 Task: Open the event Second Training Session: Leadership Development and Team Empowerment on '2024/04/22', change the date to 2024/04/12, change the font style of the description to Comic Sans MS, set the availability to Away, insert an emoji Smile, logged in from the account softage.10@softage.net and add another guest for the event, softage.2@softage.net. Change the alignment of the event description to Align center.Change the font color of the description to Light  Orange and select an event charm, 
Action: Mouse moved to (325, 152)
Screenshot: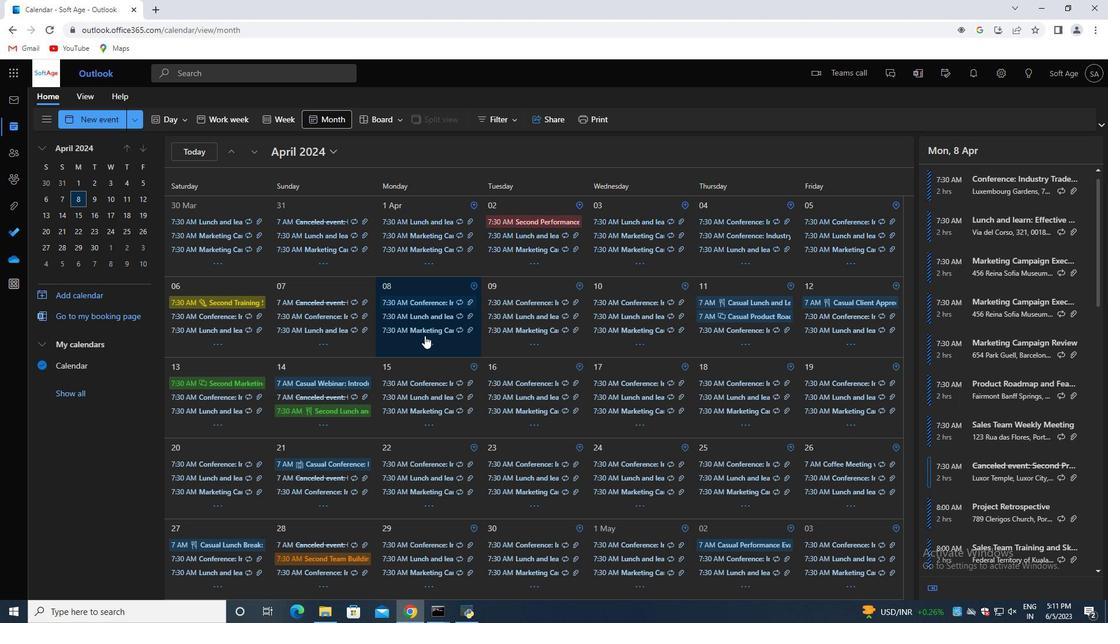 
Action: Mouse pressed left at (325, 152)
Screenshot: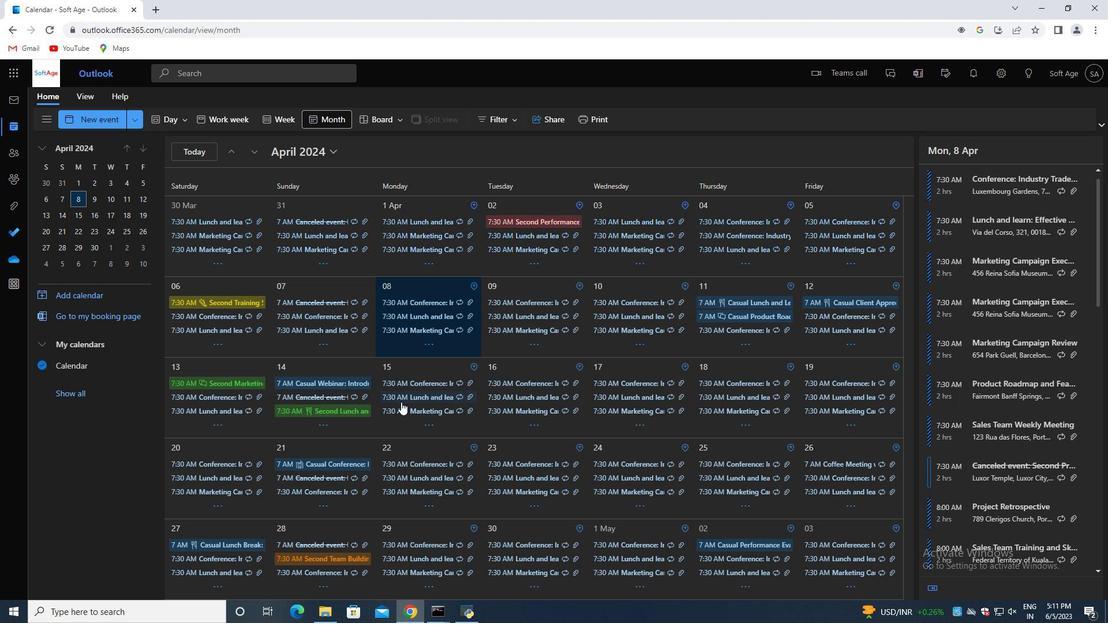 
Action: Mouse moved to (376, 182)
Screenshot: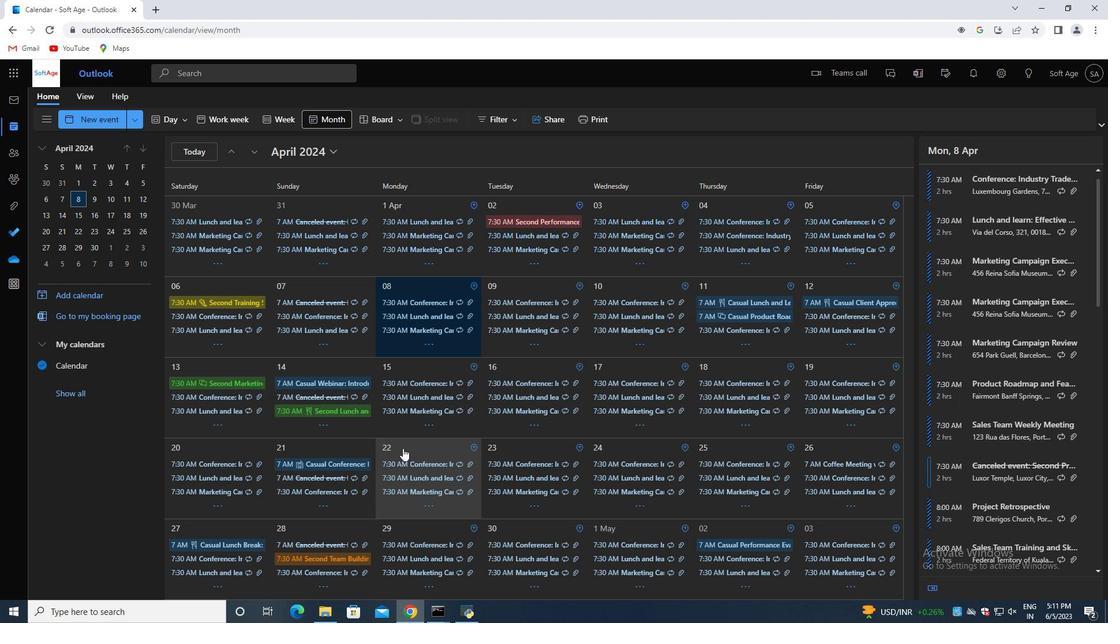 
Action: Mouse pressed left at (376, 182)
Screenshot: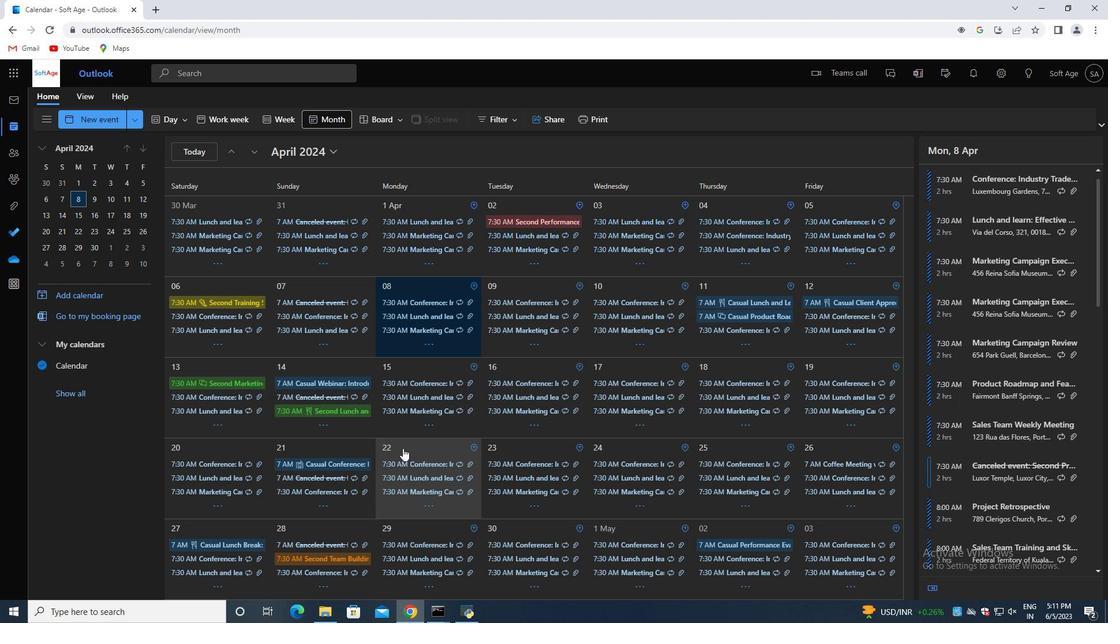 
Action: Mouse moved to (380, 203)
Screenshot: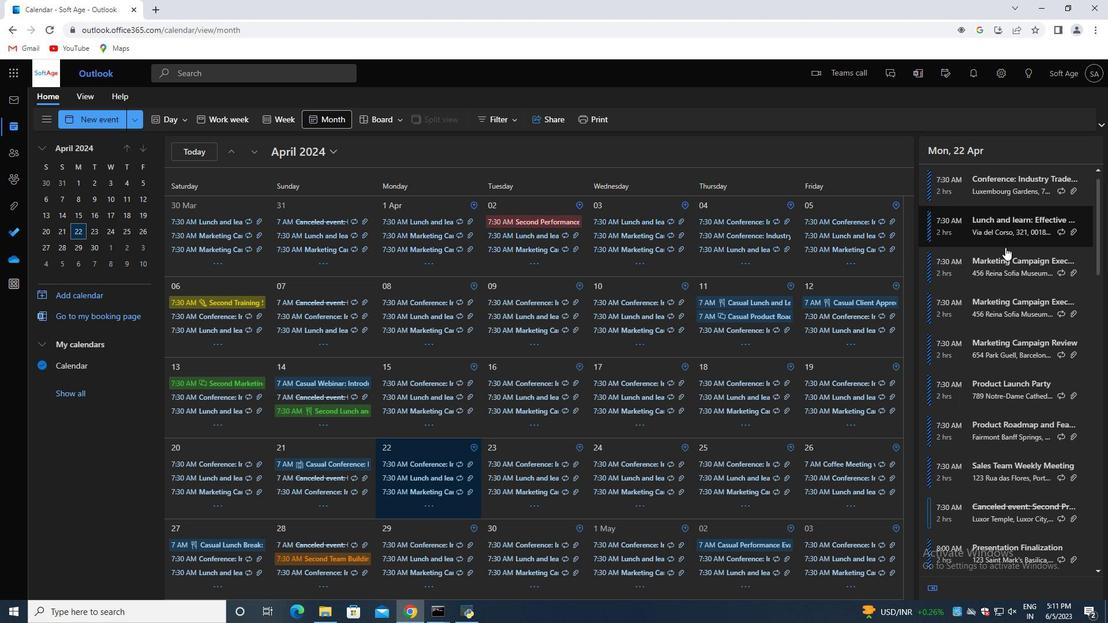 
Action: Mouse pressed left at (380, 203)
Screenshot: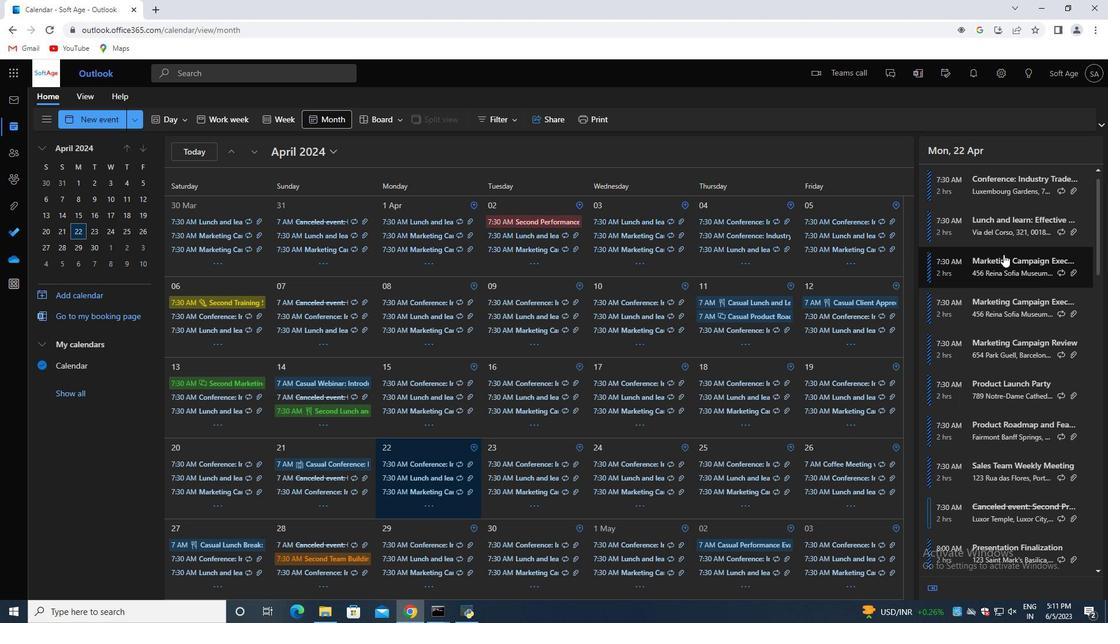 
Action: Mouse moved to (416, 452)
Screenshot: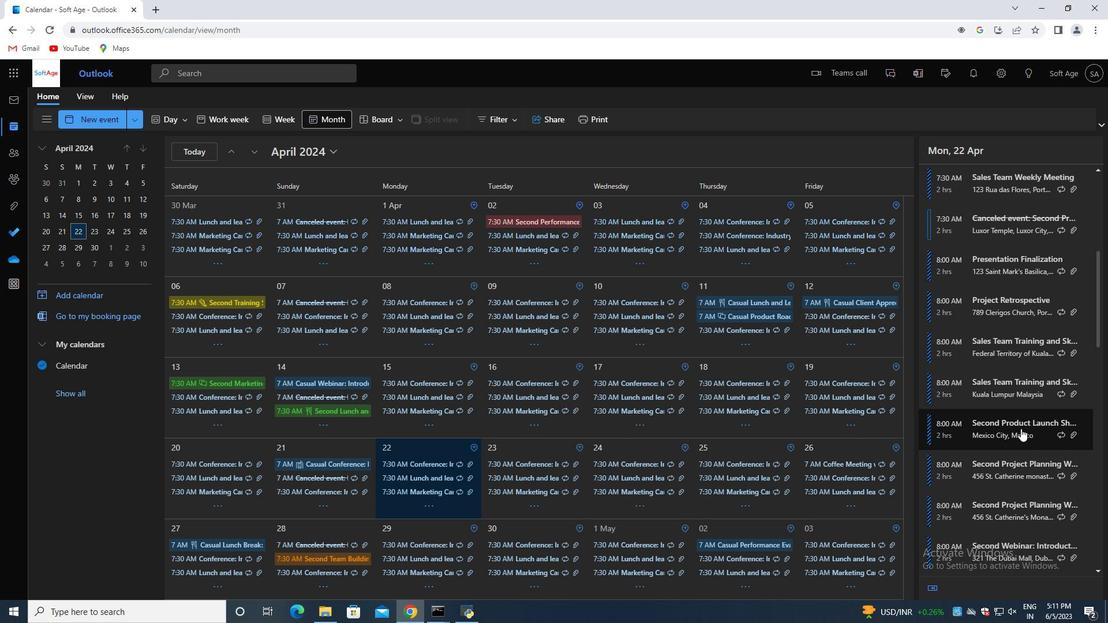 
Action: Mouse pressed left at (416, 452)
Screenshot: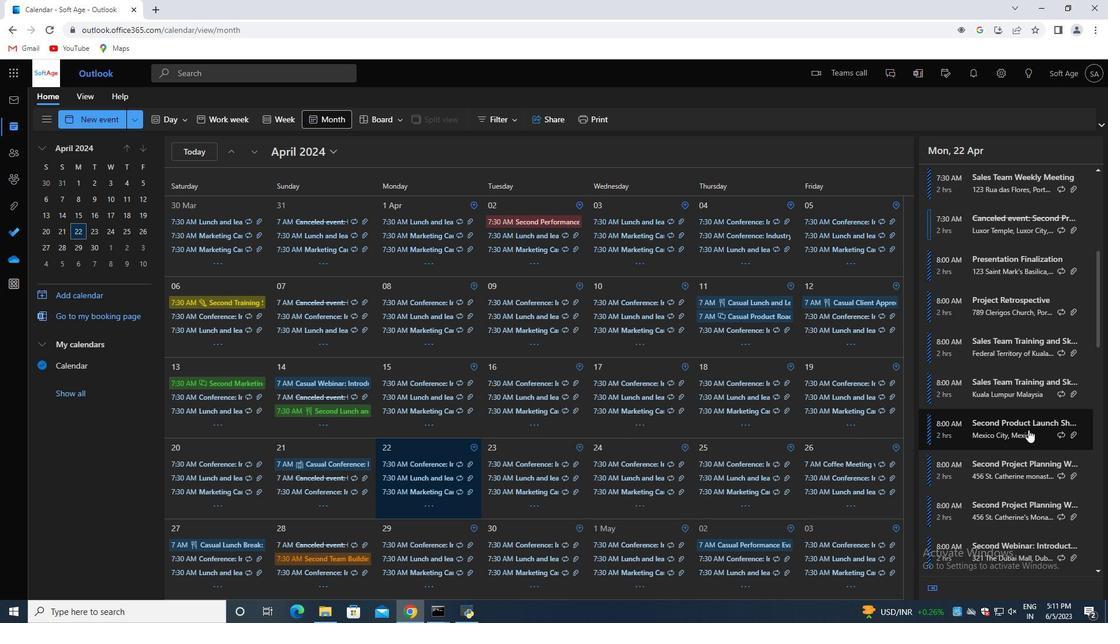 
Action: Mouse moved to (462, 395)
Screenshot: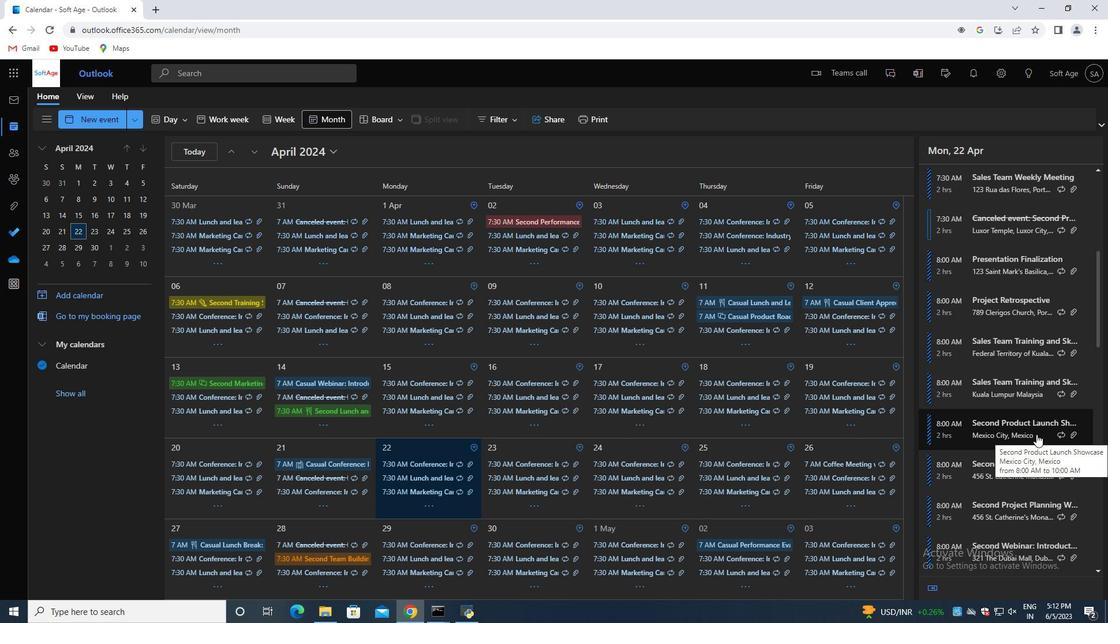 
Action: Mouse scrolled (457, 406) with delta (0, 0)
Screenshot: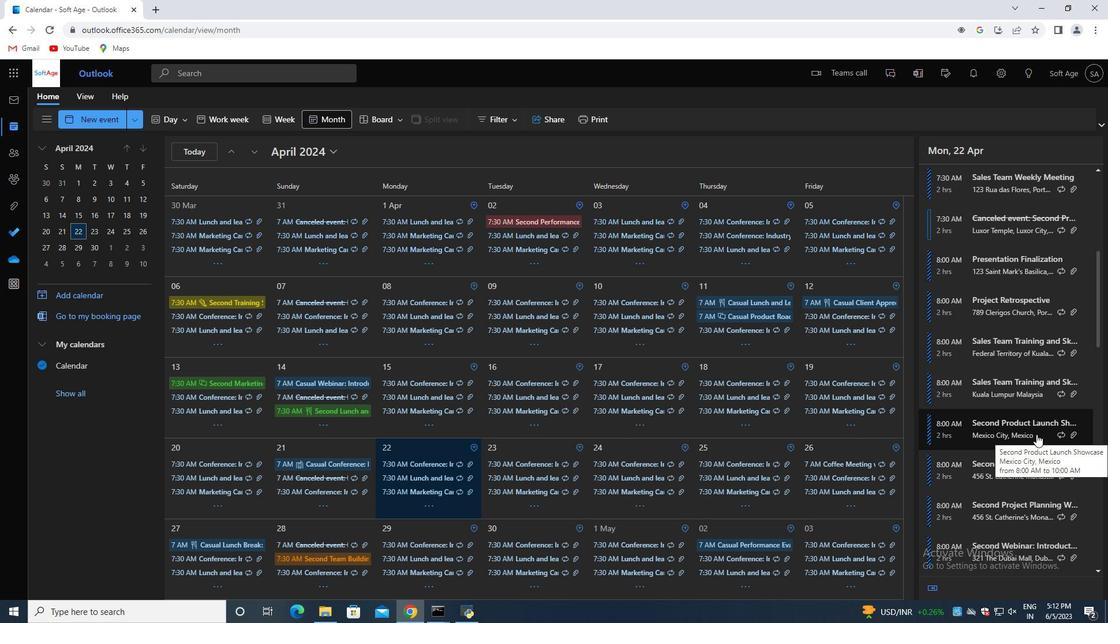
Action: Mouse moved to (454, 388)
Screenshot: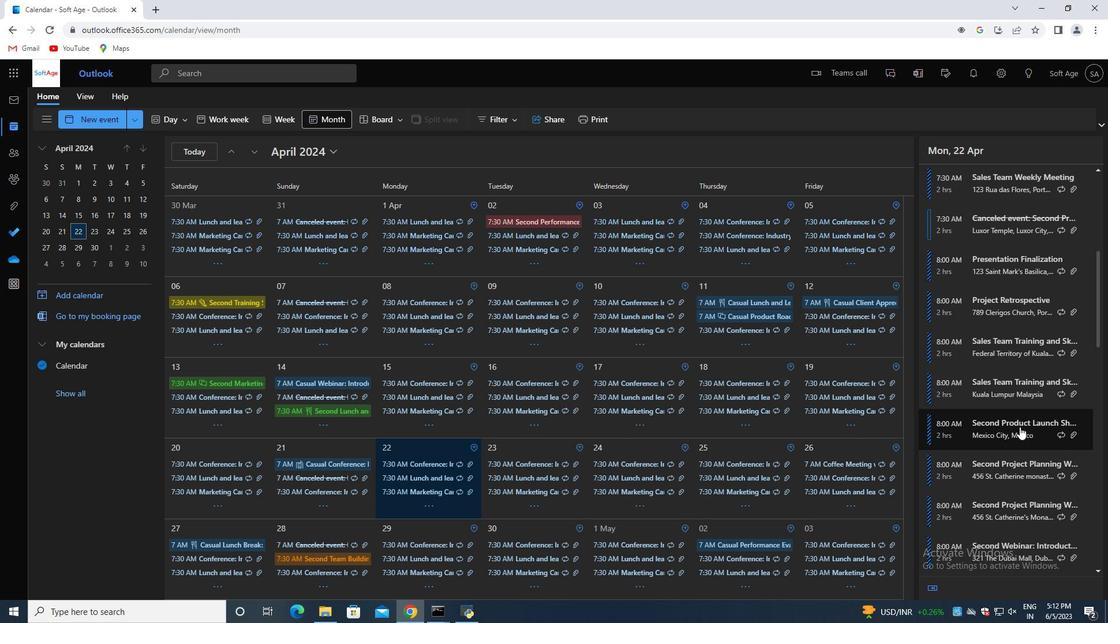 
Action: Mouse scrolled (454, 388) with delta (0, 0)
Screenshot: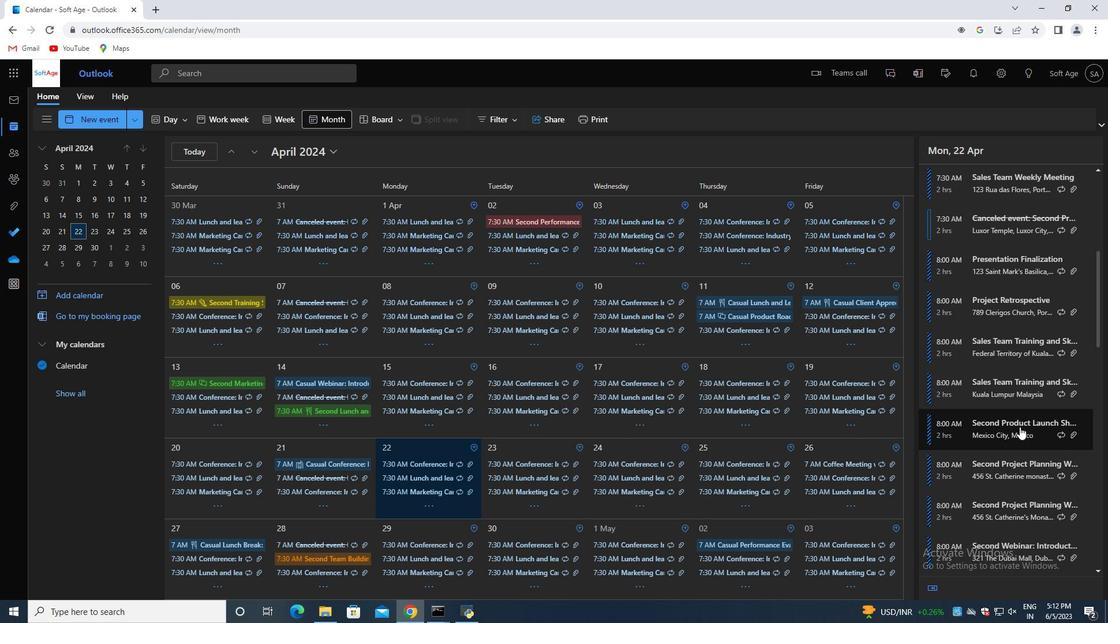 
Action: Mouse moved to (453, 387)
Screenshot: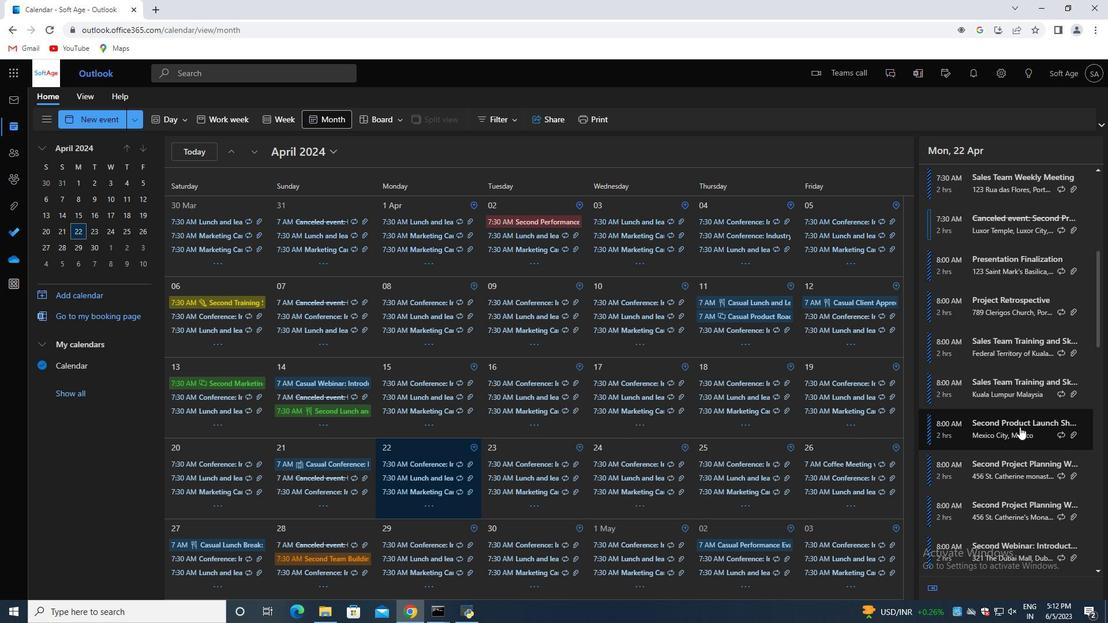 
Action: Mouse scrolled (453, 387) with delta (0, 0)
Screenshot: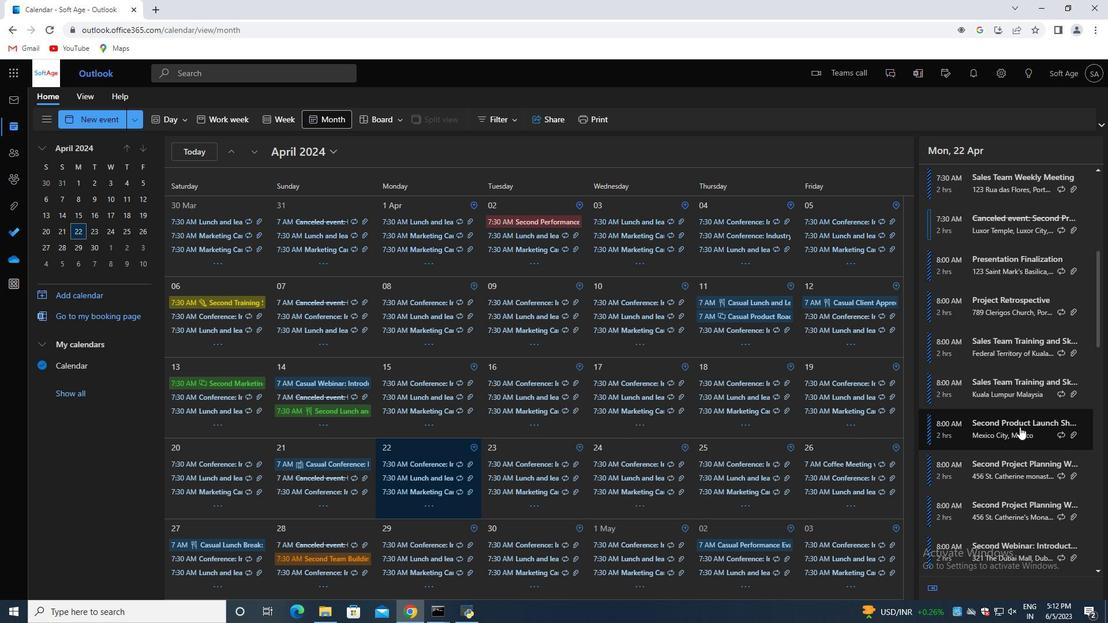 
Action: Mouse scrolled (453, 386) with delta (0, 0)
Screenshot: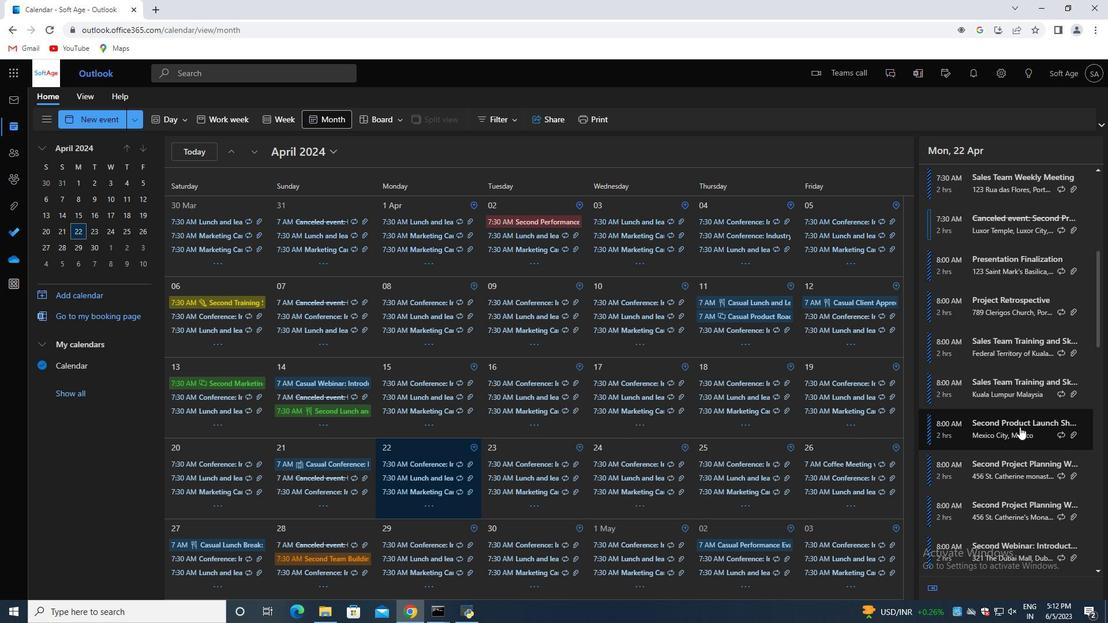 
Action: Mouse moved to (426, 447)
Screenshot: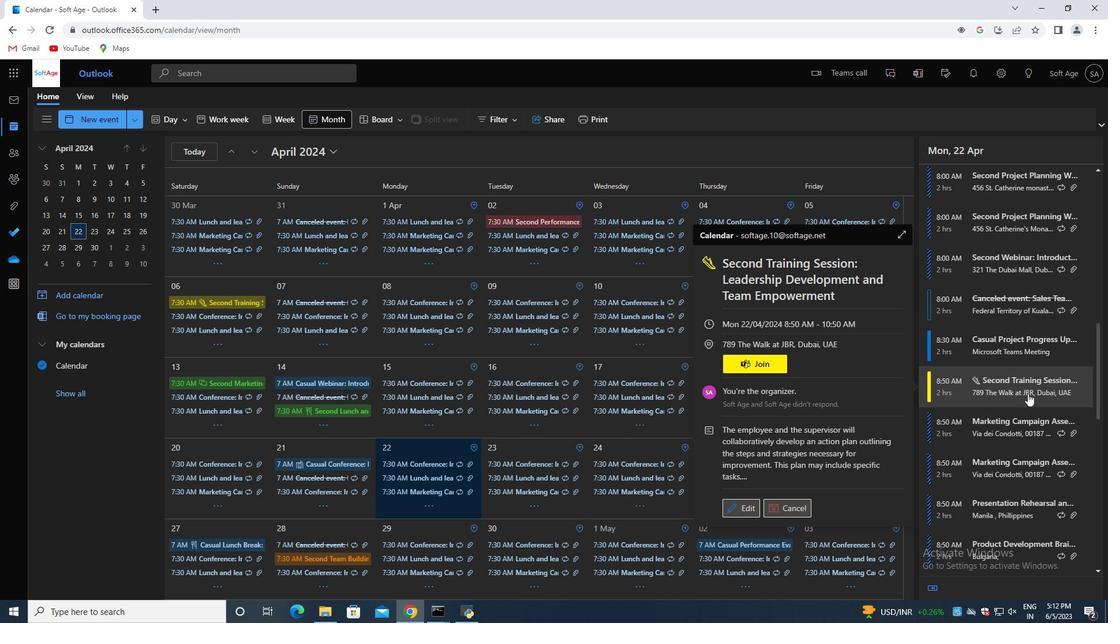 
Action: Mouse pressed left at (426, 447)
Screenshot: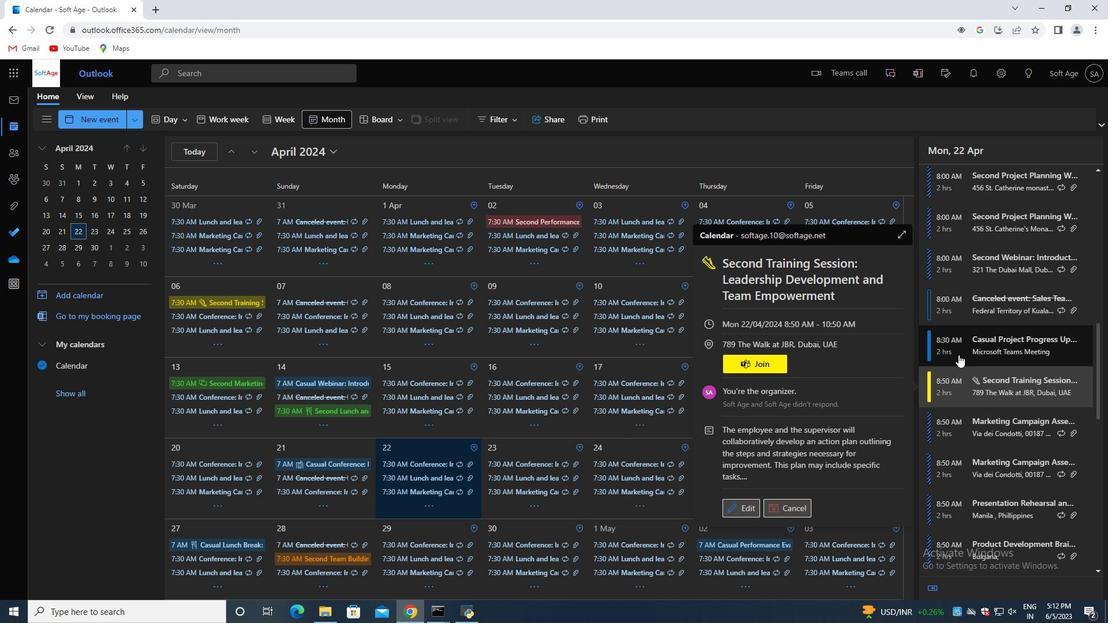 
Action: Mouse moved to (599, 154)
Screenshot: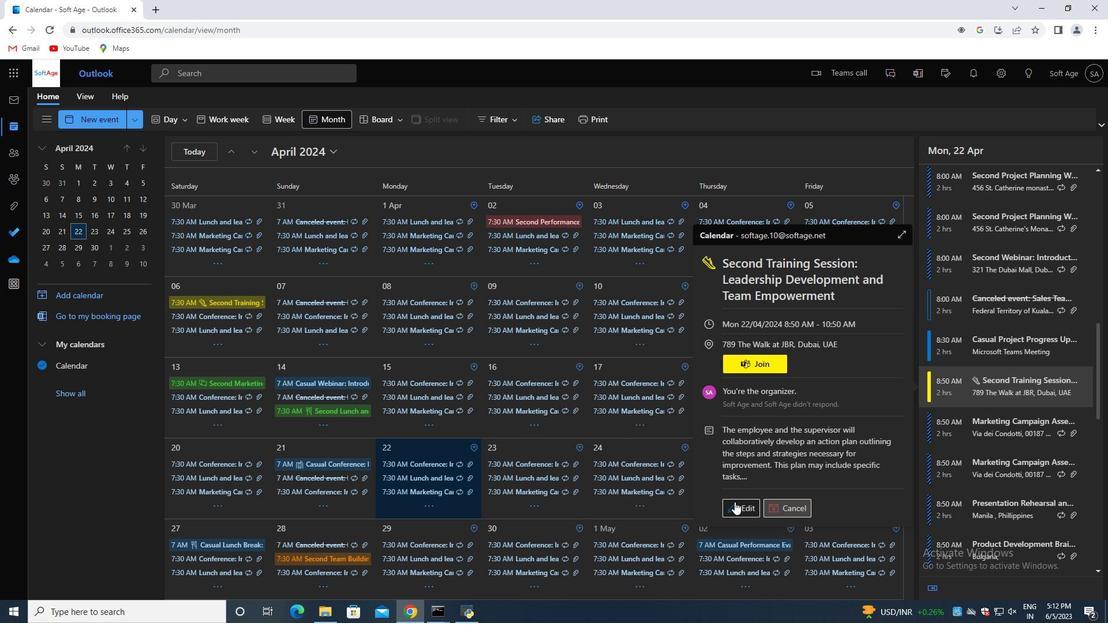 
Action: Mouse pressed left at (599, 154)
Screenshot: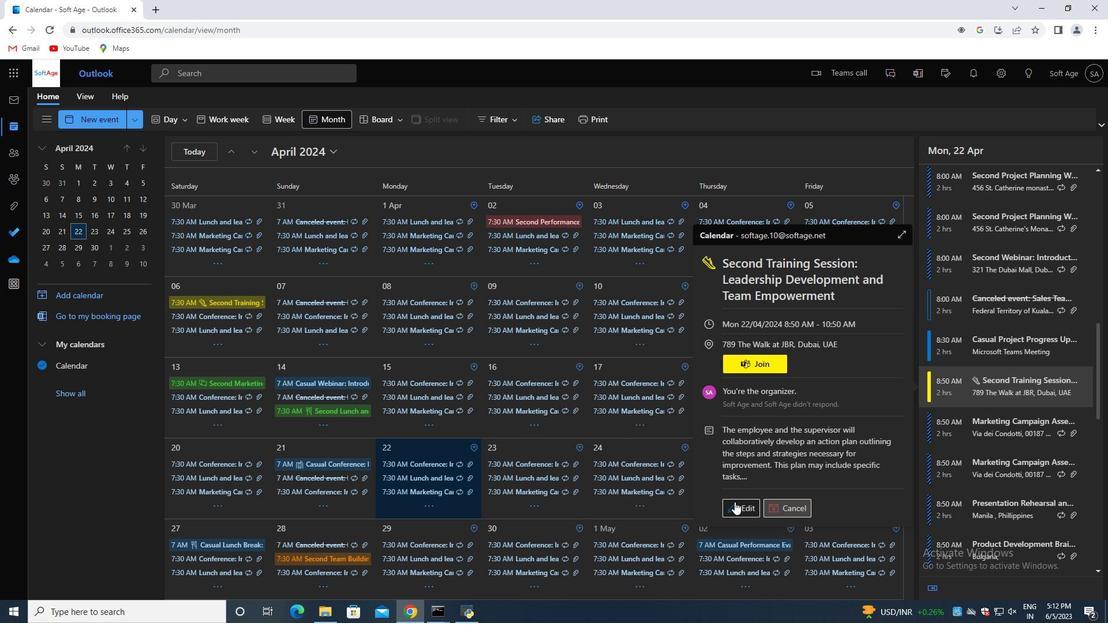 
Action: Mouse moved to (430, 444)
Screenshot: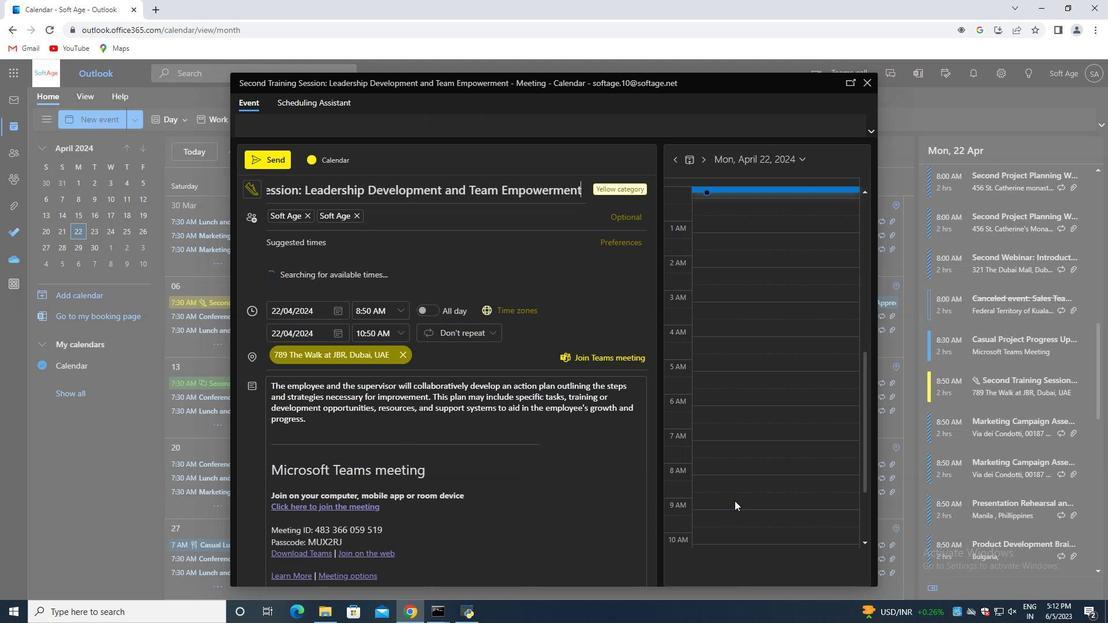 
Action: Mouse pressed left at (430, 444)
Screenshot: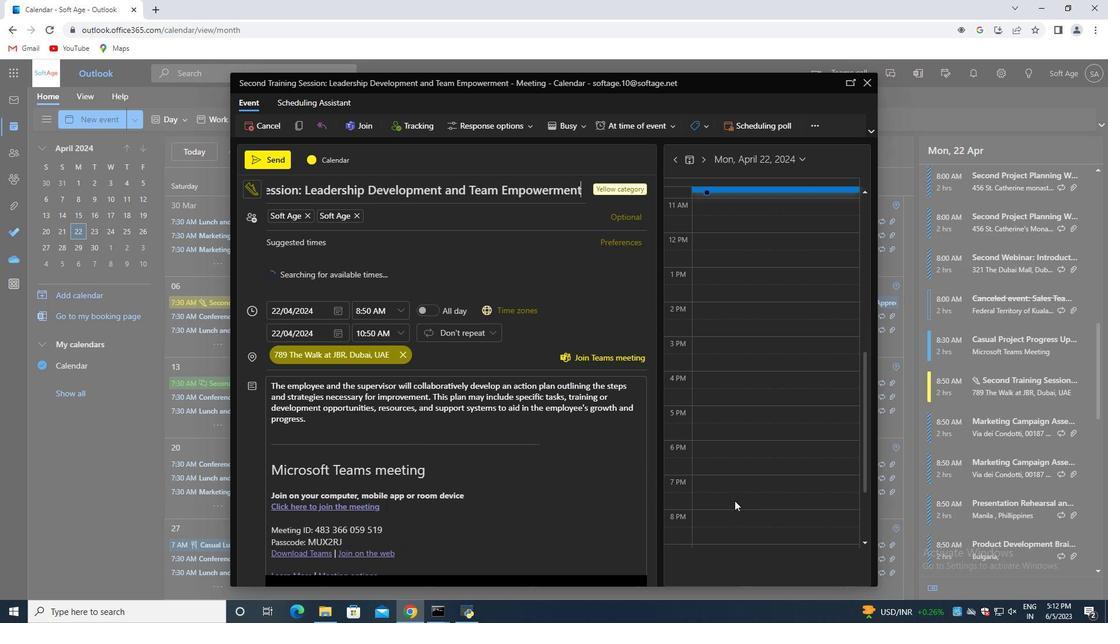
Action: Mouse moved to (402, 448)
Screenshot: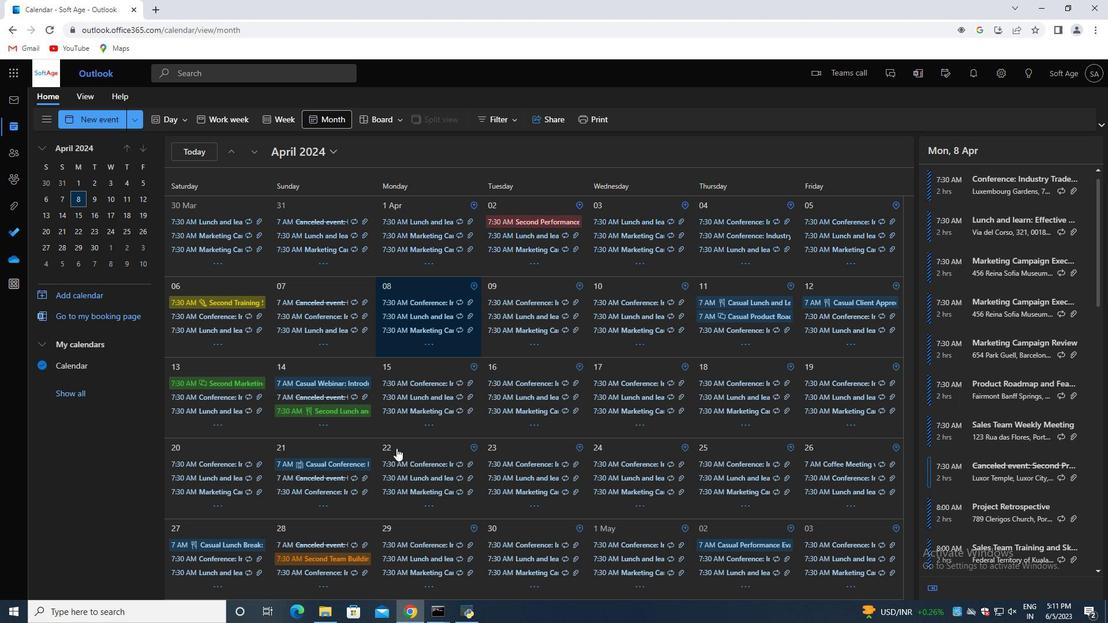 
Action: Mouse pressed left at (402, 448)
Screenshot: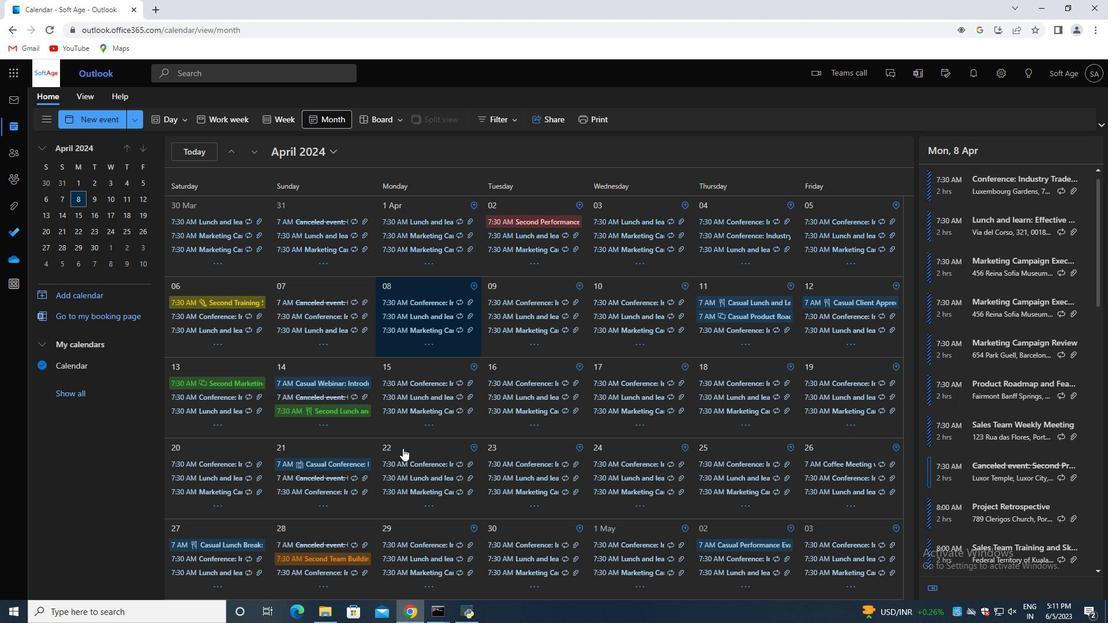 
Action: Mouse moved to (996, 420)
Screenshot: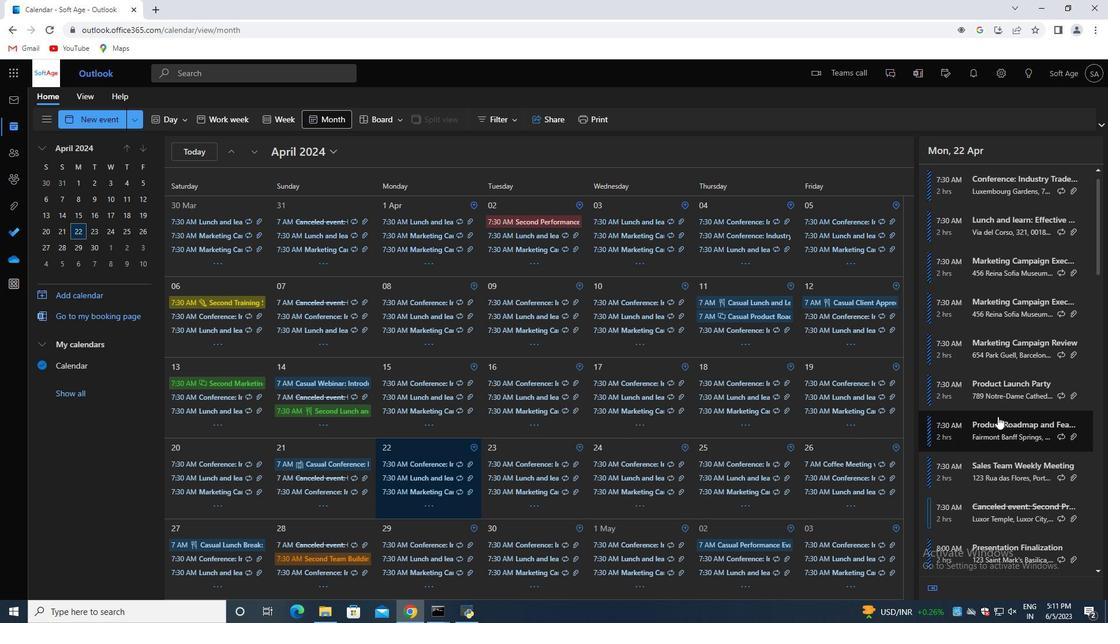 
Action: Mouse scrolled (996, 419) with delta (0, 0)
Screenshot: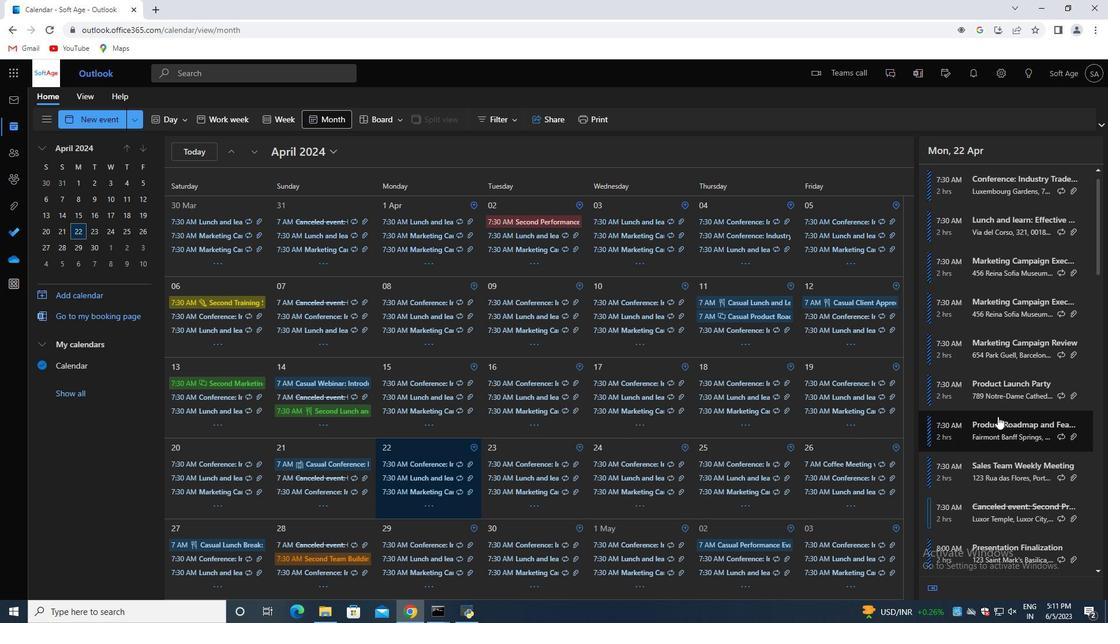 
Action: Mouse moved to (994, 422)
Screenshot: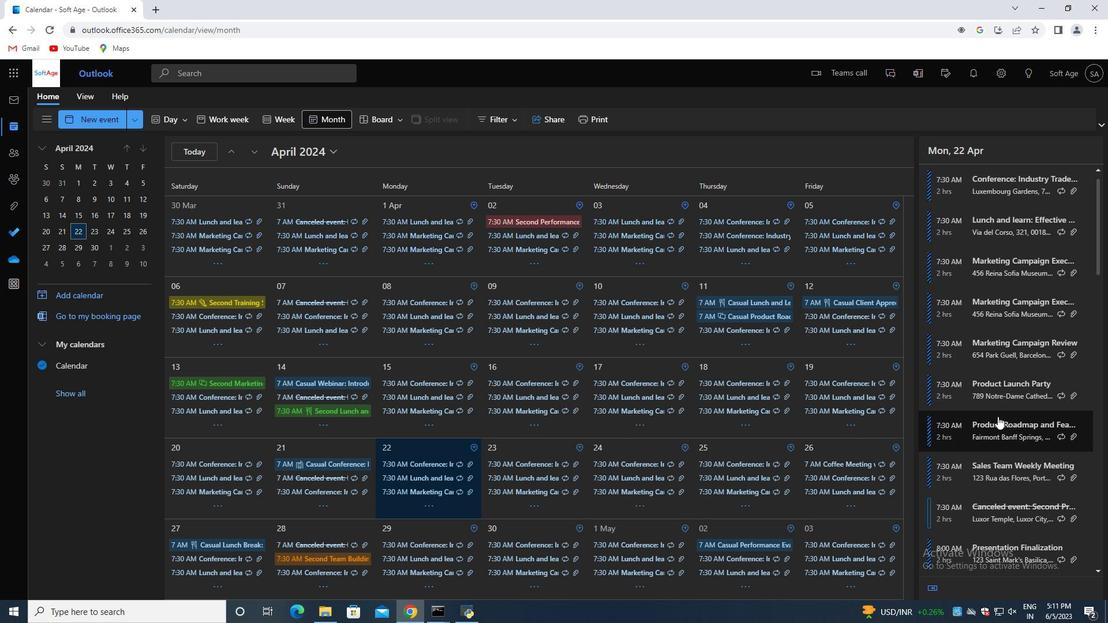 
Action: Mouse scrolled (994, 421) with delta (0, 0)
Screenshot: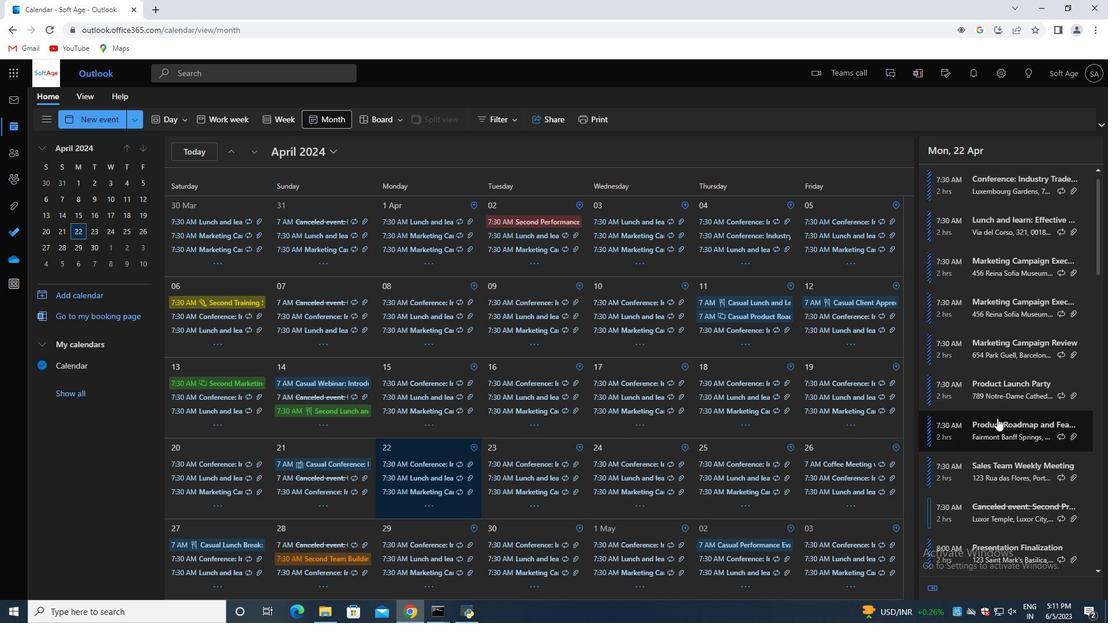 
Action: Mouse moved to (994, 419)
Screenshot: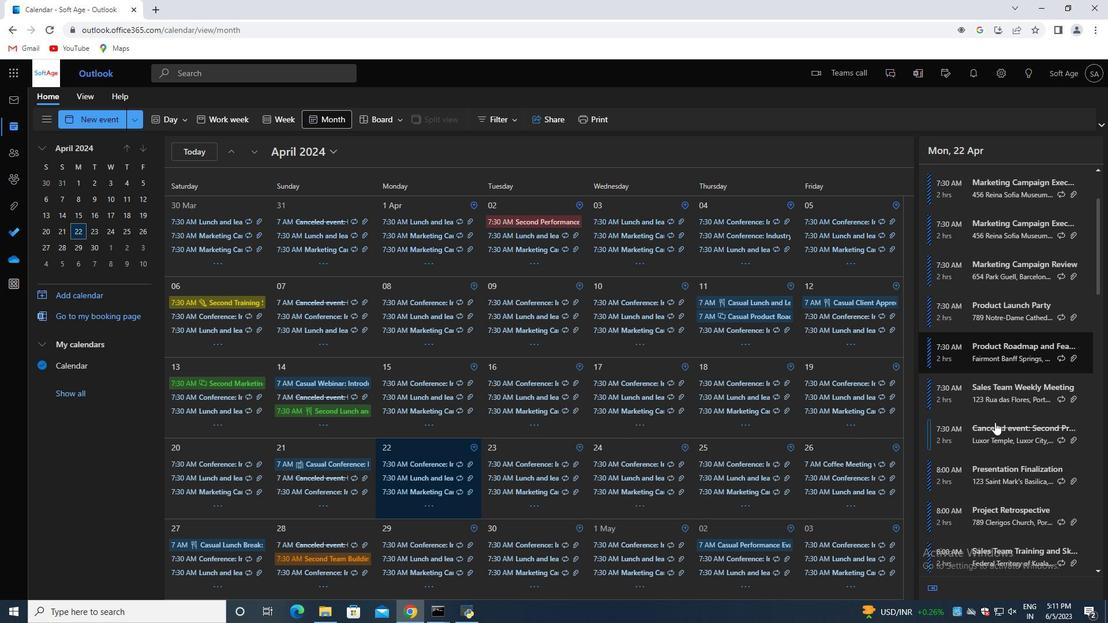 
Action: Mouse scrolled (994, 418) with delta (0, 0)
Screenshot: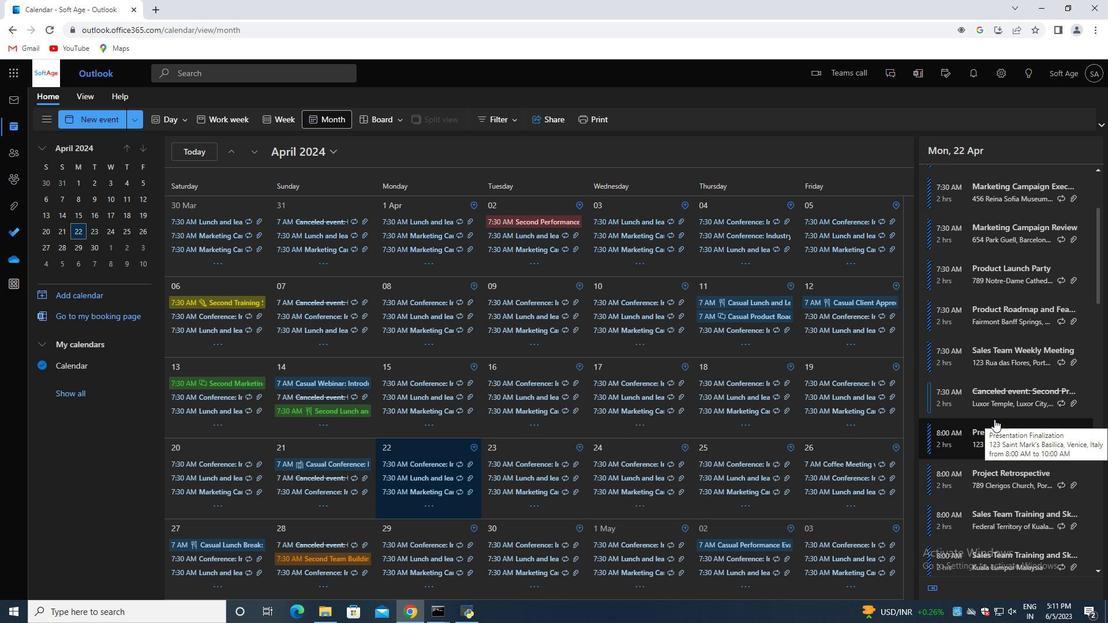 
Action: Mouse scrolled (994, 418) with delta (0, 0)
Screenshot: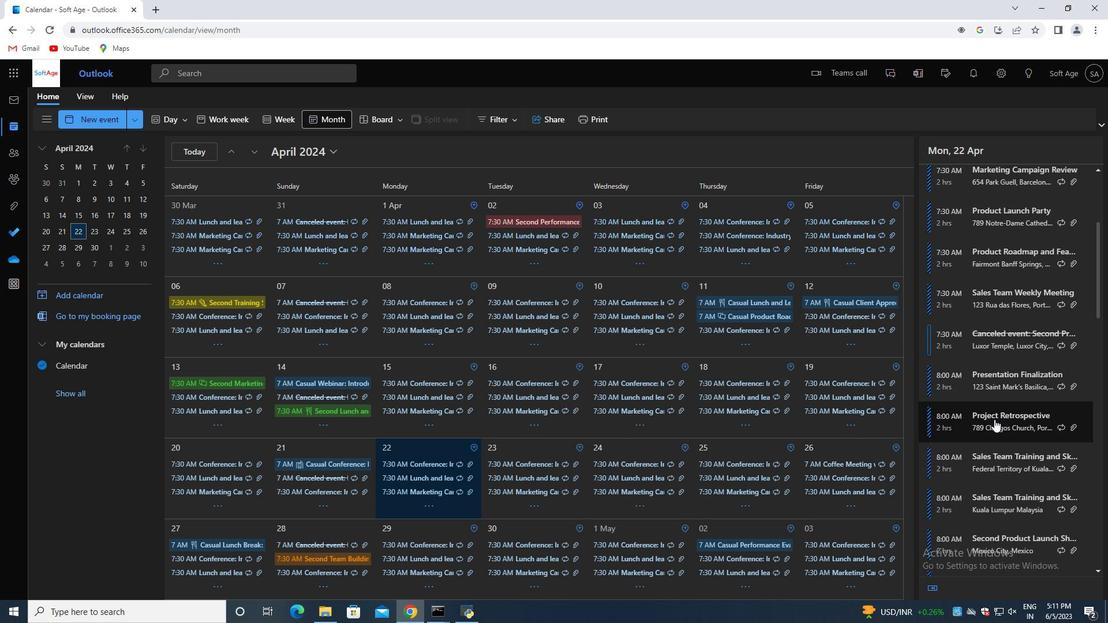 
Action: Mouse scrolled (994, 418) with delta (0, 0)
Screenshot: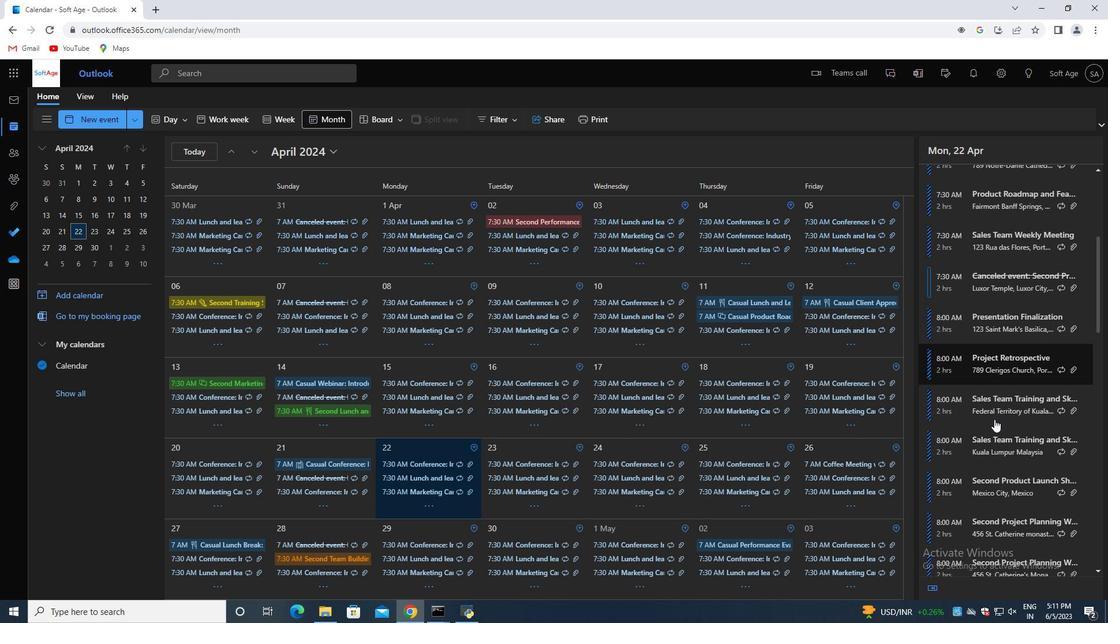 
Action: Mouse moved to (1008, 413)
Screenshot: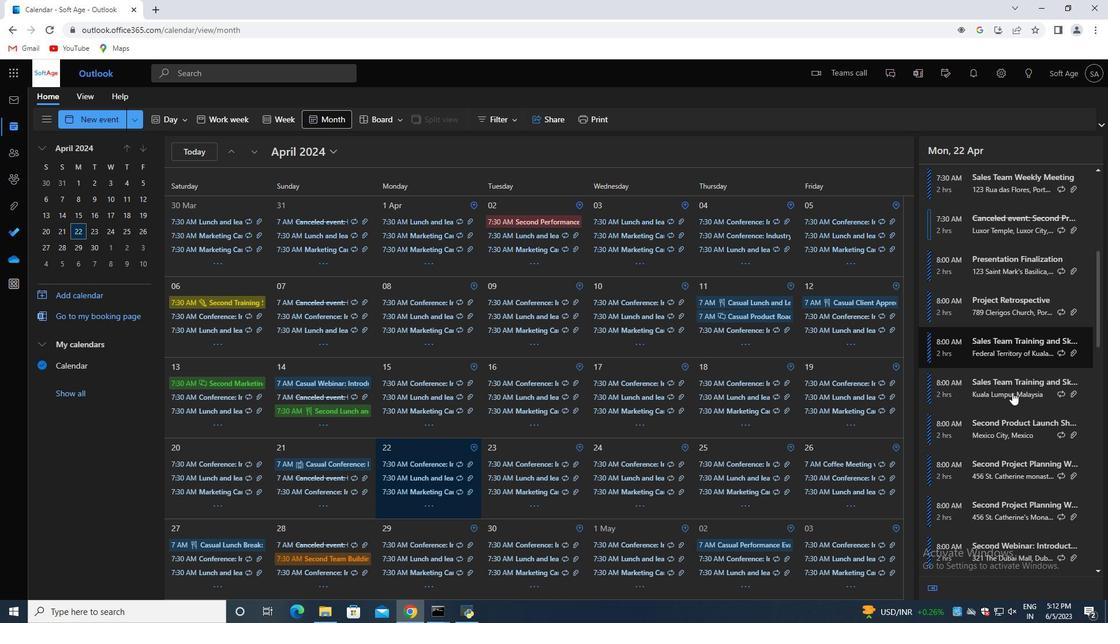 
Action: Mouse scrolled (1008, 412) with delta (0, 0)
Screenshot: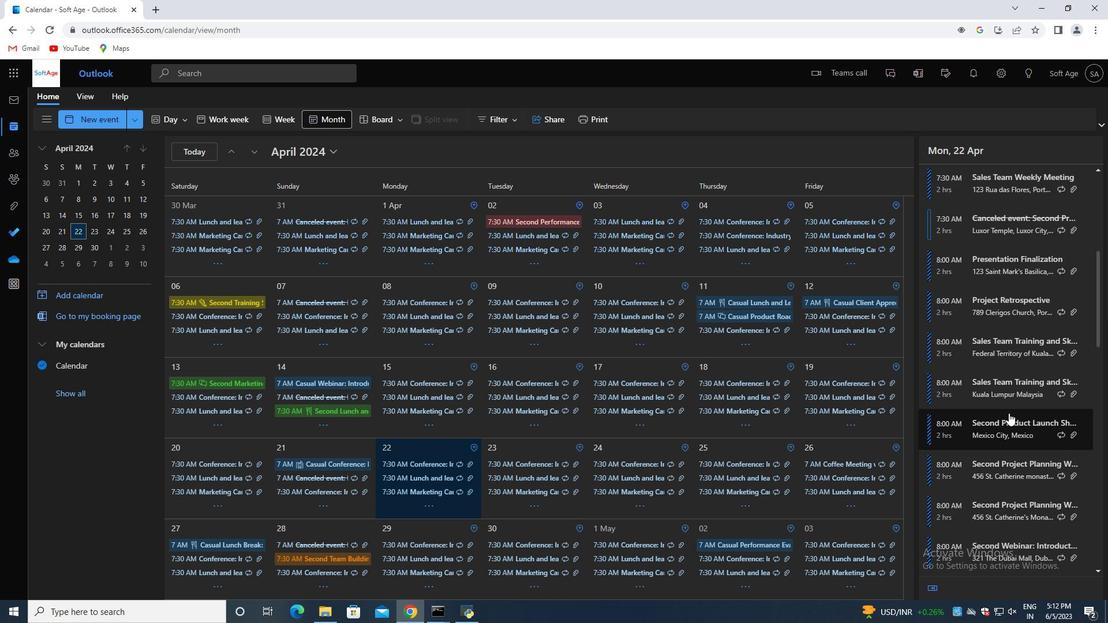 
Action: Mouse moved to (1008, 410)
Screenshot: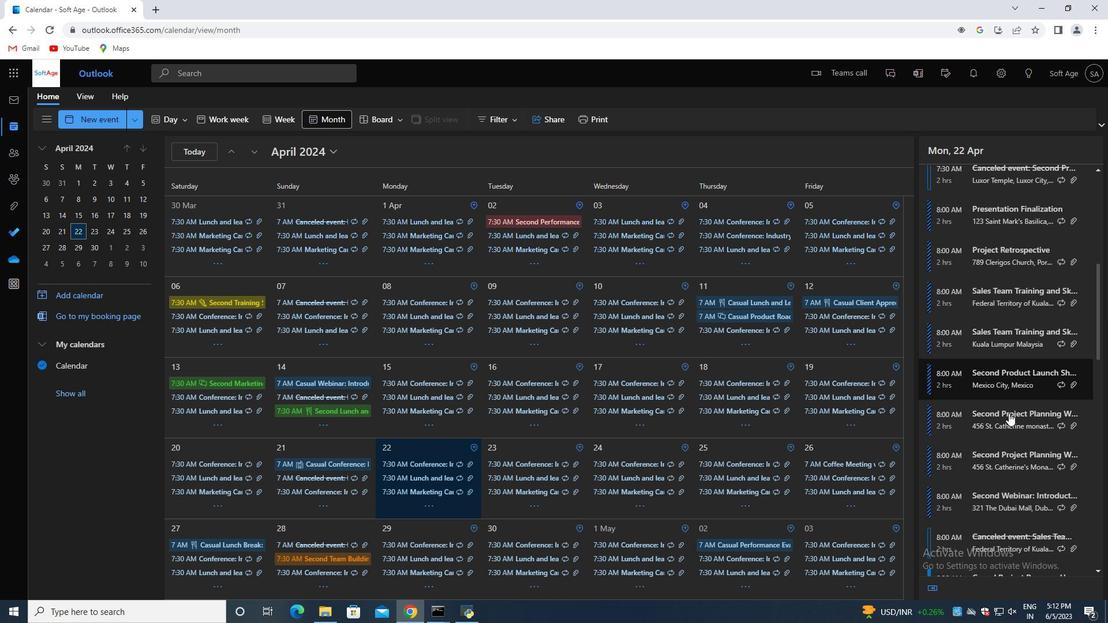 
Action: Mouse scrolled (1008, 410) with delta (0, 0)
Screenshot: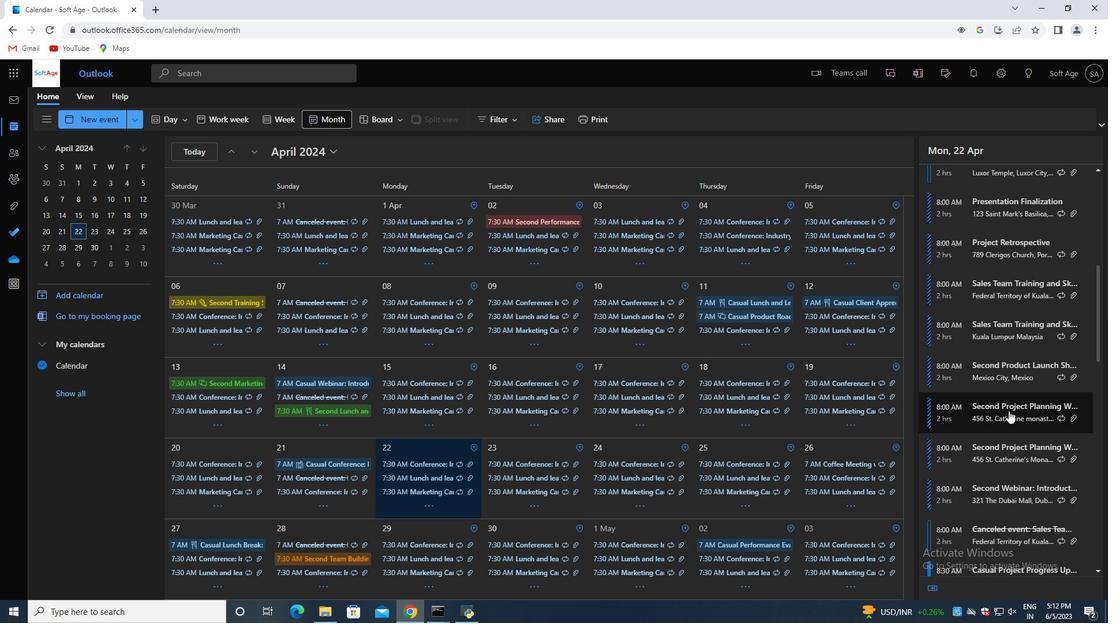 
Action: Mouse scrolled (1008, 410) with delta (0, 0)
Screenshot: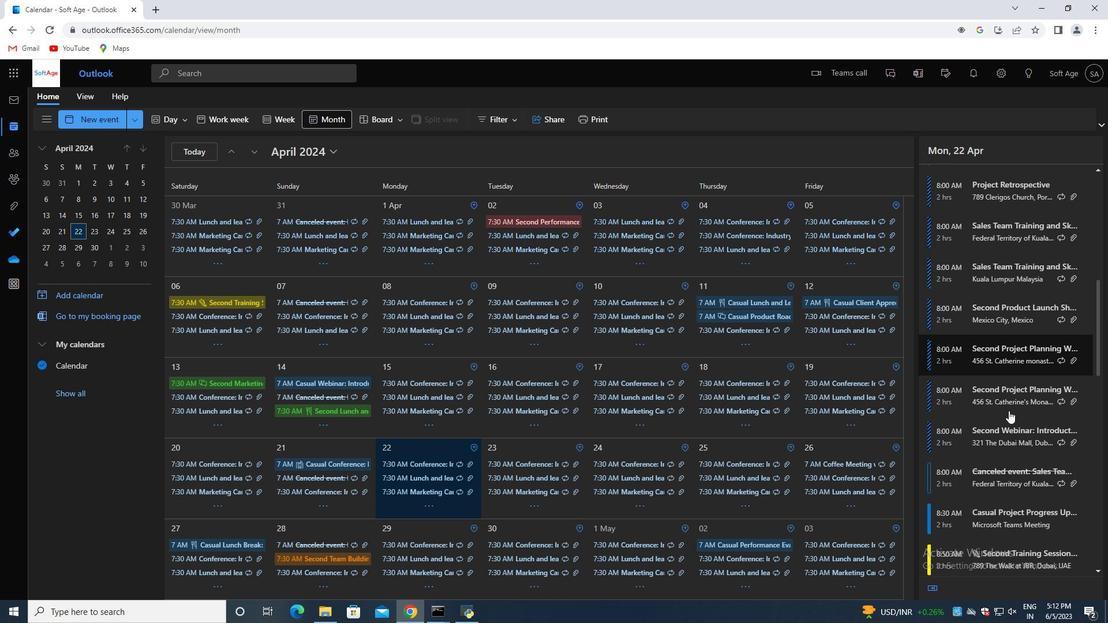 
Action: Mouse moved to (1008, 410)
Screenshot: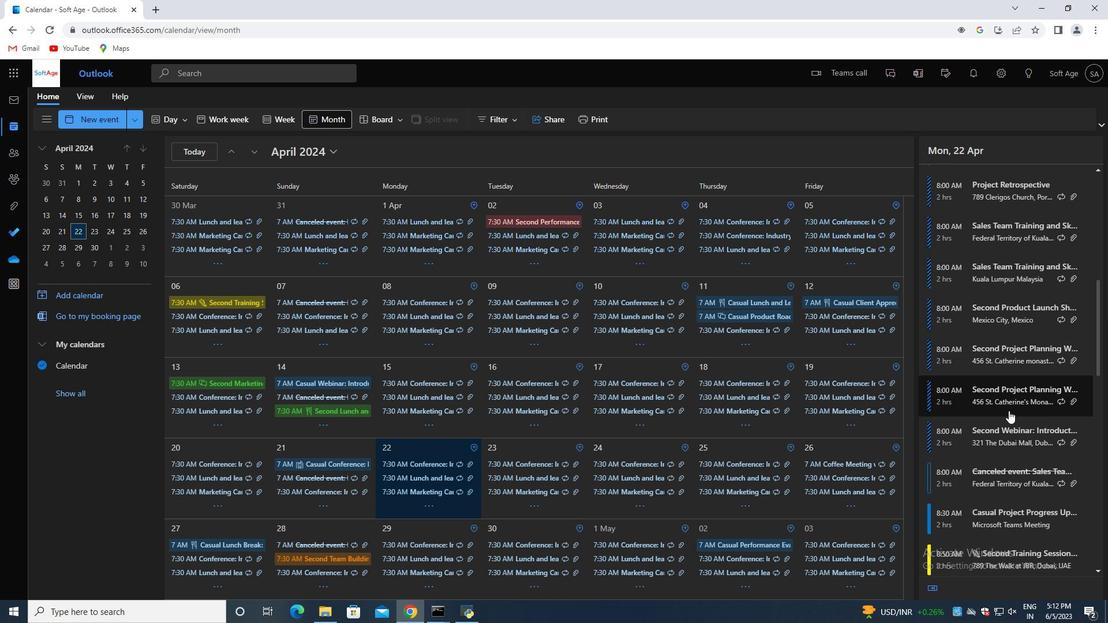 
Action: Mouse scrolled (1008, 410) with delta (0, 0)
Screenshot: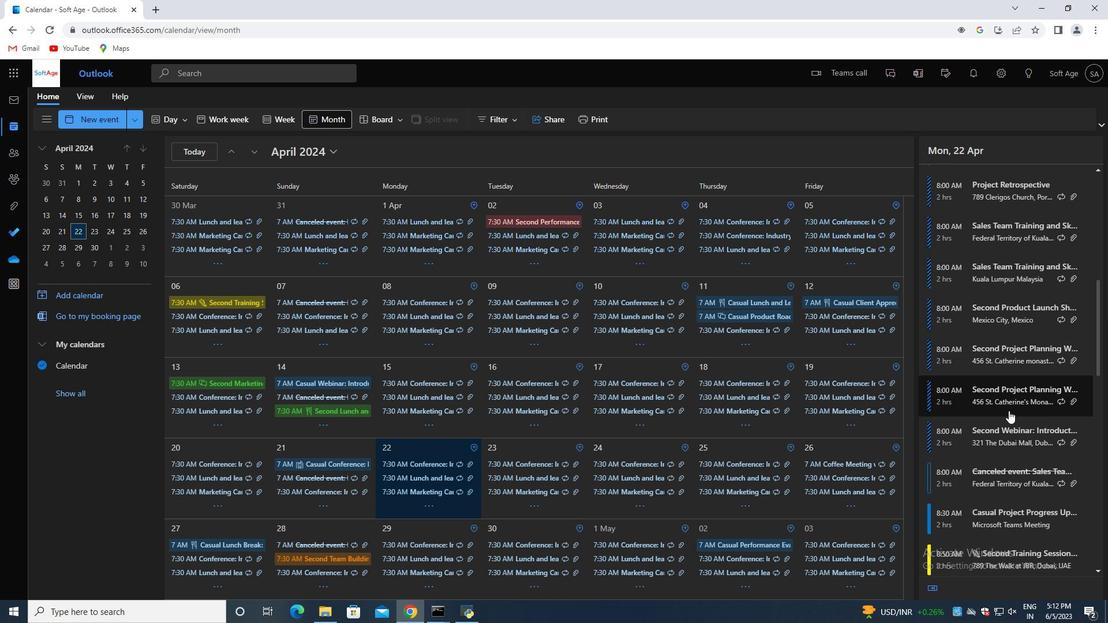 
Action: Mouse scrolled (1008, 410) with delta (0, 0)
Screenshot: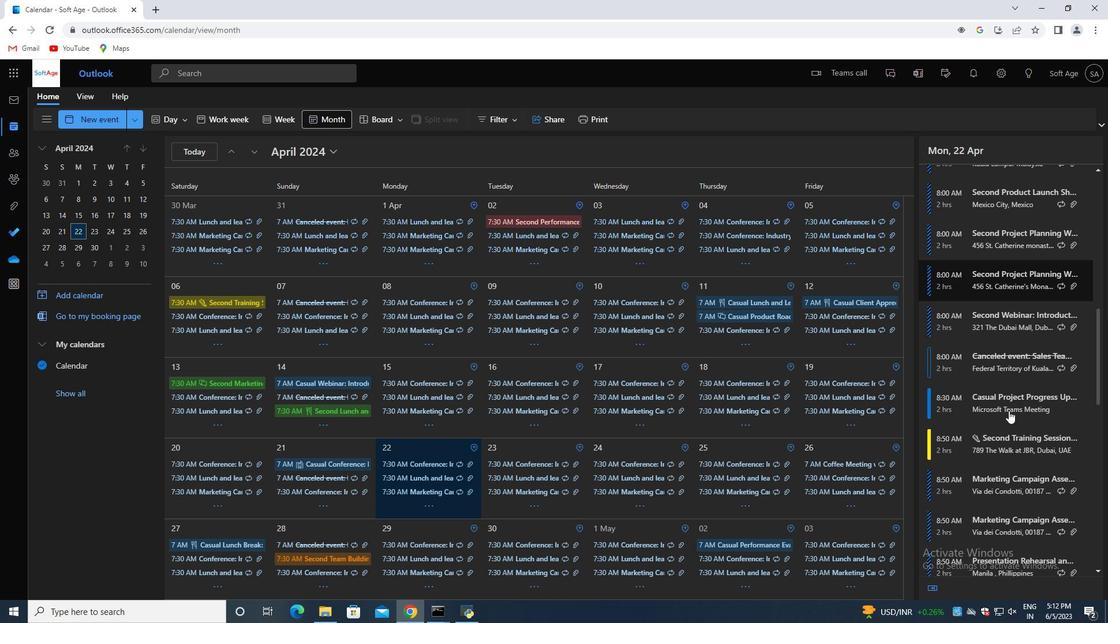 
Action: Mouse moved to (1027, 393)
Screenshot: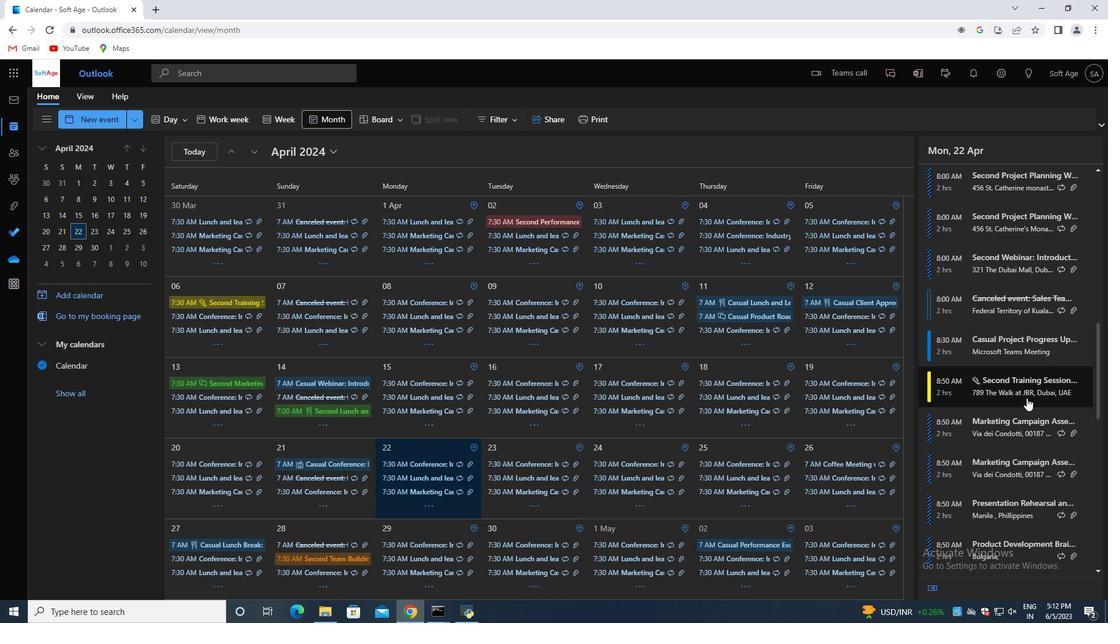 
Action: Mouse pressed left at (1027, 393)
Screenshot: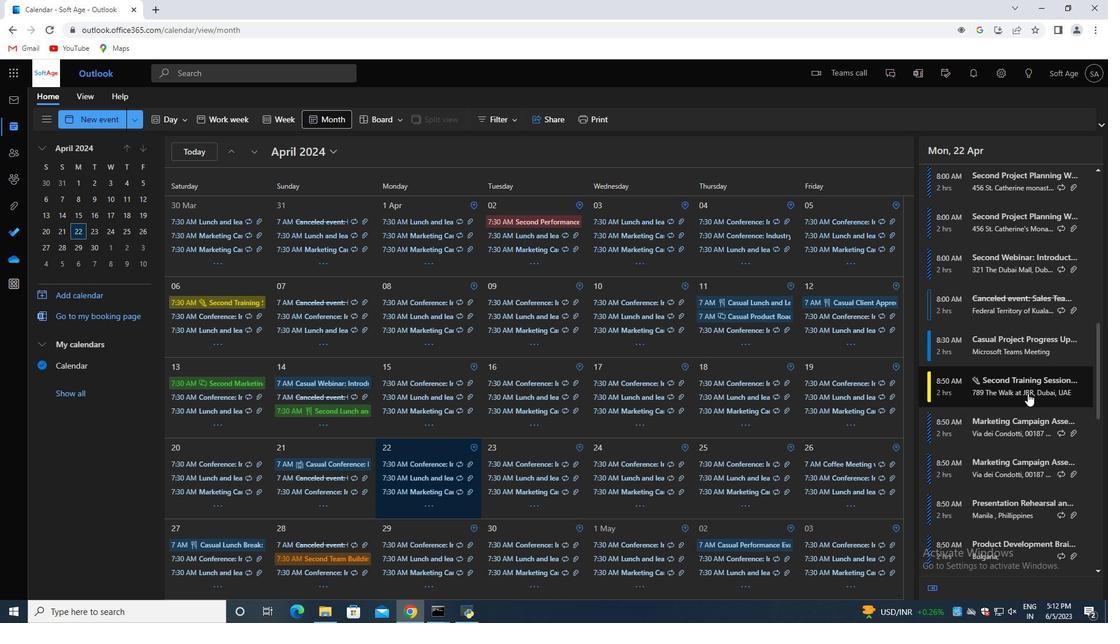 
Action: Mouse moved to (734, 502)
Screenshot: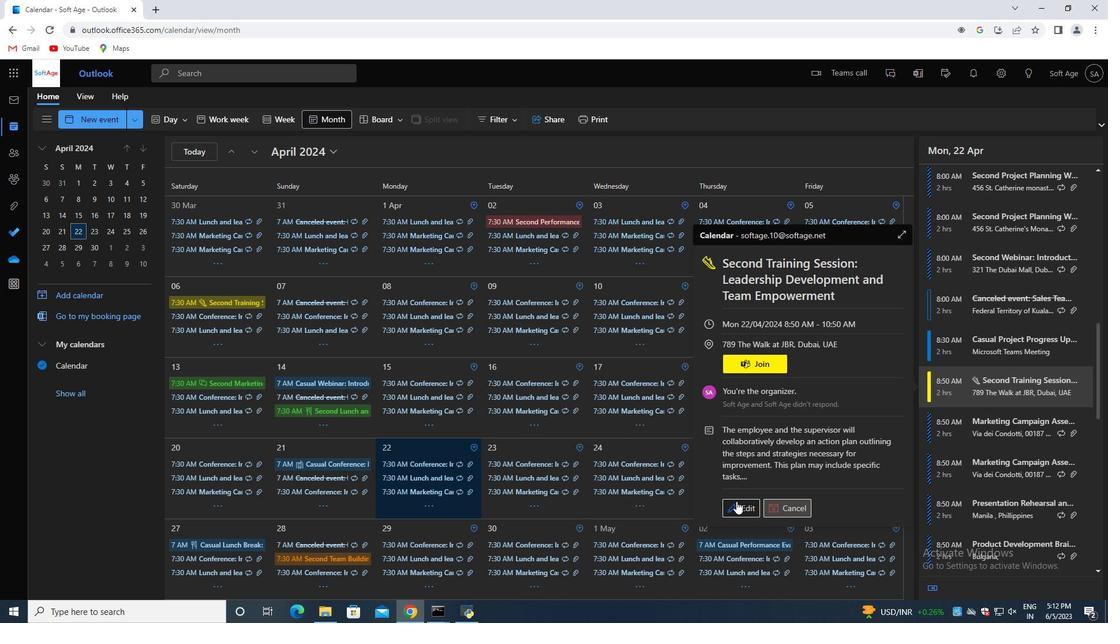 
Action: Mouse pressed left at (734, 502)
Screenshot: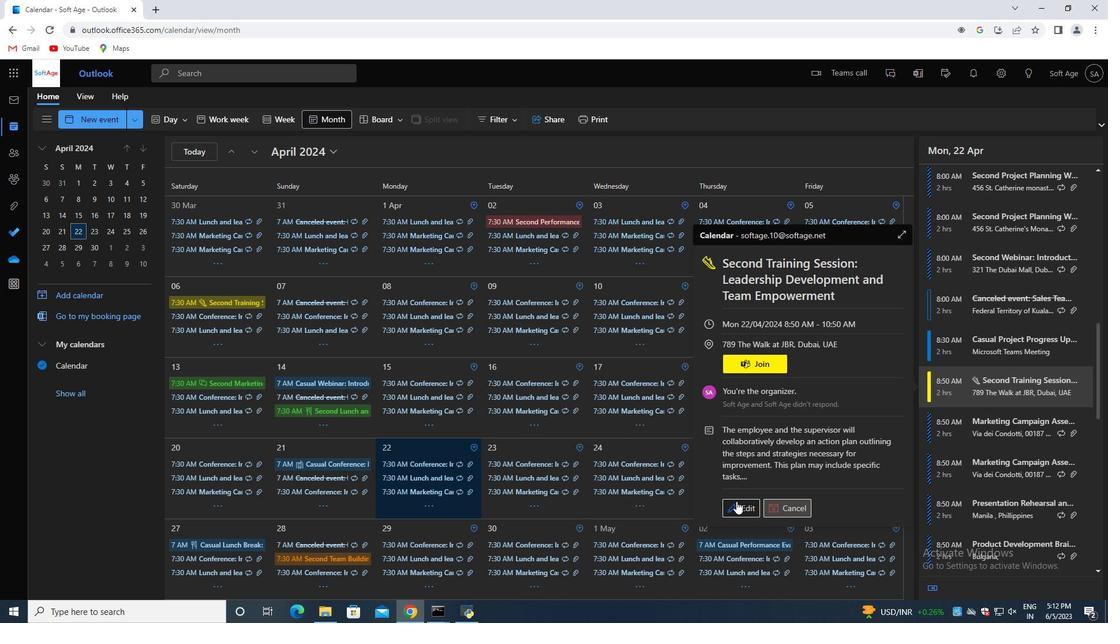 
Action: Mouse moved to (339, 311)
Screenshot: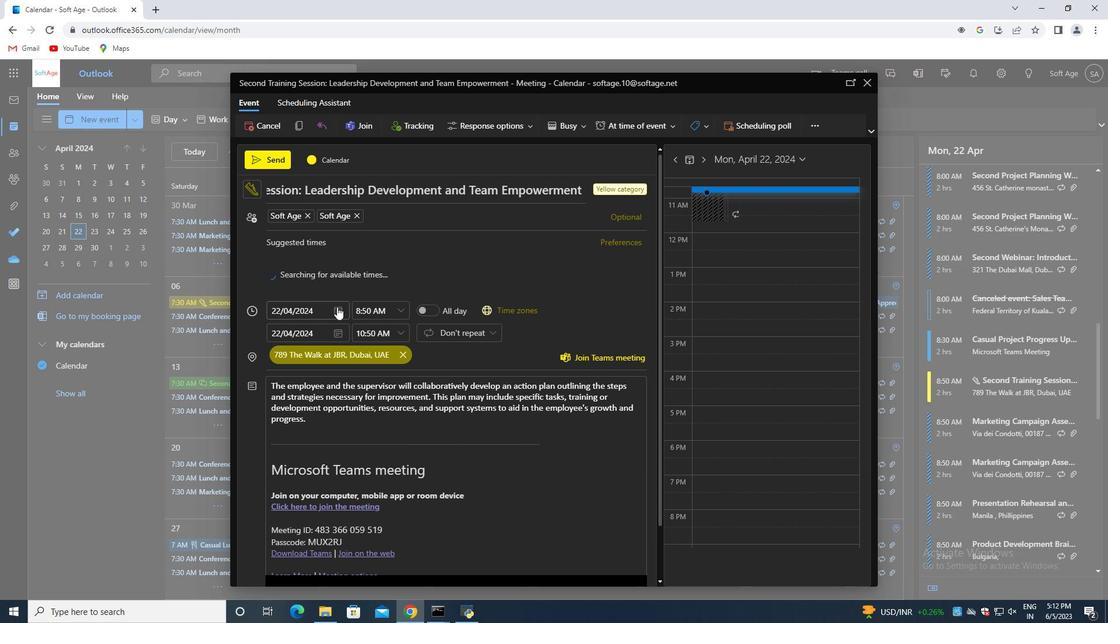 
Action: Mouse pressed left at (339, 311)
Screenshot: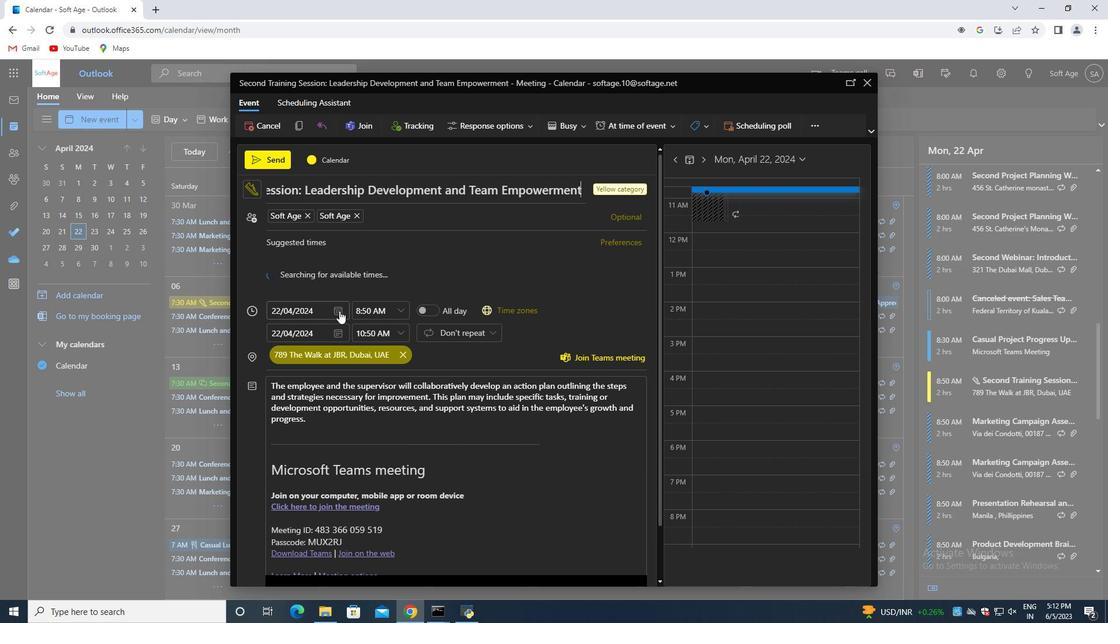
Action: Mouse moved to (379, 342)
Screenshot: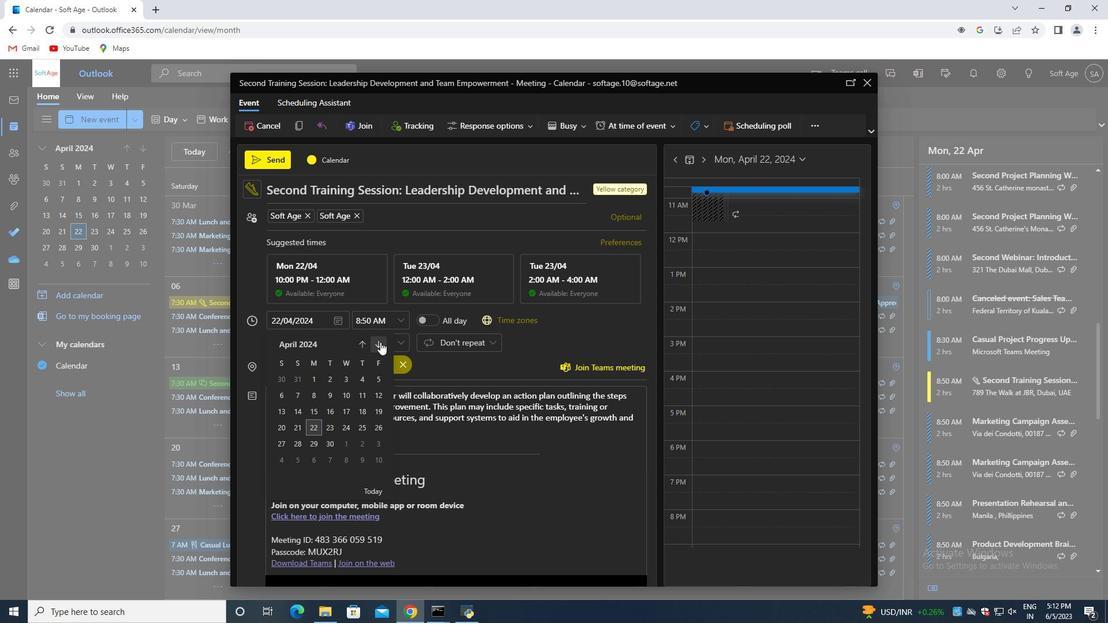 
Action: Mouse pressed left at (379, 342)
Screenshot: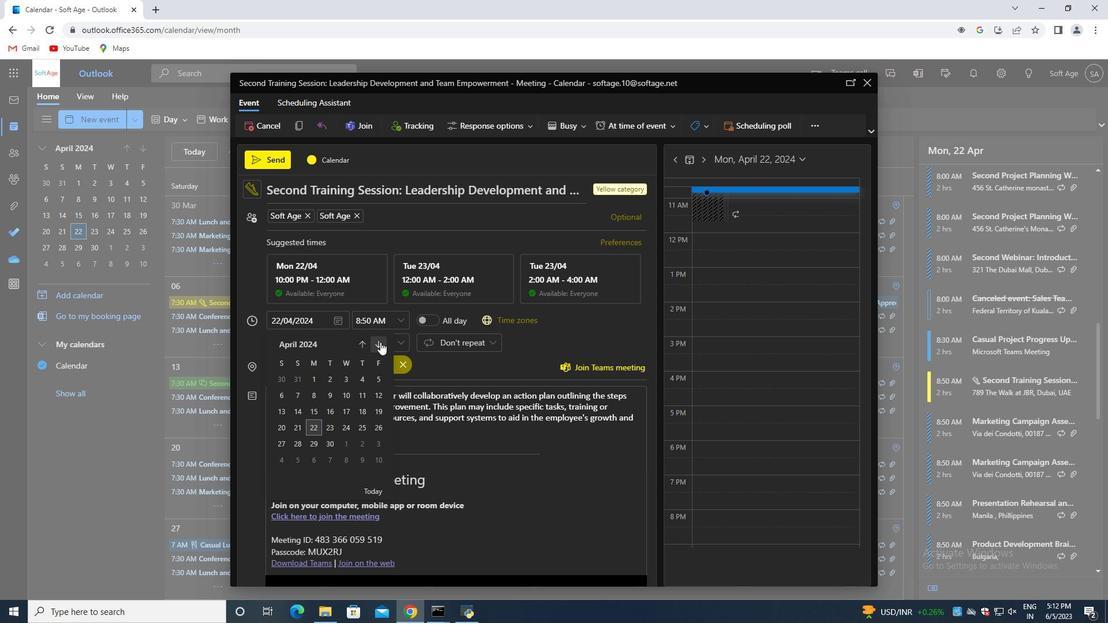 
Action: Mouse moved to (369, 342)
Screenshot: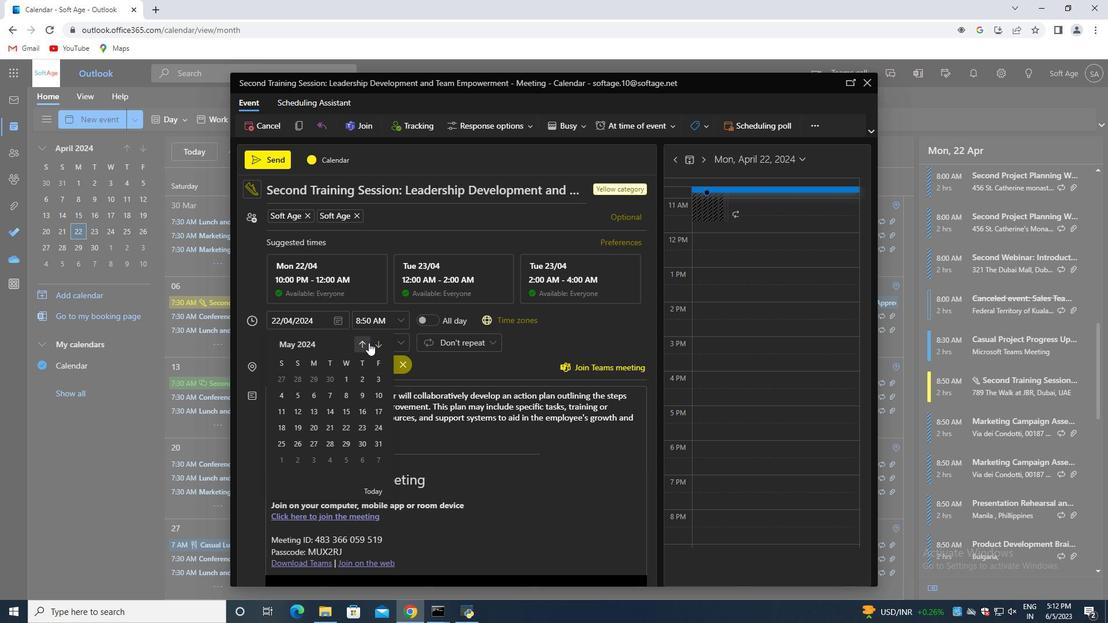 
Action: Mouse pressed left at (369, 342)
Screenshot: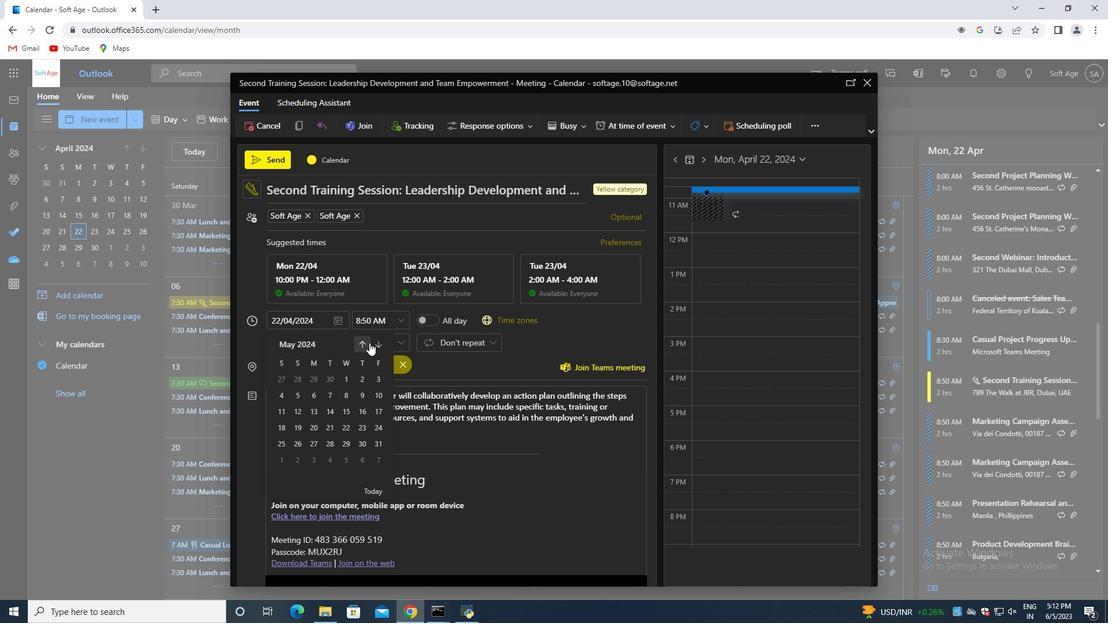 
Action: Mouse moved to (377, 395)
Screenshot: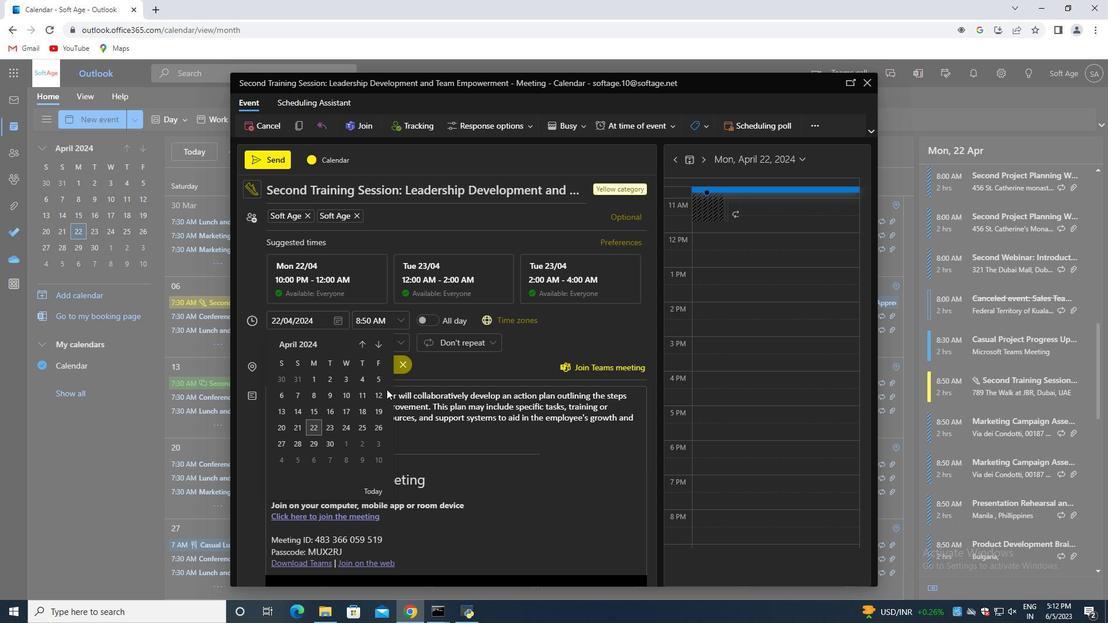 
Action: Mouse pressed left at (377, 395)
Screenshot: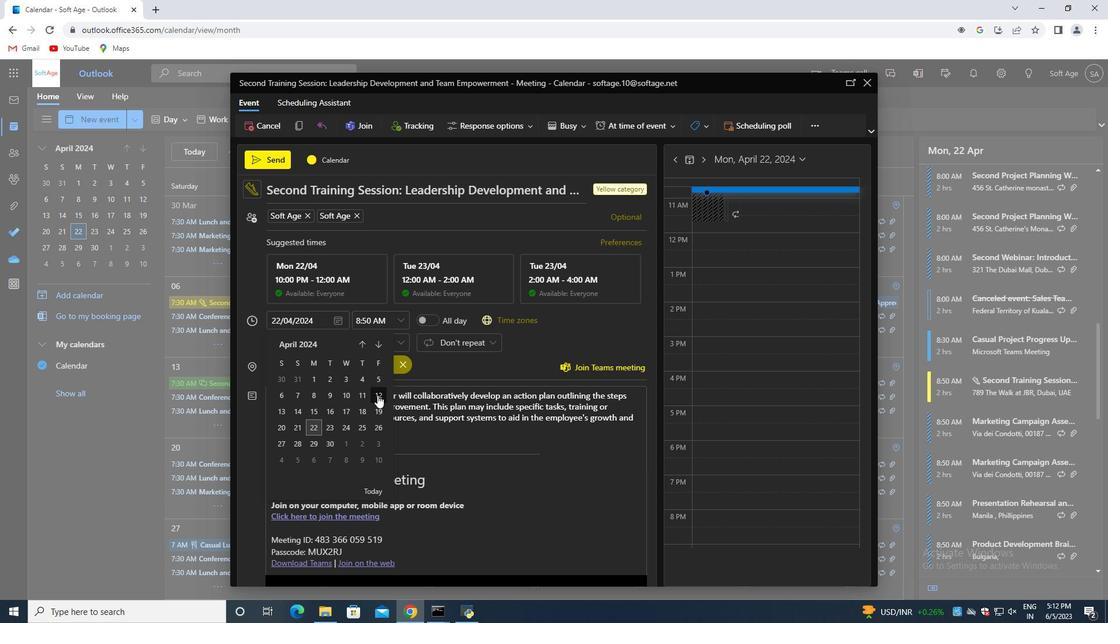 
Action: Mouse moved to (314, 431)
Screenshot: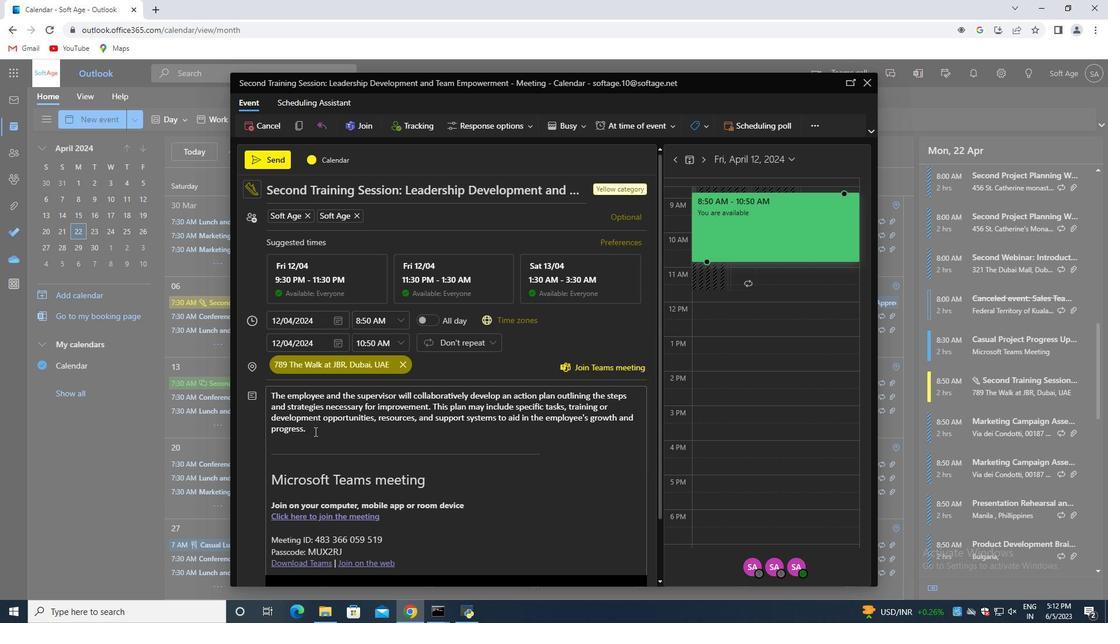 
Action: Mouse pressed left at (314, 431)
Screenshot: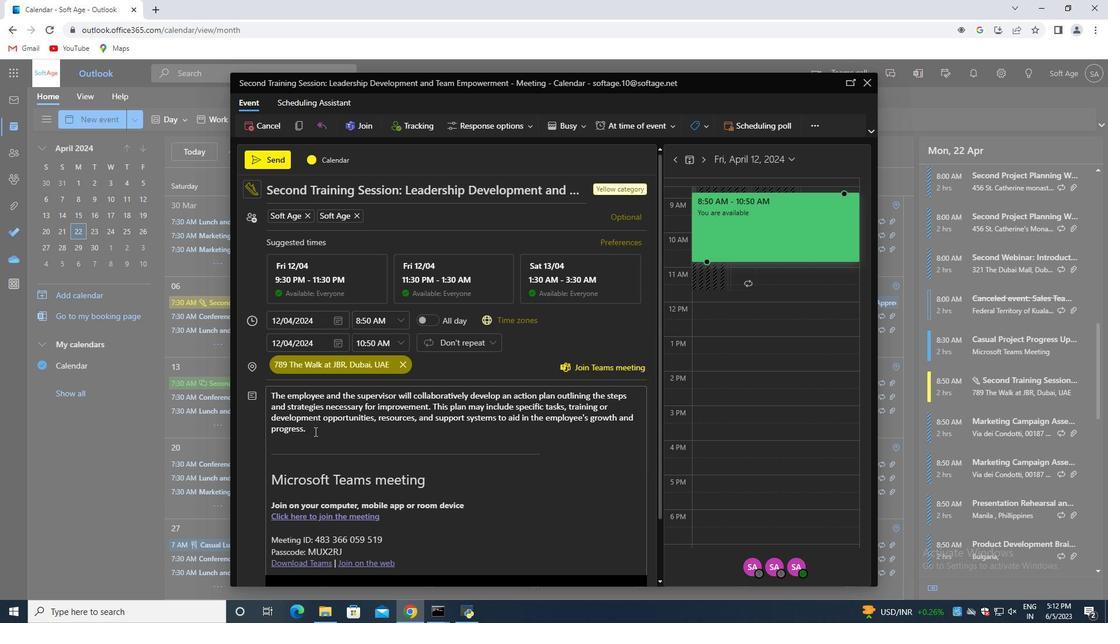 
Action: Mouse moved to (290, 484)
Screenshot: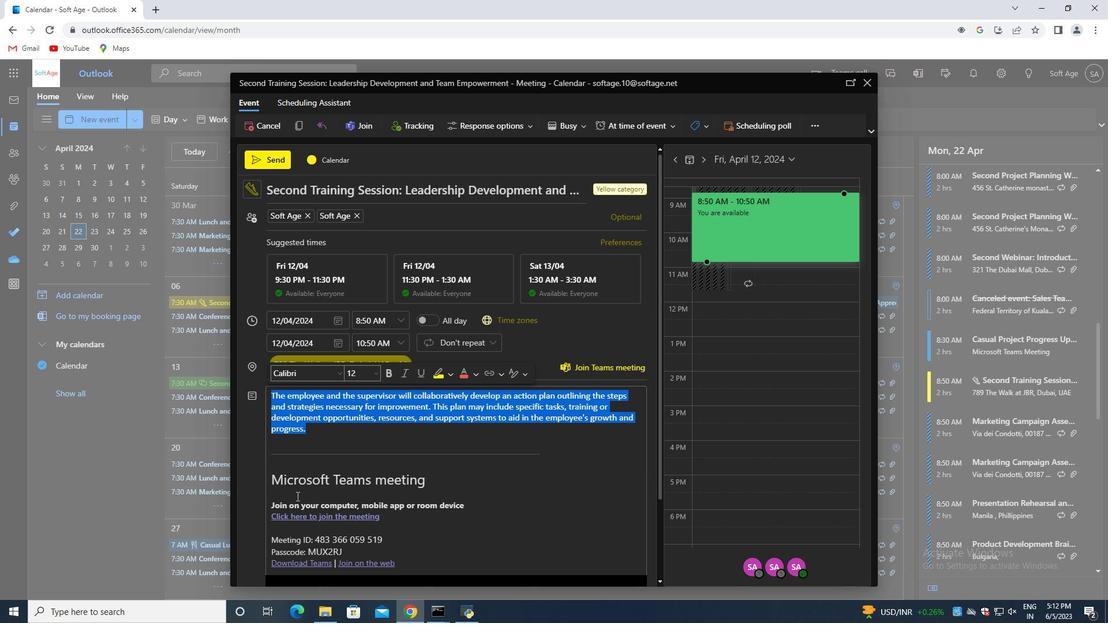 
Action: Mouse scrolled (290, 483) with delta (0, 0)
Screenshot: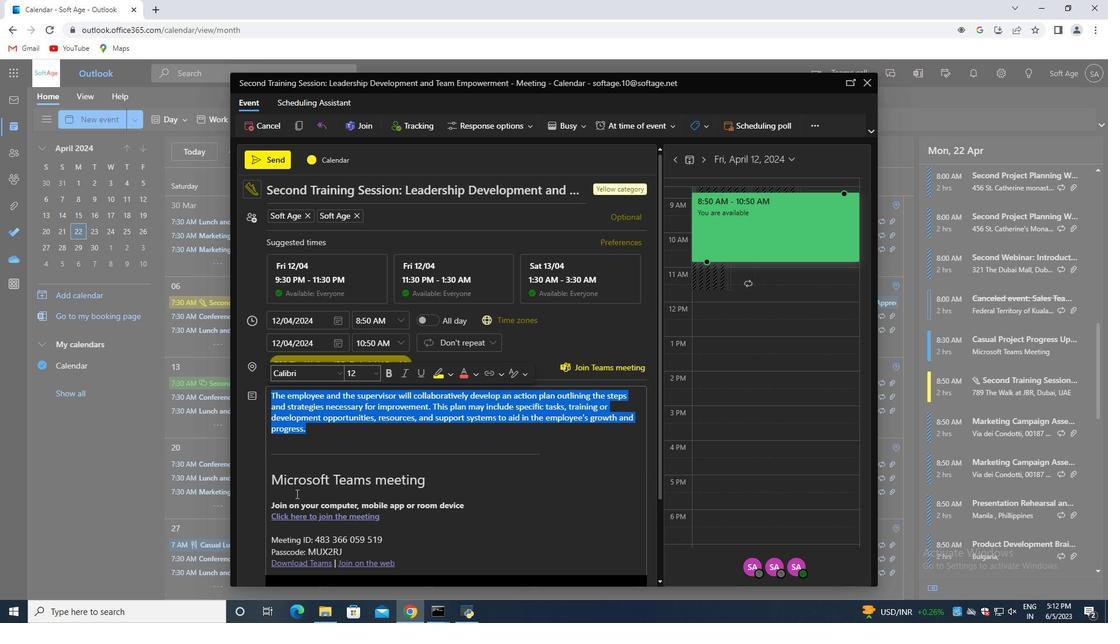 
Action: Mouse scrolled (290, 483) with delta (0, 0)
Screenshot: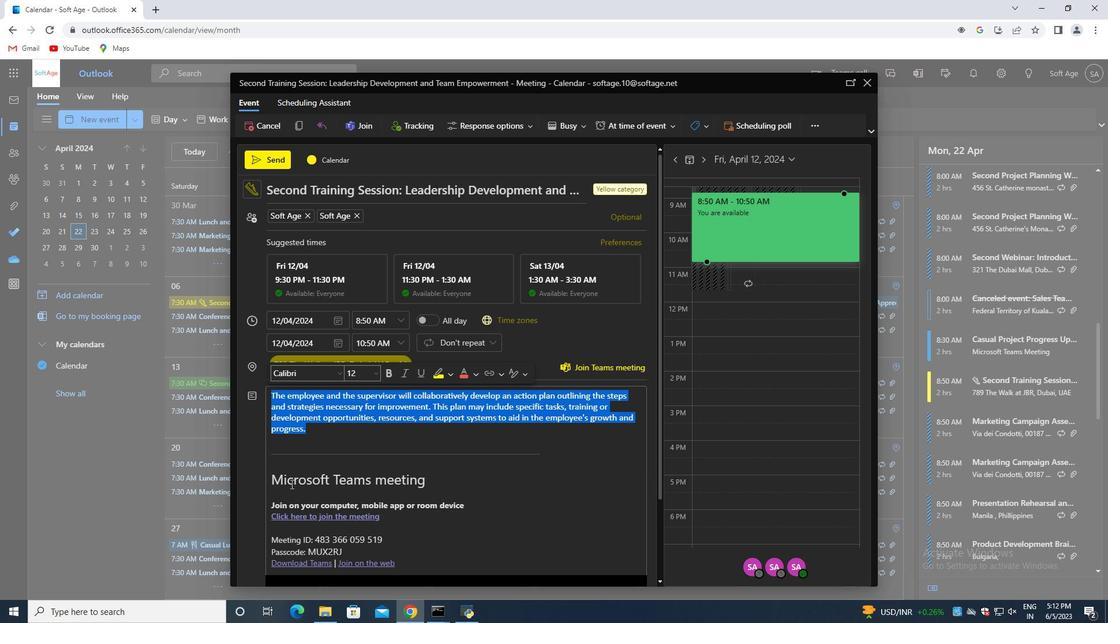 
Action: Mouse moved to (290, 483)
Screenshot: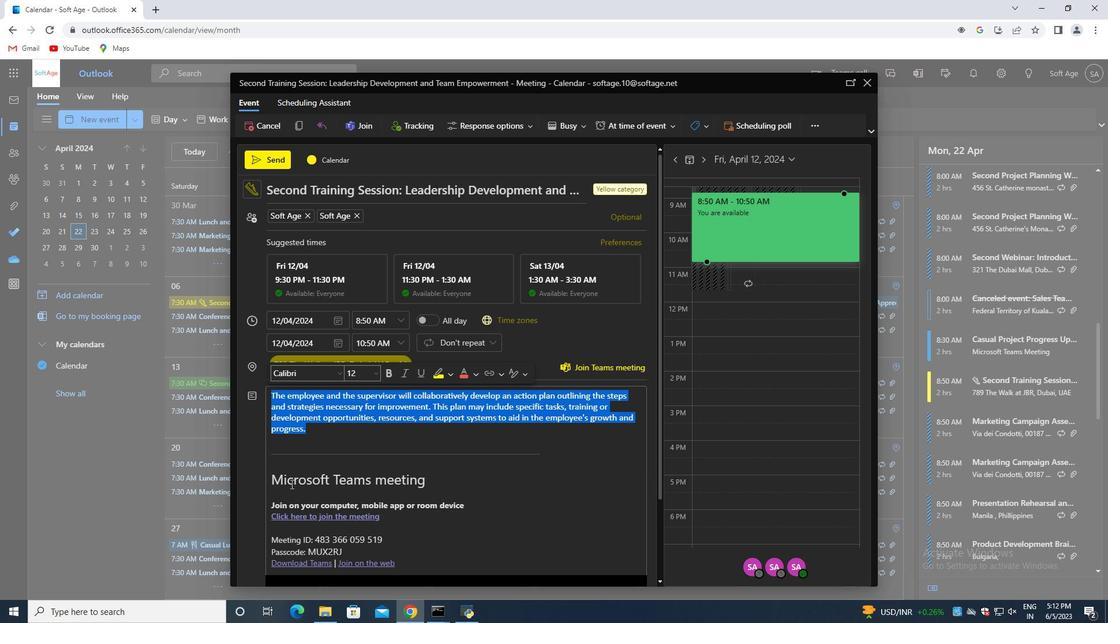 
Action: Mouse scrolled (290, 483) with delta (0, 0)
Screenshot: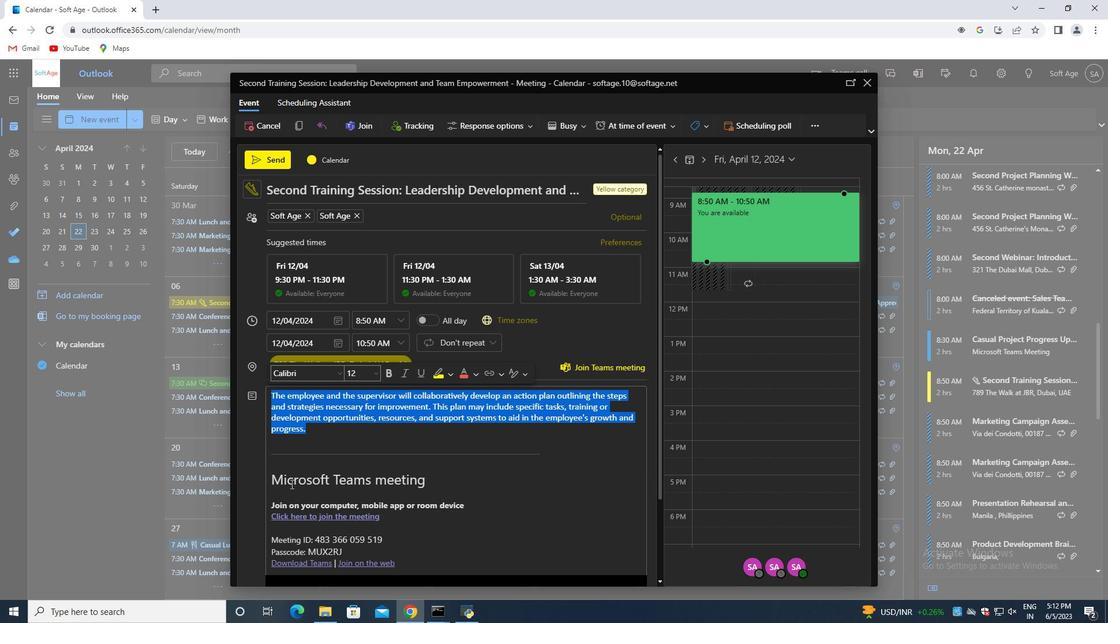 
Action: Mouse moved to (294, 487)
Screenshot: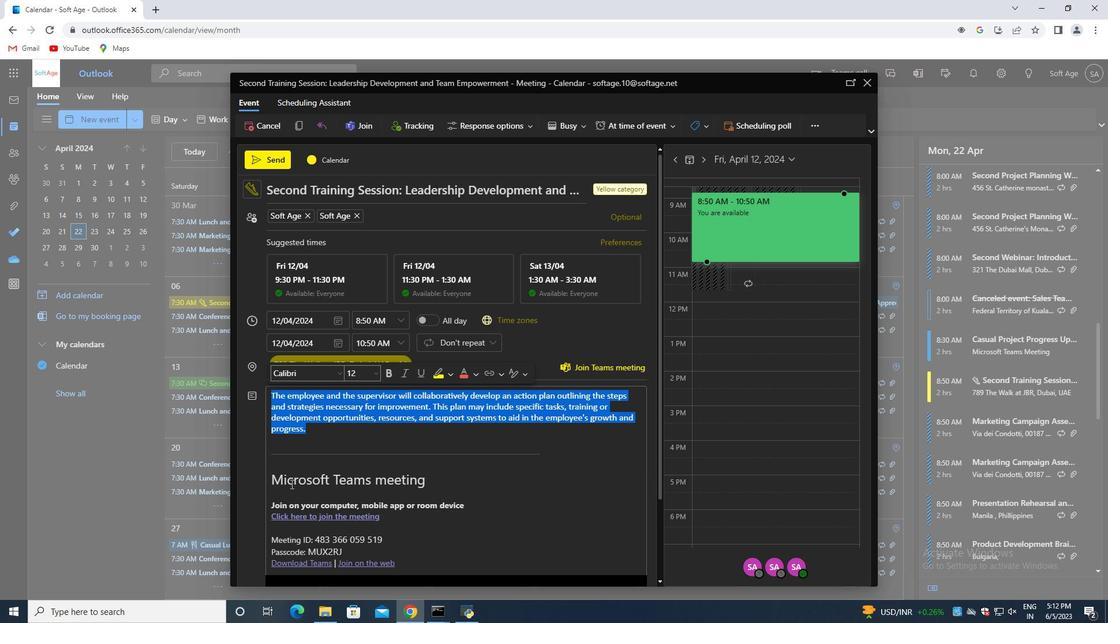 
Action: Mouse scrolled (294, 487) with delta (0, 0)
Screenshot: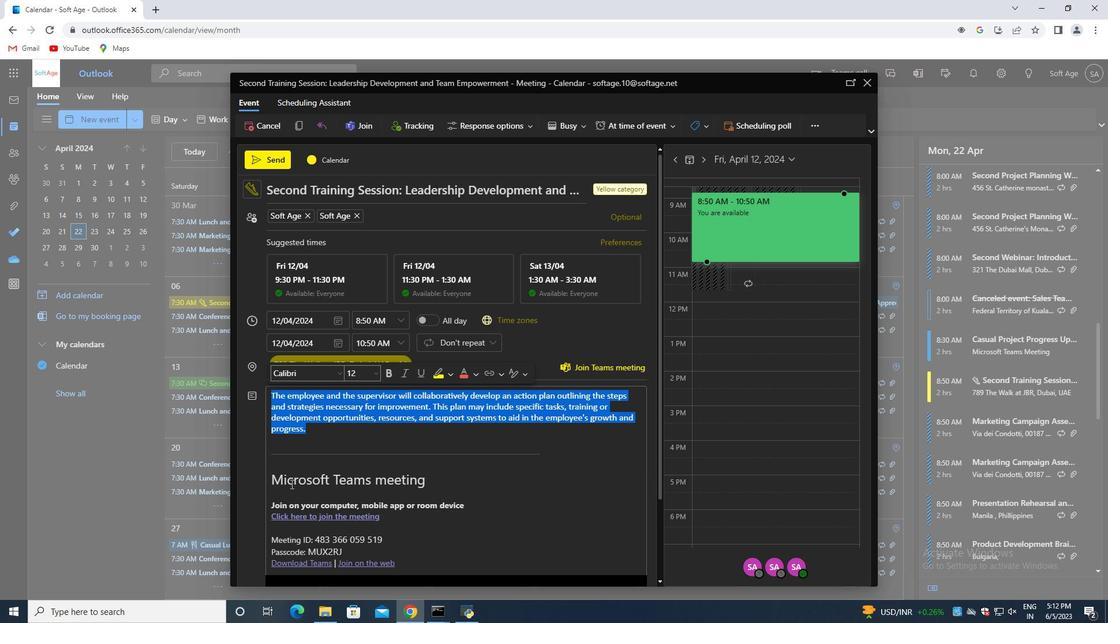 
Action: Mouse moved to (308, 495)
Screenshot: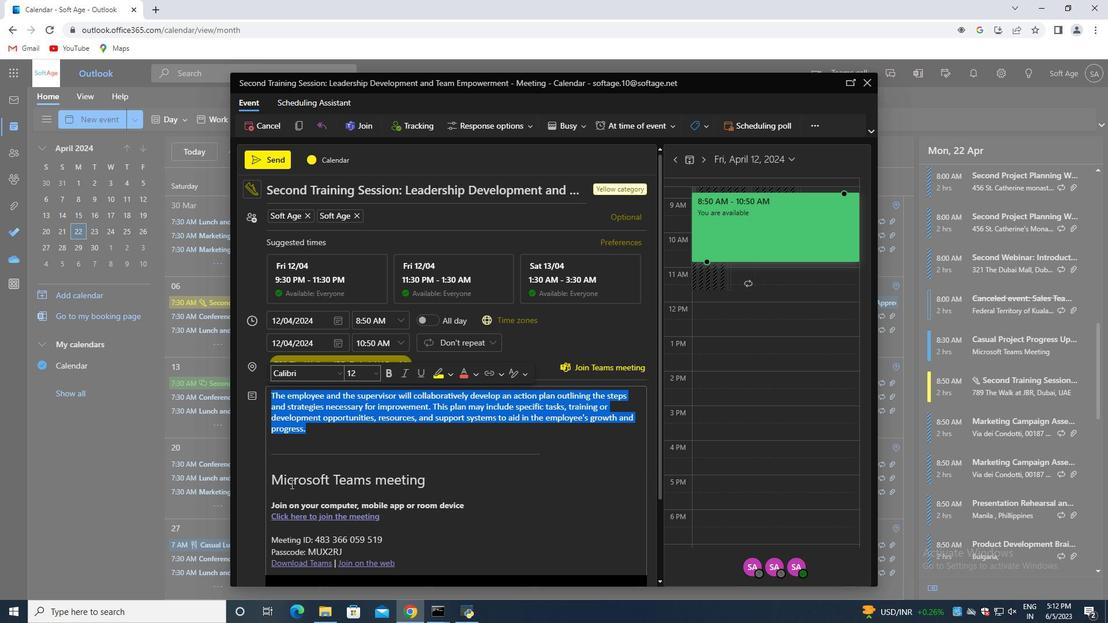 
Action: Mouse scrolled (308, 495) with delta (0, 0)
Screenshot: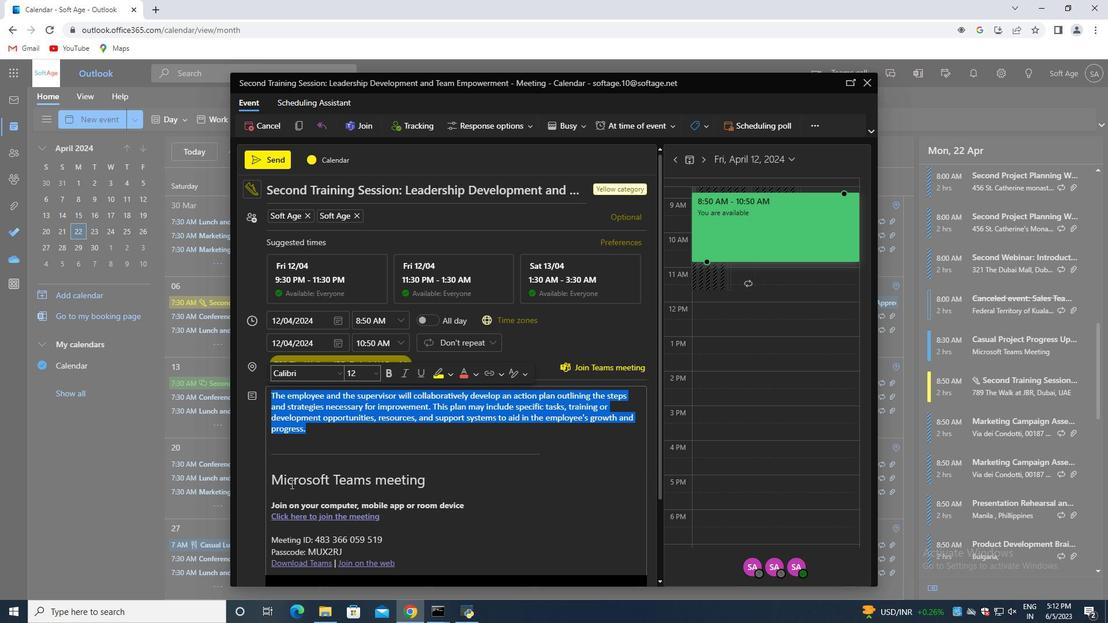 
Action: Mouse moved to (299, 533)
Screenshot: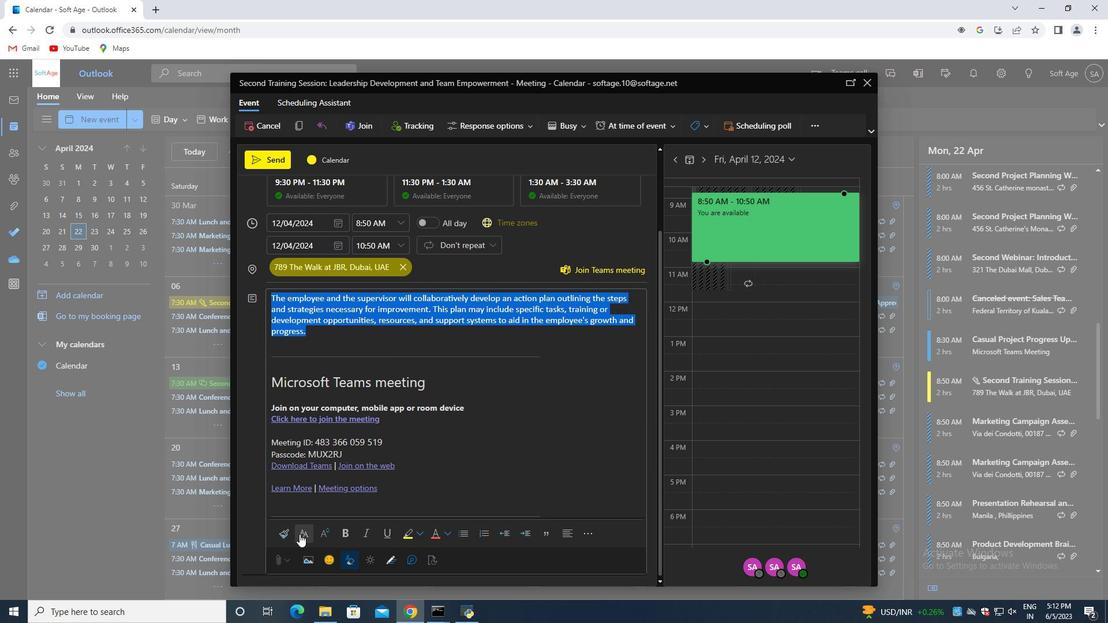 
Action: Mouse pressed left at (299, 533)
Screenshot: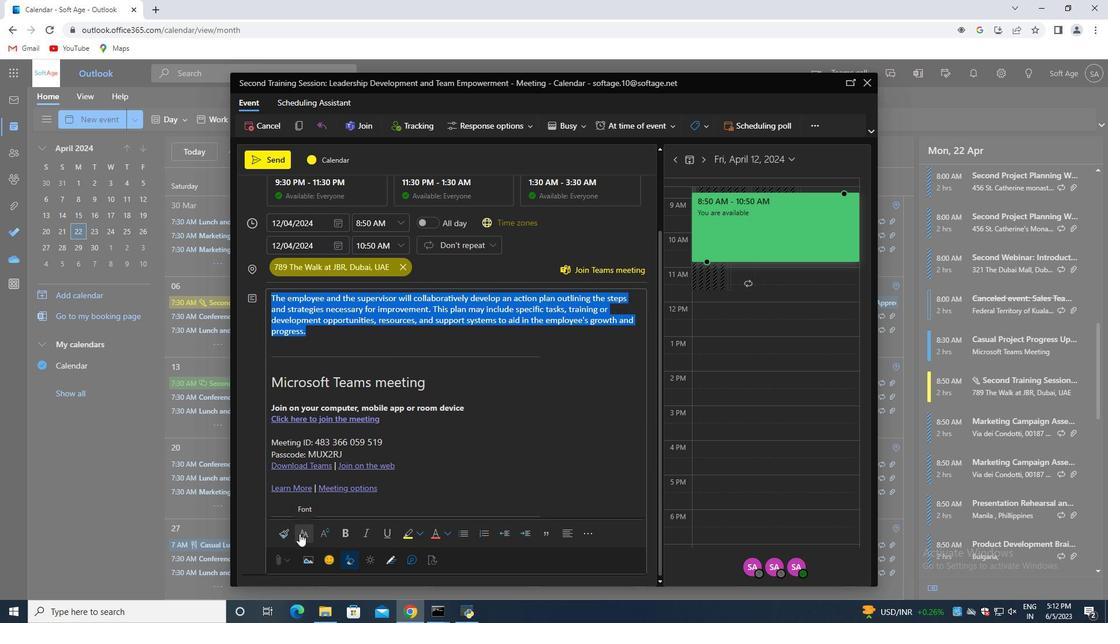 
Action: Mouse moved to (360, 484)
Screenshot: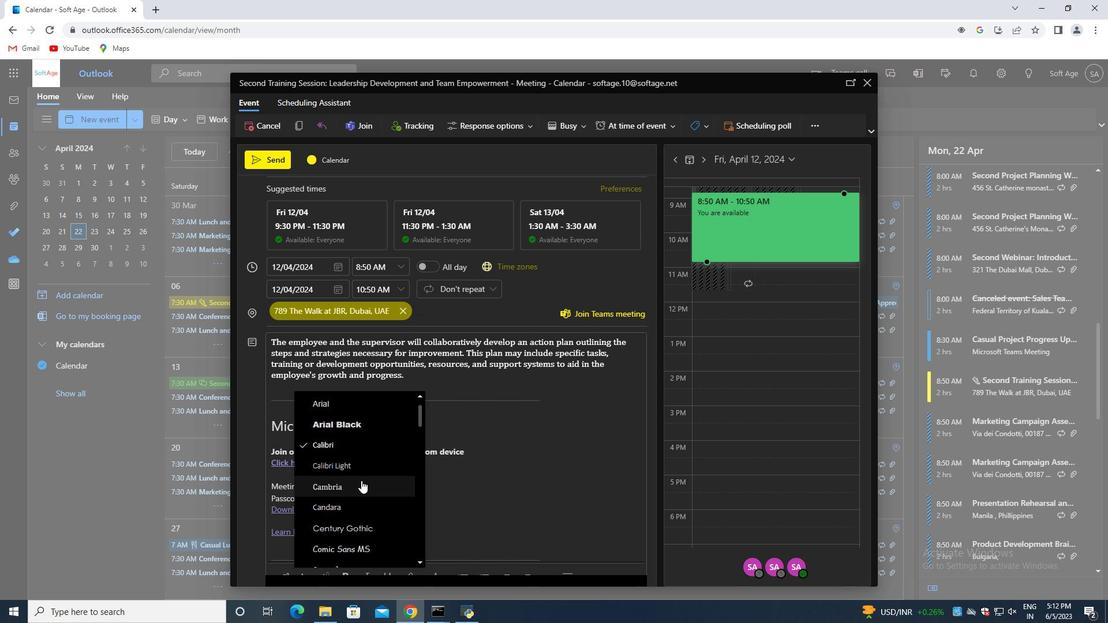 
Action: Mouse scrolled (360, 483) with delta (0, 0)
Screenshot: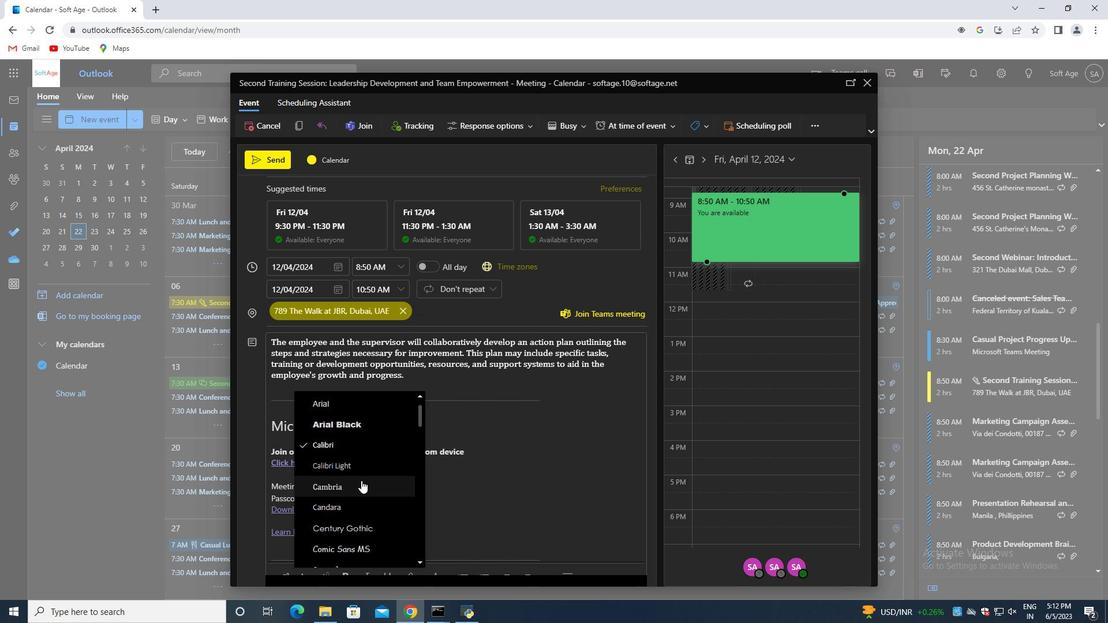 
Action: Mouse moved to (353, 488)
Screenshot: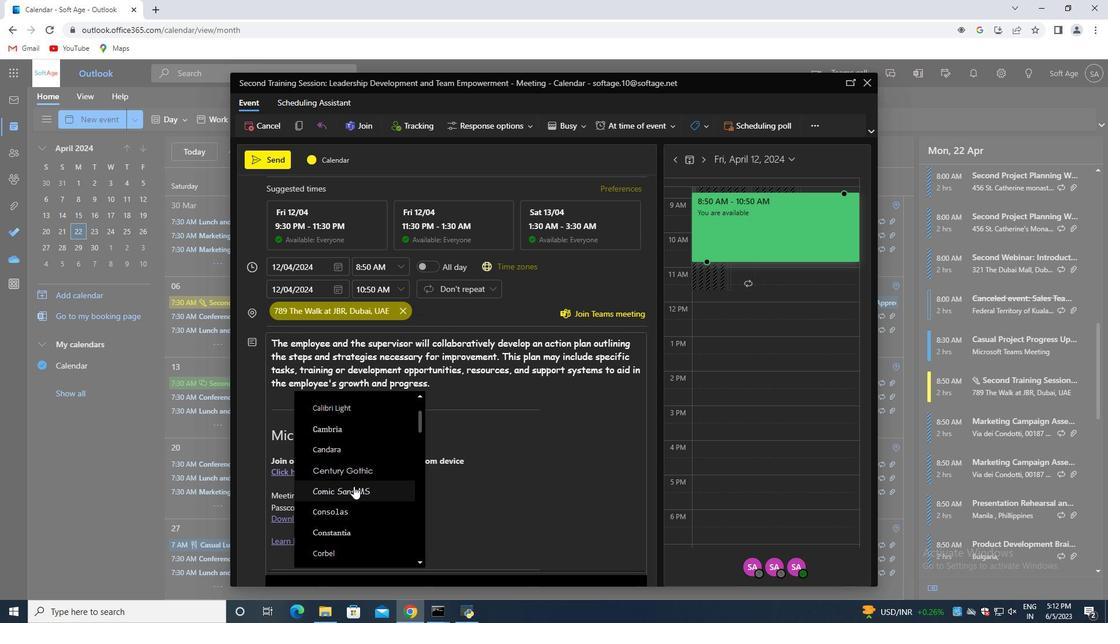 
Action: Mouse pressed left at (353, 488)
Screenshot: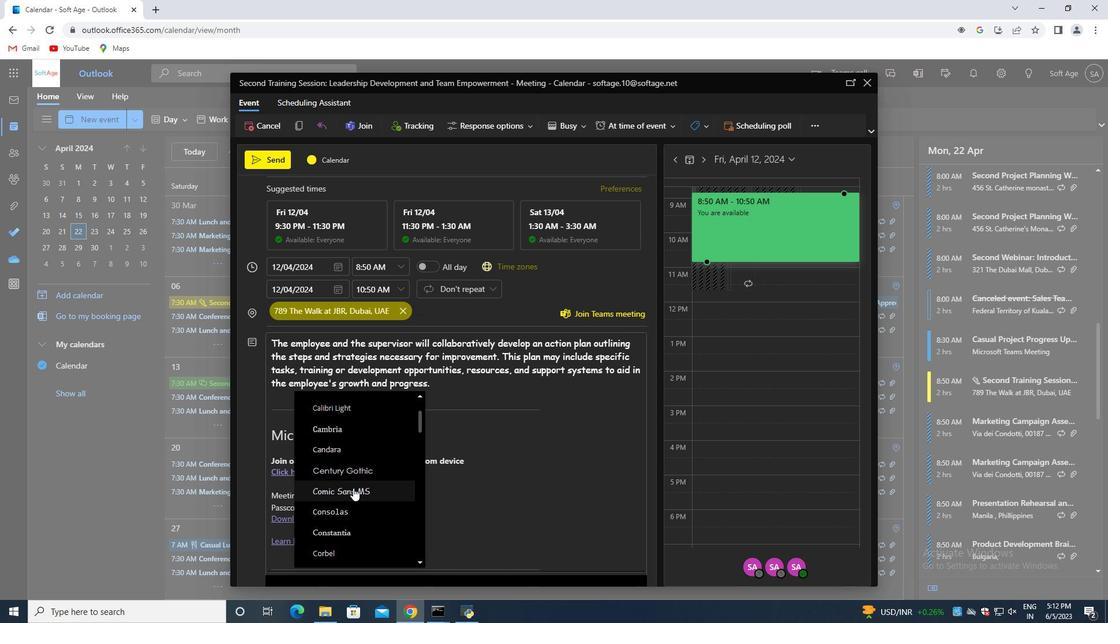 
Action: Mouse moved to (452, 394)
Screenshot: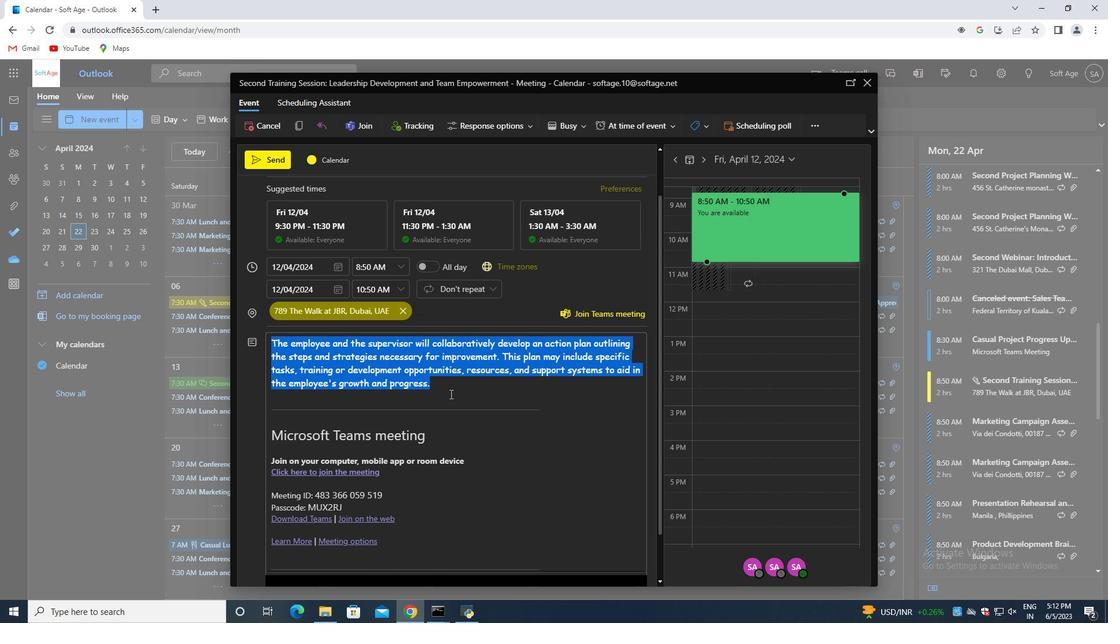 
Action: Mouse pressed left at (452, 394)
Screenshot: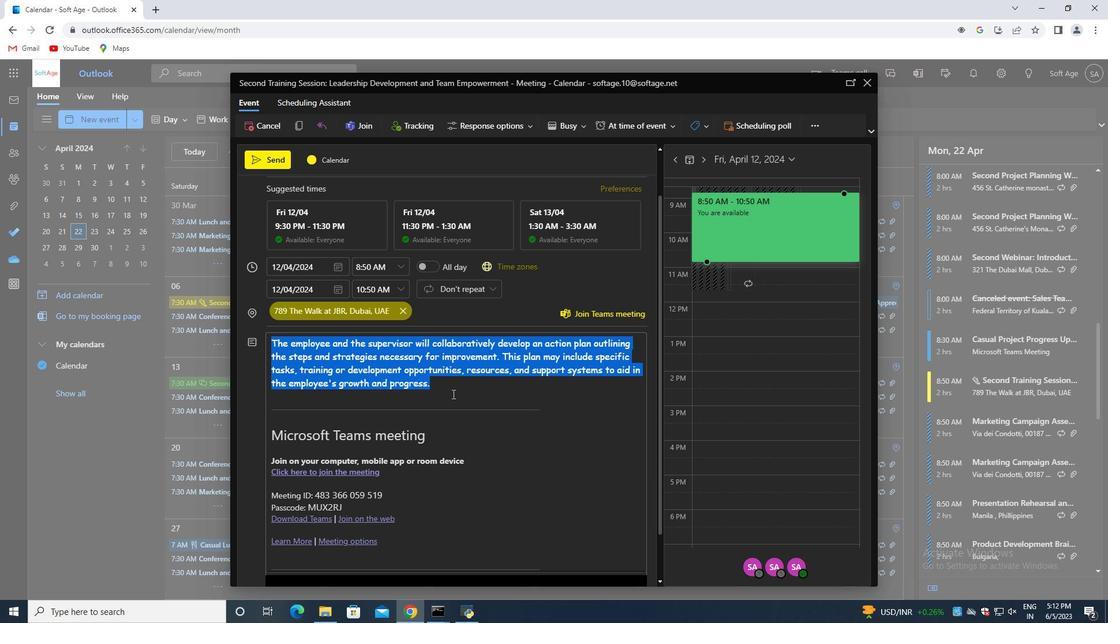 
Action: Mouse moved to (452, 379)
Screenshot: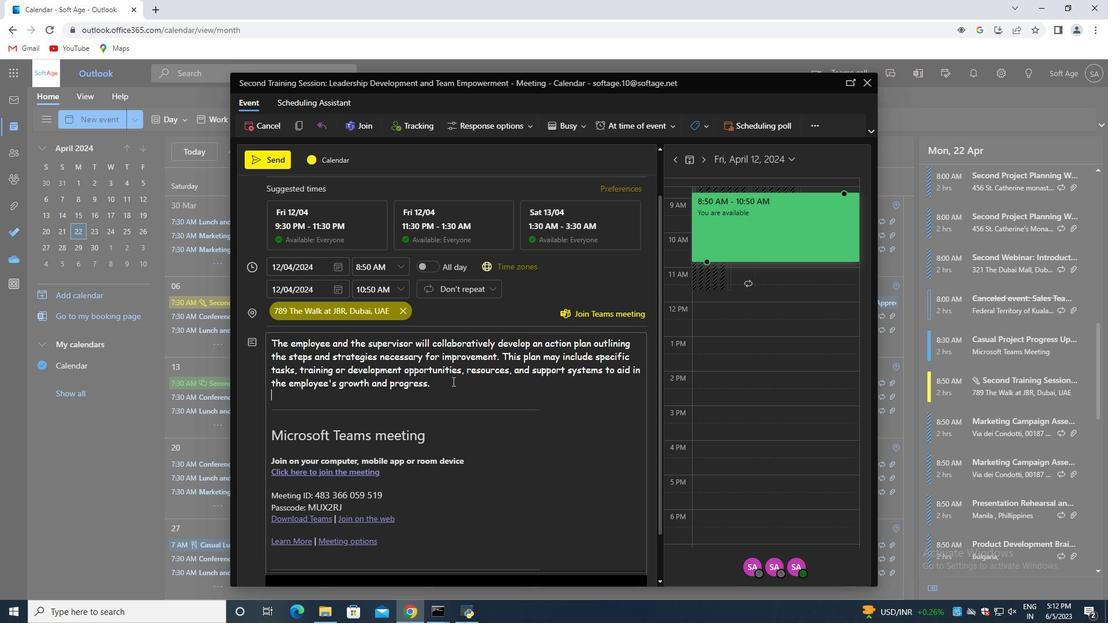 
Action: Mouse scrolled (452, 380) with delta (0, 0)
Screenshot: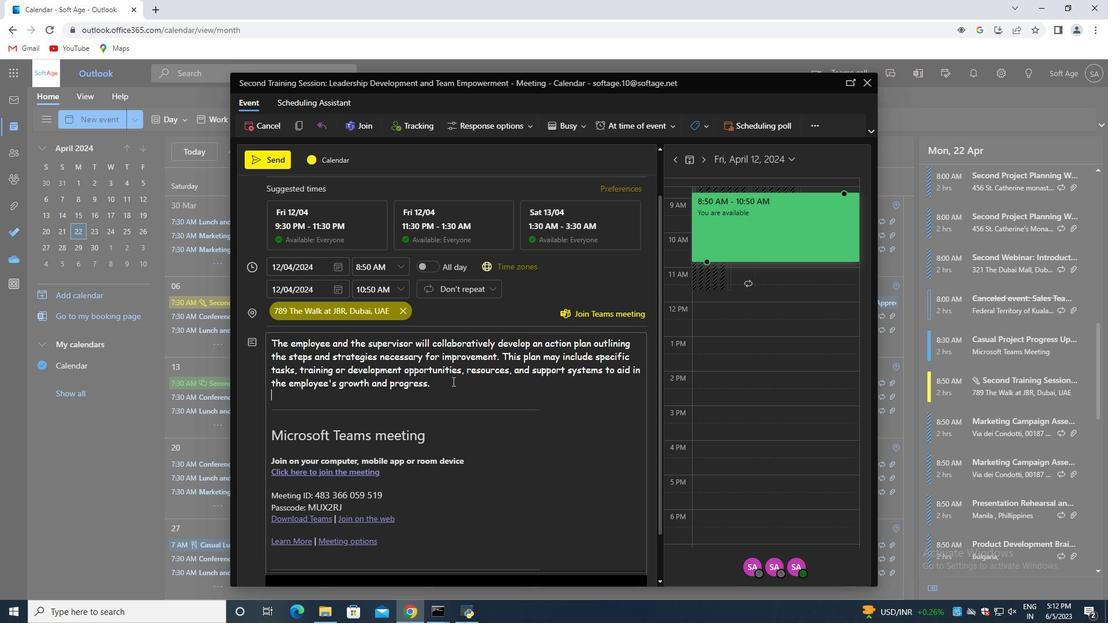 
Action: Mouse scrolled (452, 380) with delta (0, 0)
Screenshot: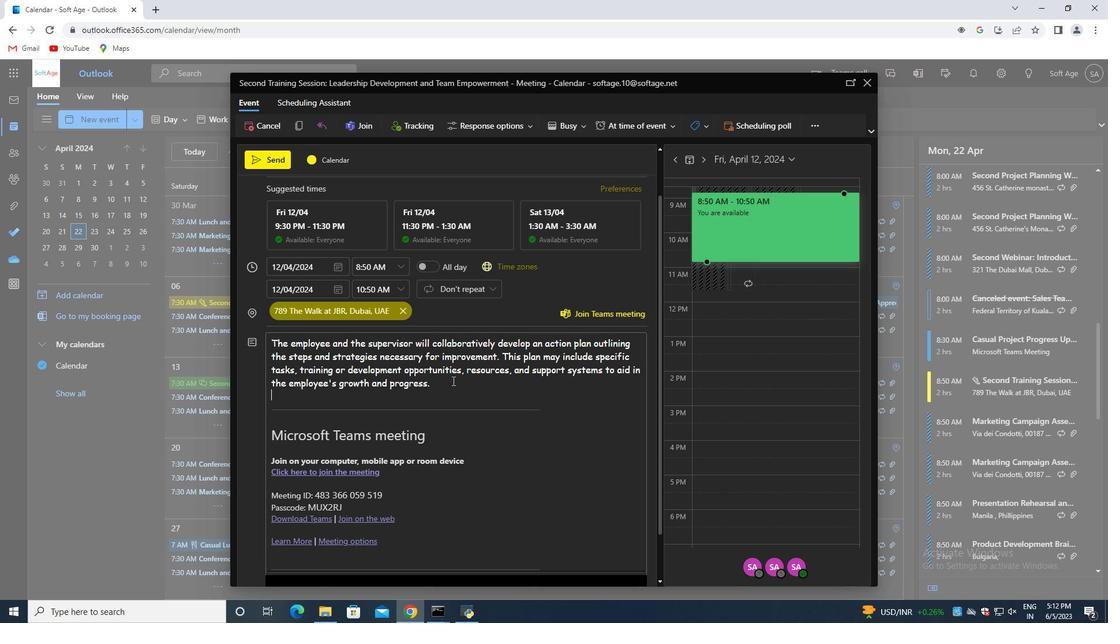 
Action: Mouse moved to (452, 378)
Screenshot: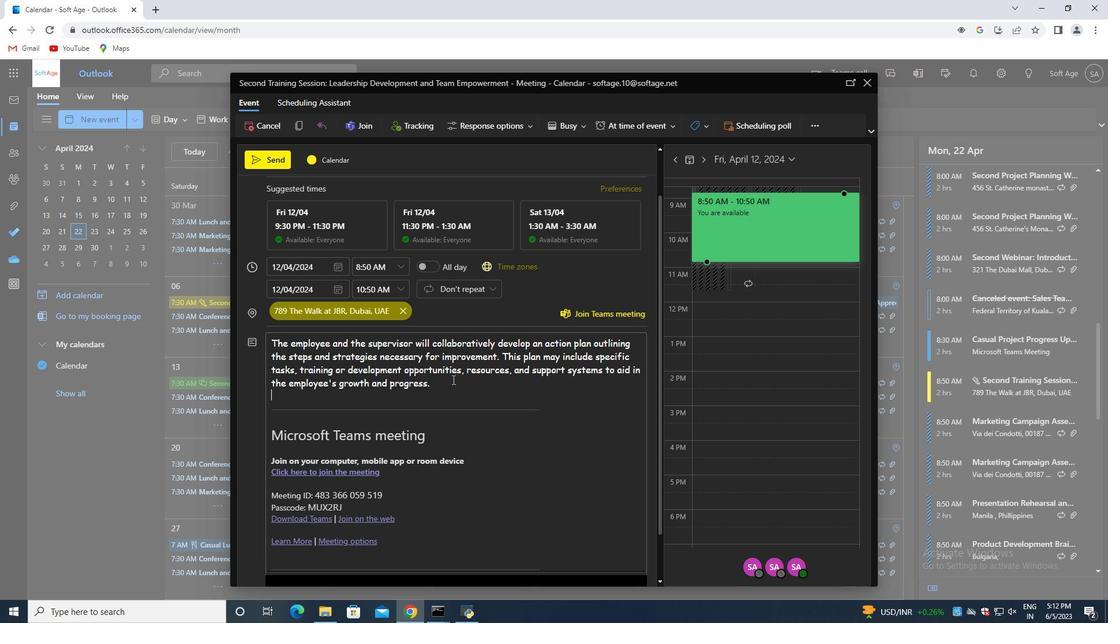 
Action: Mouse scrolled (452, 379) with delta (0, 0)
Screenshot: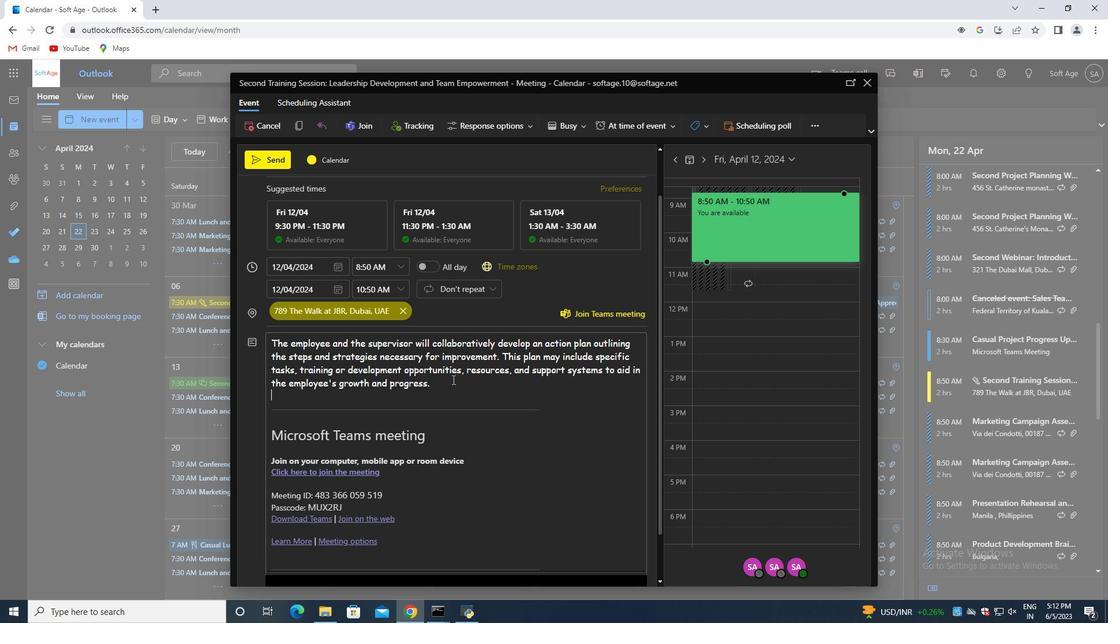 
Action: Mouse moved to (571, 130)
Screenshot: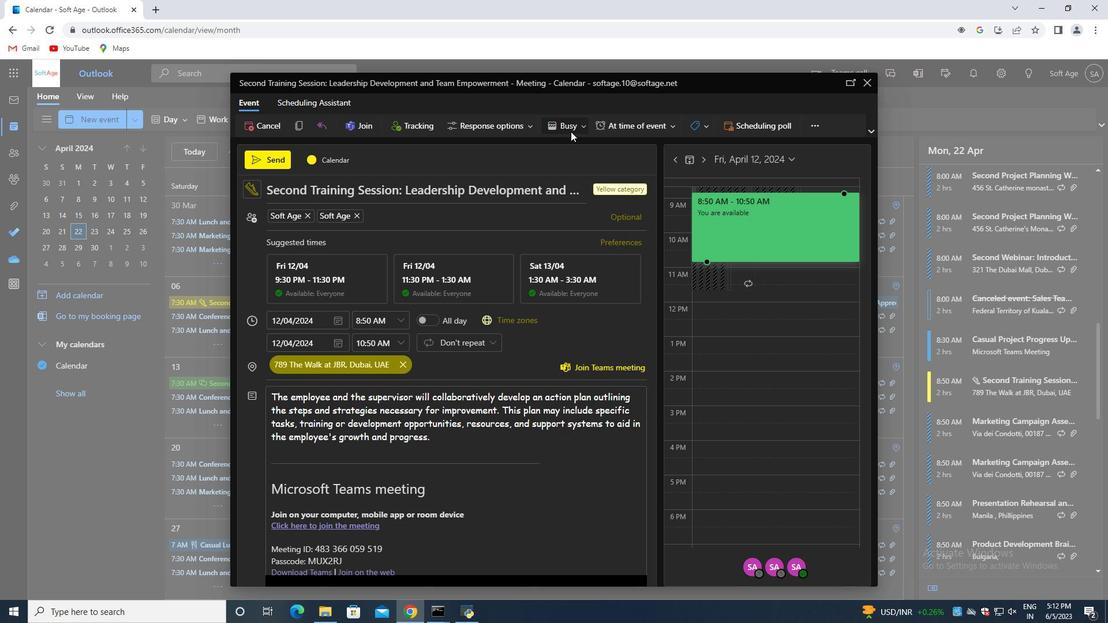 
Action: Mouse pressed left at (571, 130)
Screenshot: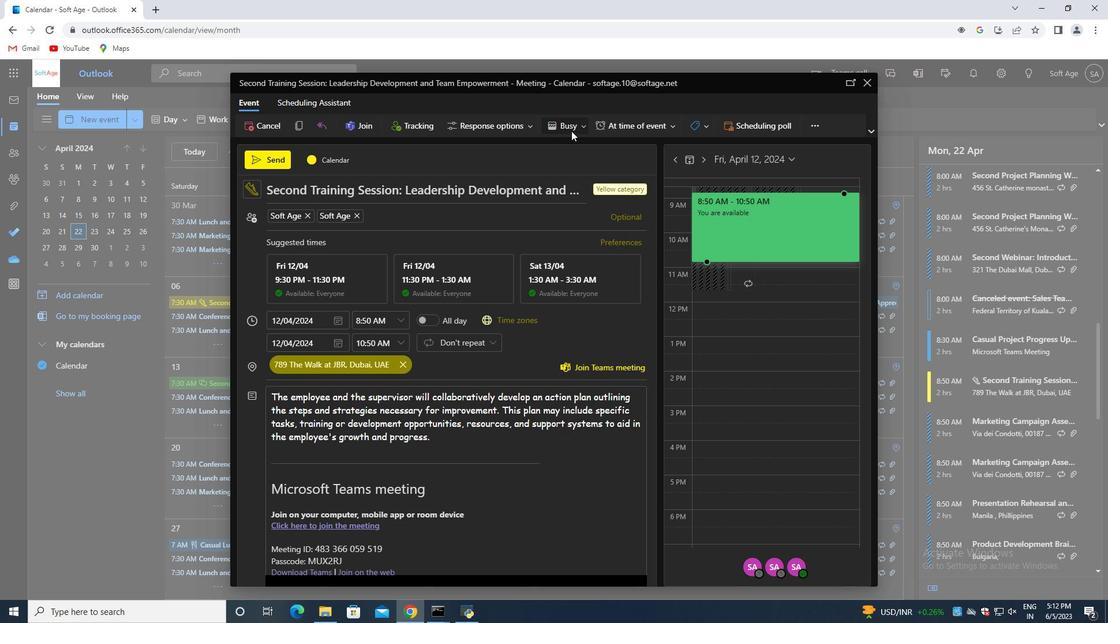 
Action: Mouse moved to (519, 233)
Screenshot: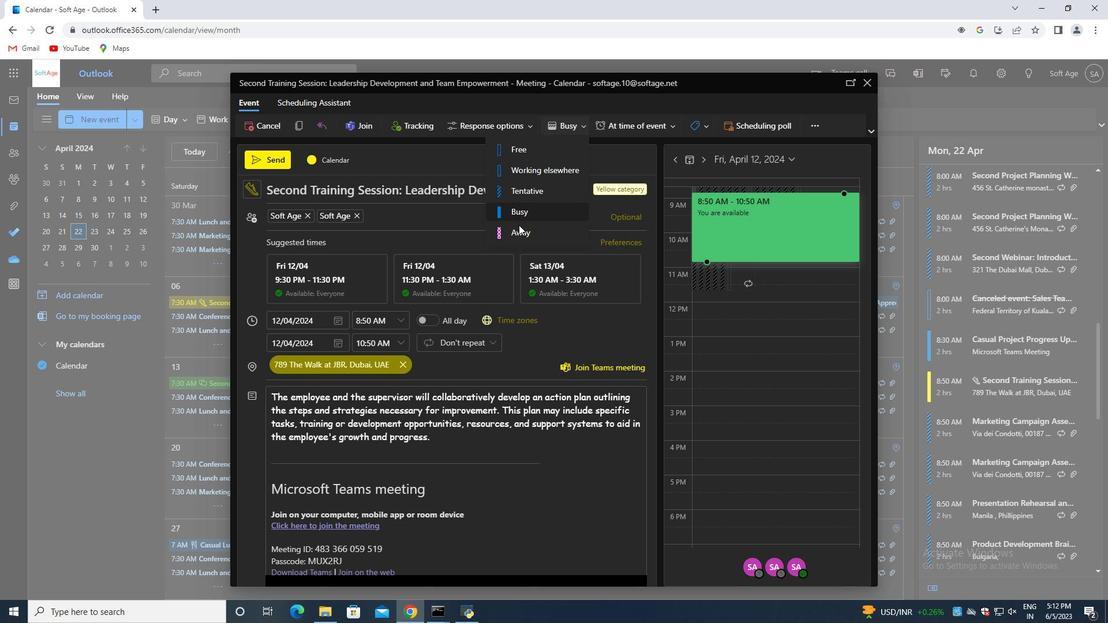
Action: Mouse pressed left at (519, 233)
Screenshot: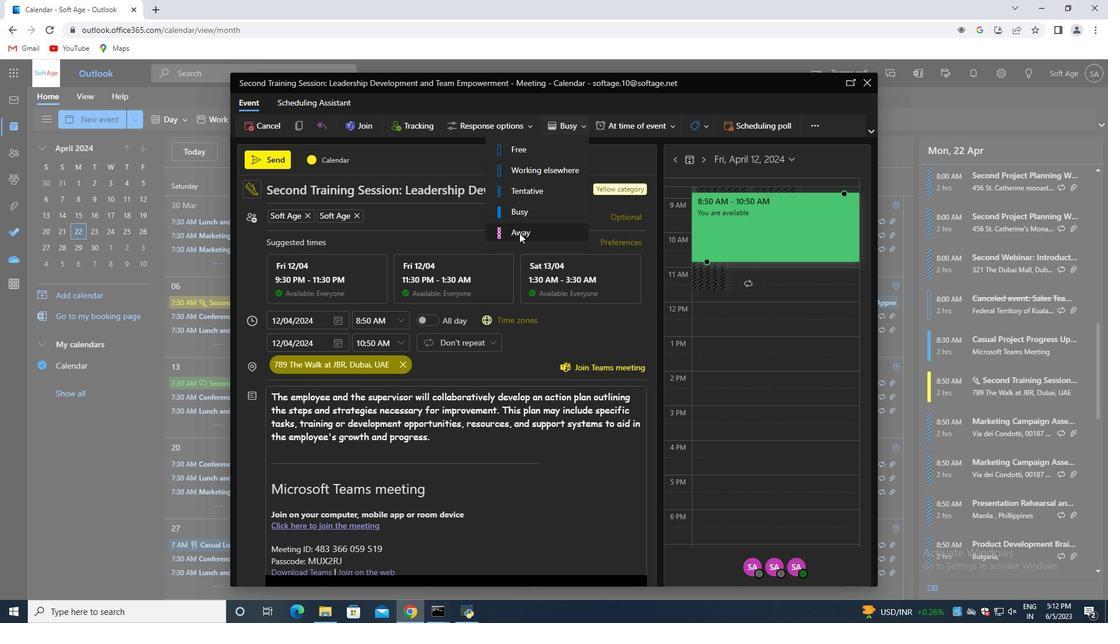 
Action: Mouse moved to (438, 436)
Screenshot: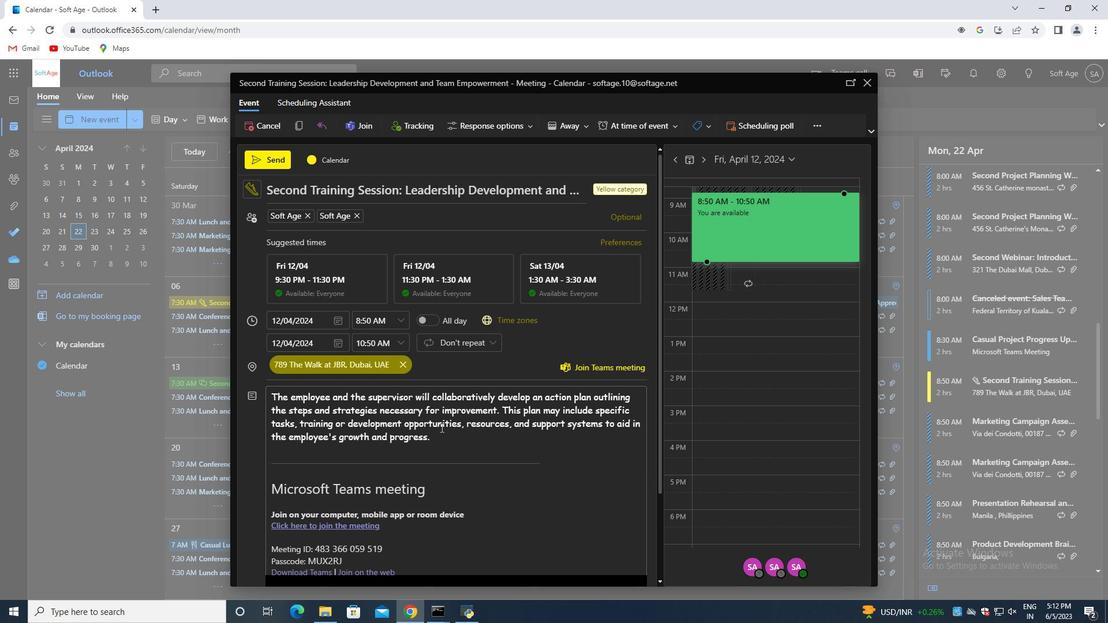 
Action: Mouse pressed left at (438, 436)
Screenshot: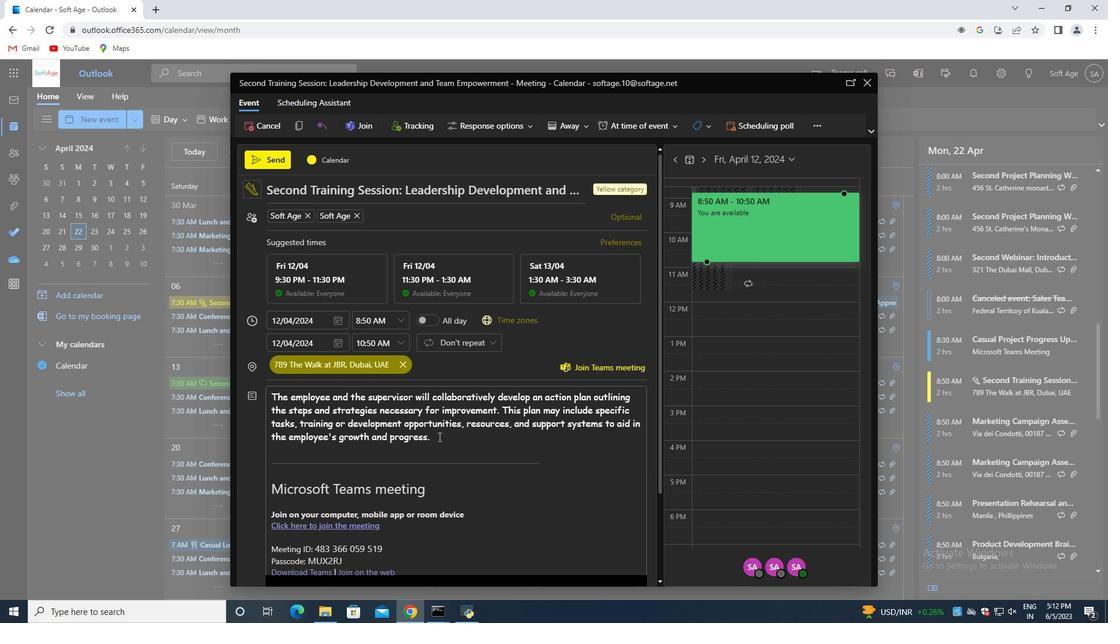 
Action: Mouse moved to (441, 435)
Screenshot: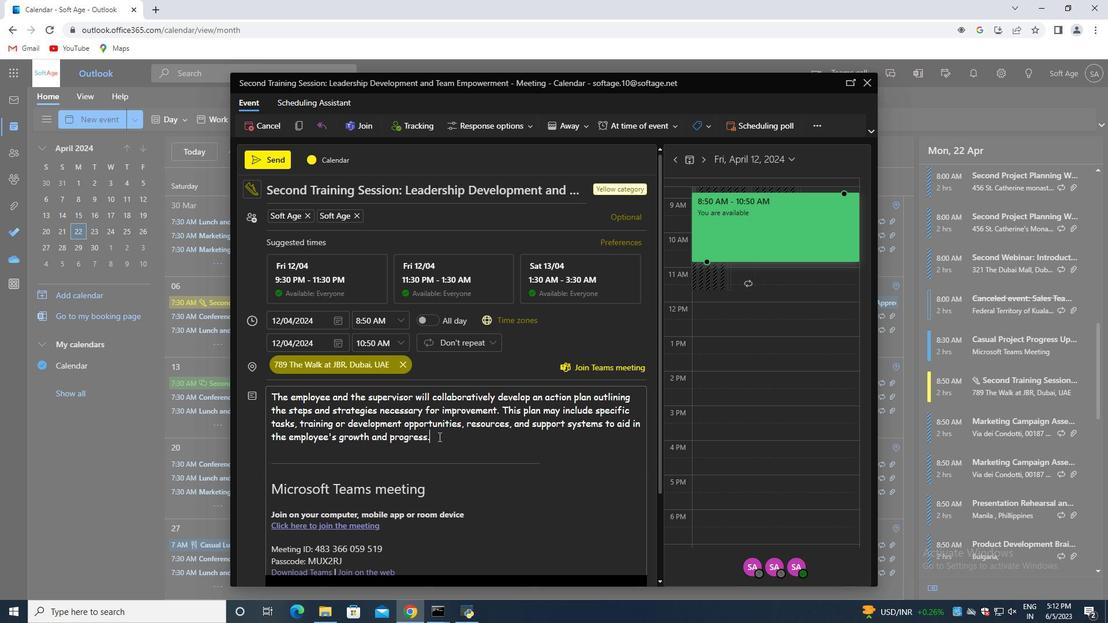 
Action: Mouse scrolled (441, 435) with delta (0, 0)
Screenshot: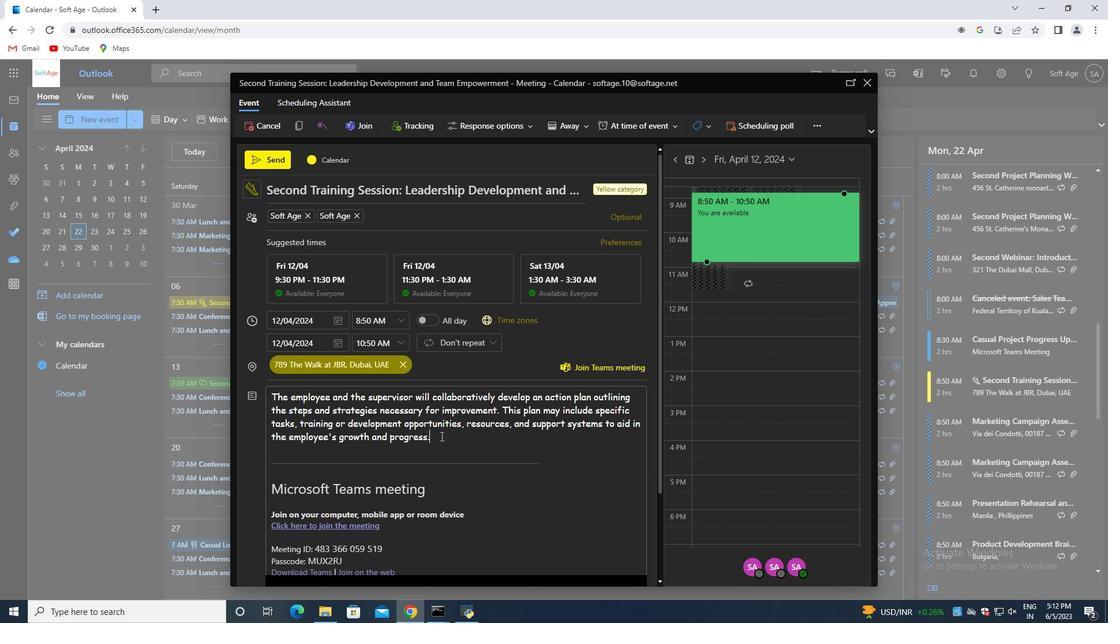 
Action: Mouse moved to (441, 435)
Screenshot: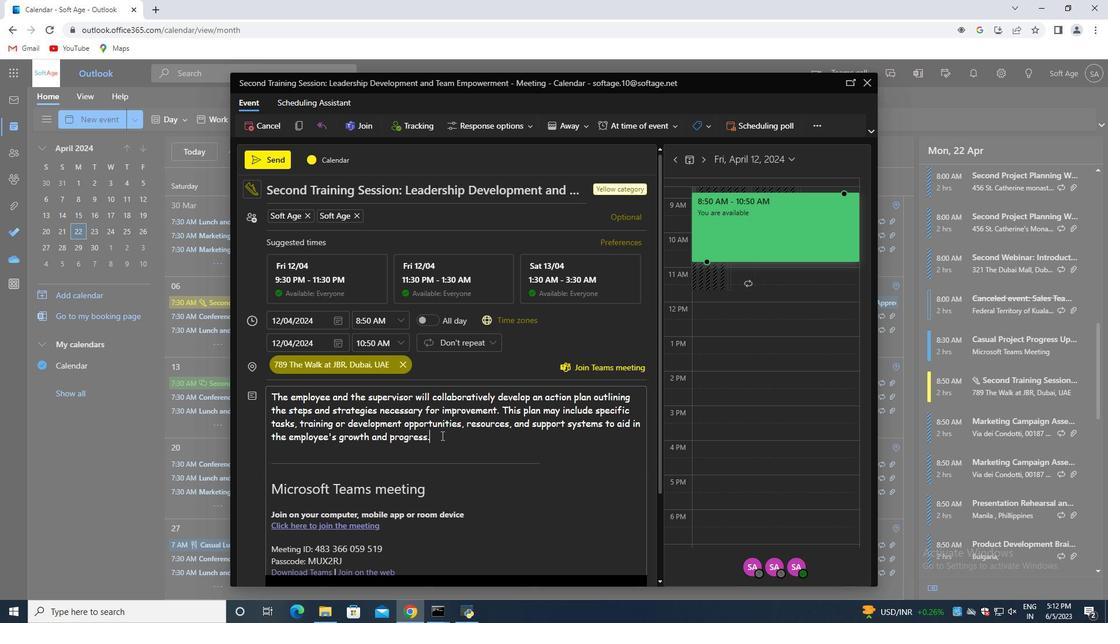 
Action: Mouse scrolled (441, 435) with delta (0, 0)
Screenshot: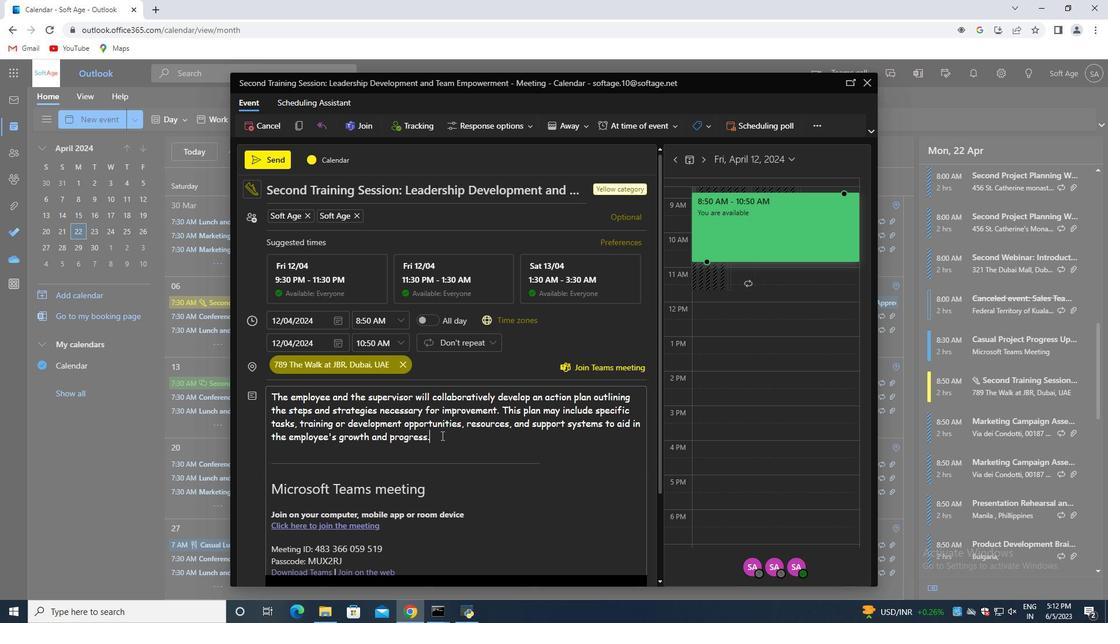 
Action: Mouse moved to (352, 542)
Screenshot: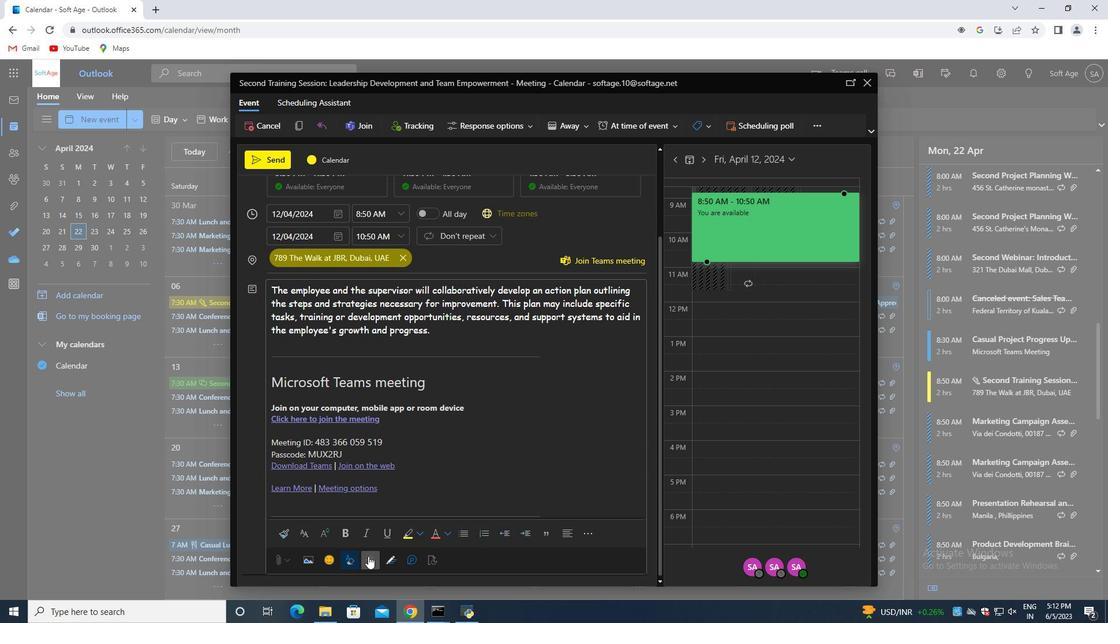 
Action: Mouse scrolled (352, 541) with delta (0, 0)
Screenshot: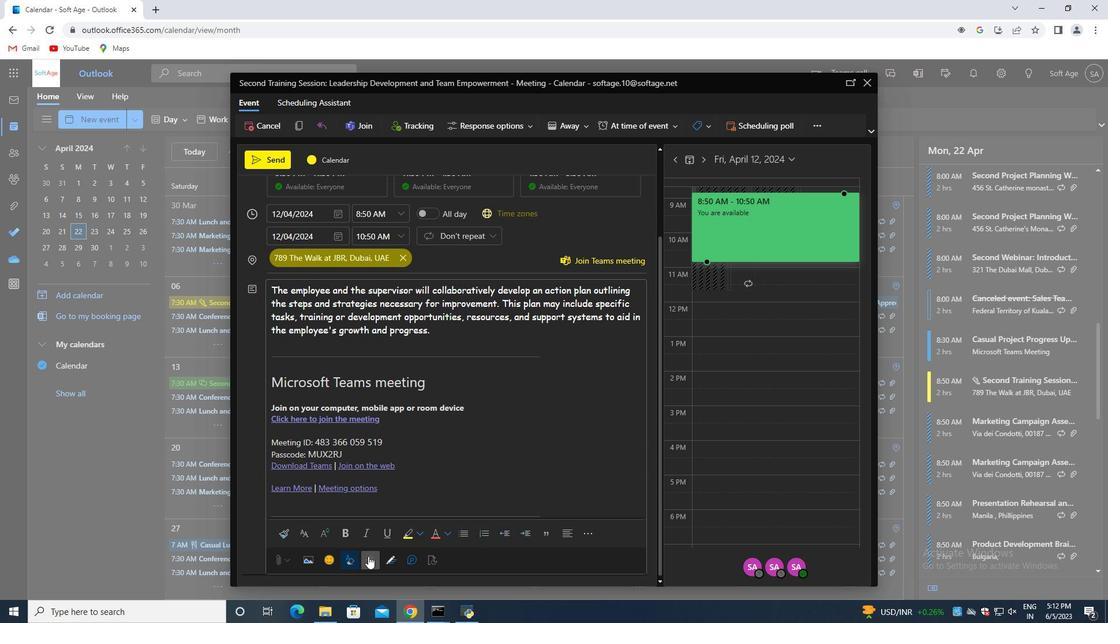 
Action: Mouse moved to (348, 542)
Screenshot: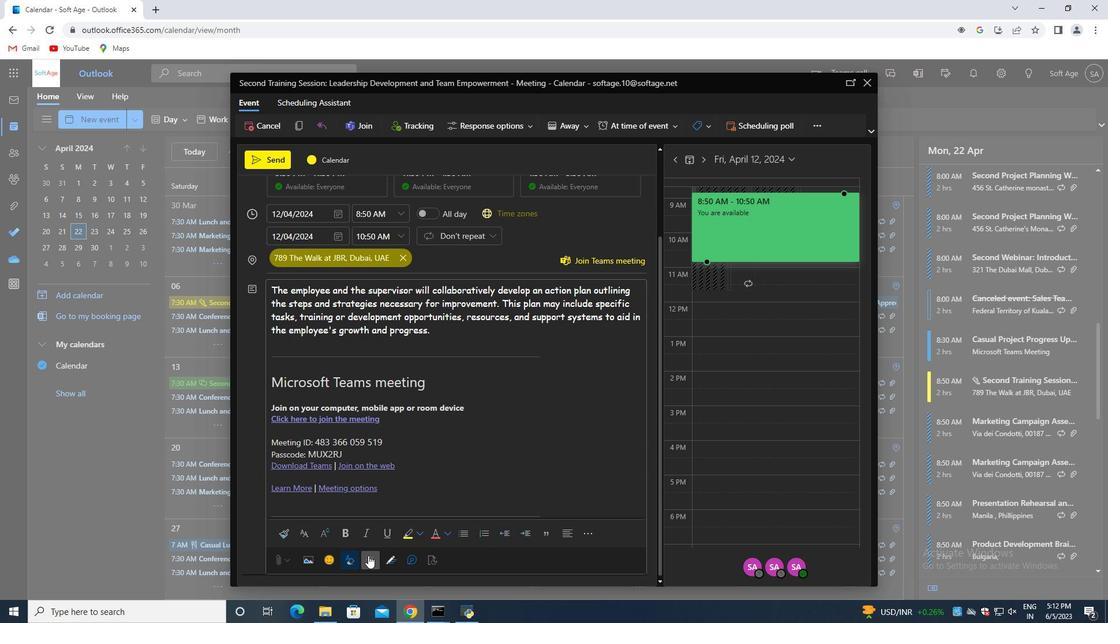 
Action: Mouse scrolled (348, 541) with delta (0, 0)
Screenshot: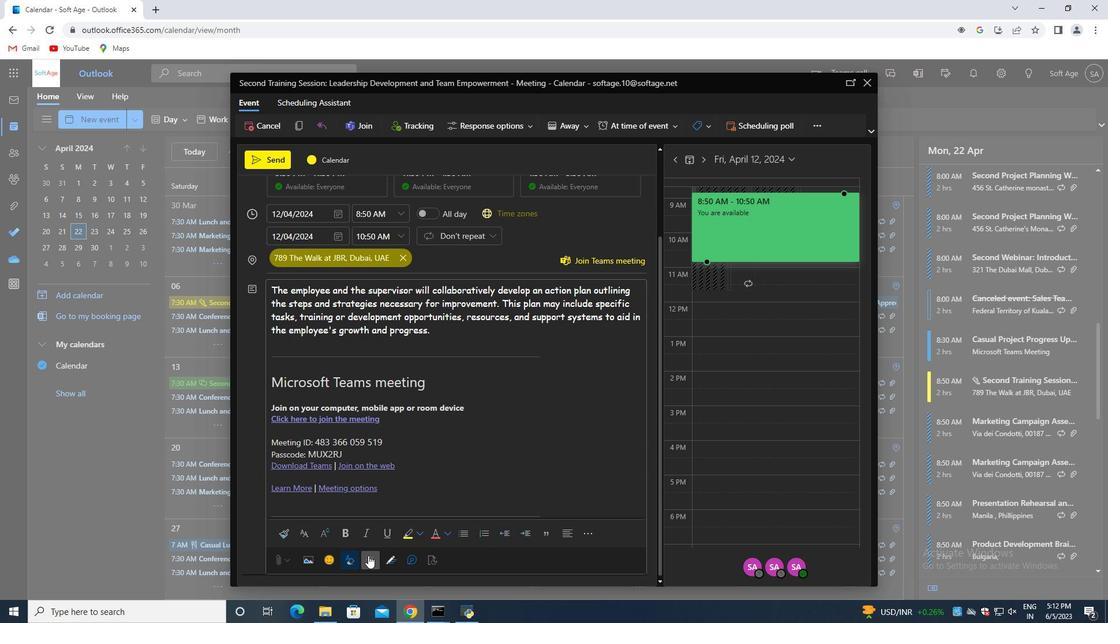 
Action: Mouse moved to (327, 562)
Screenshot: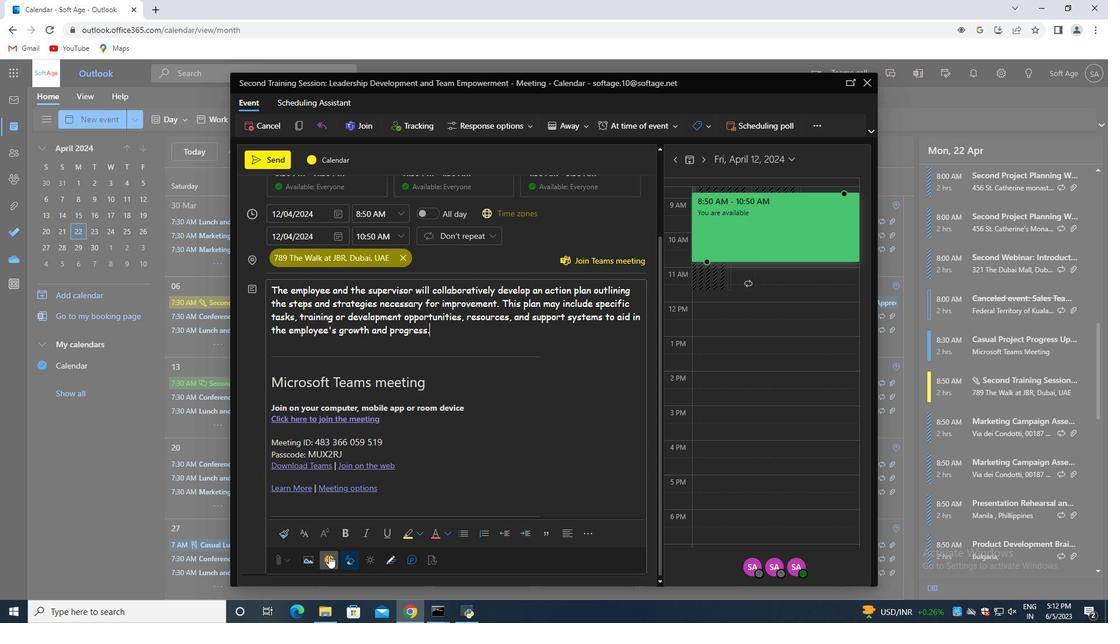 
Action: Mouse pressed left at (327, 562)
Screenshot: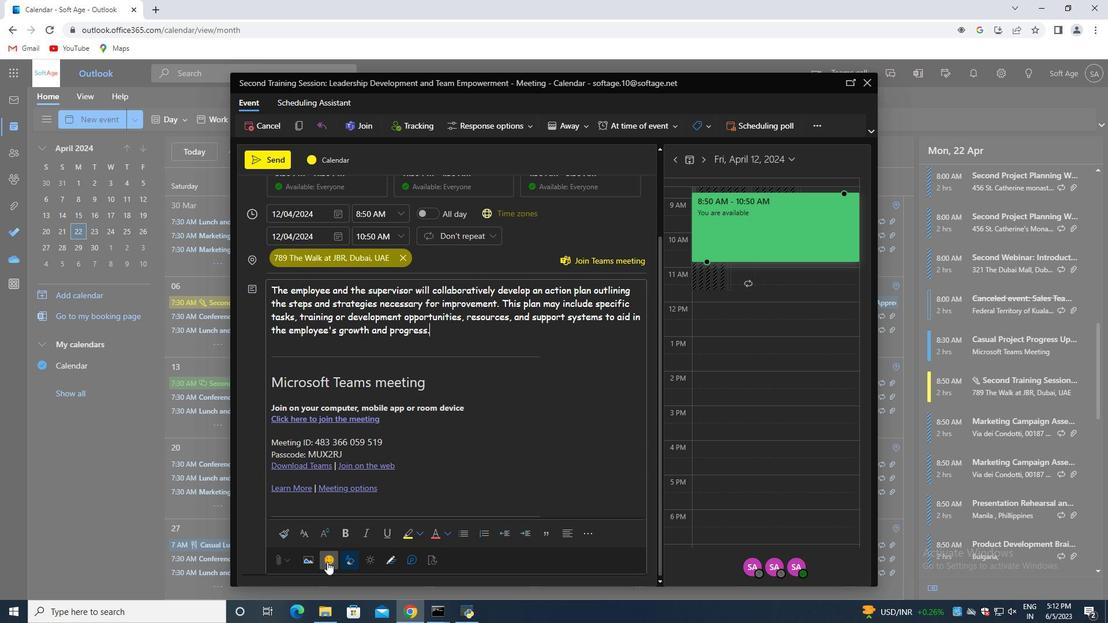 
Action: Mouse moved to (790, 317)
Screenshot: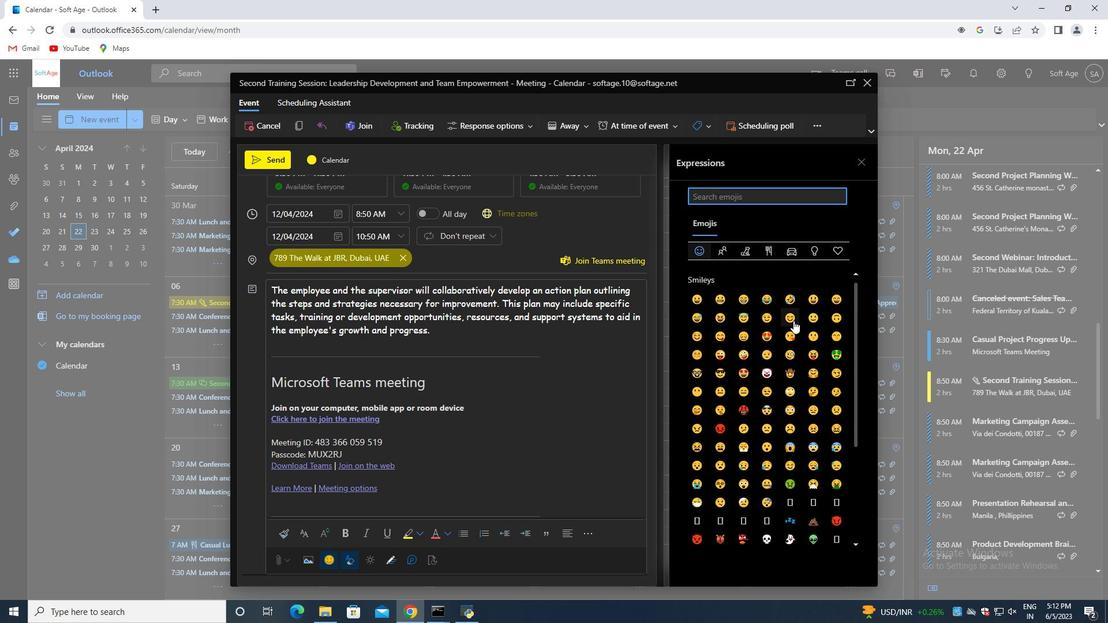 
Action: Mouse pressed left at (790, 317)
Screenshot: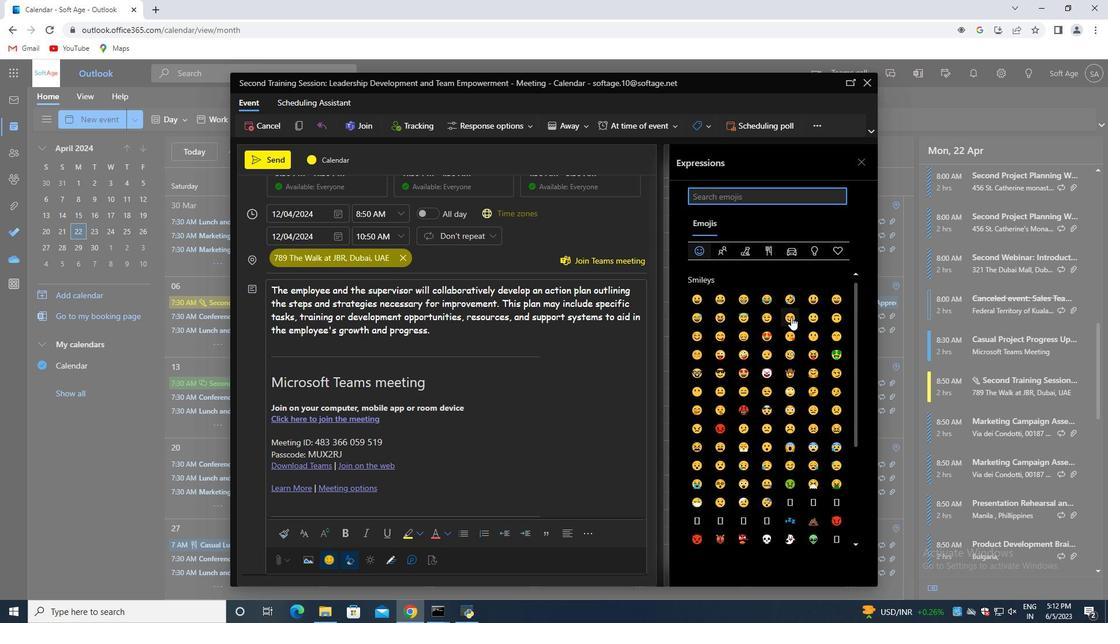 
Action: Mouse moved to (386, 302)
Screenshot: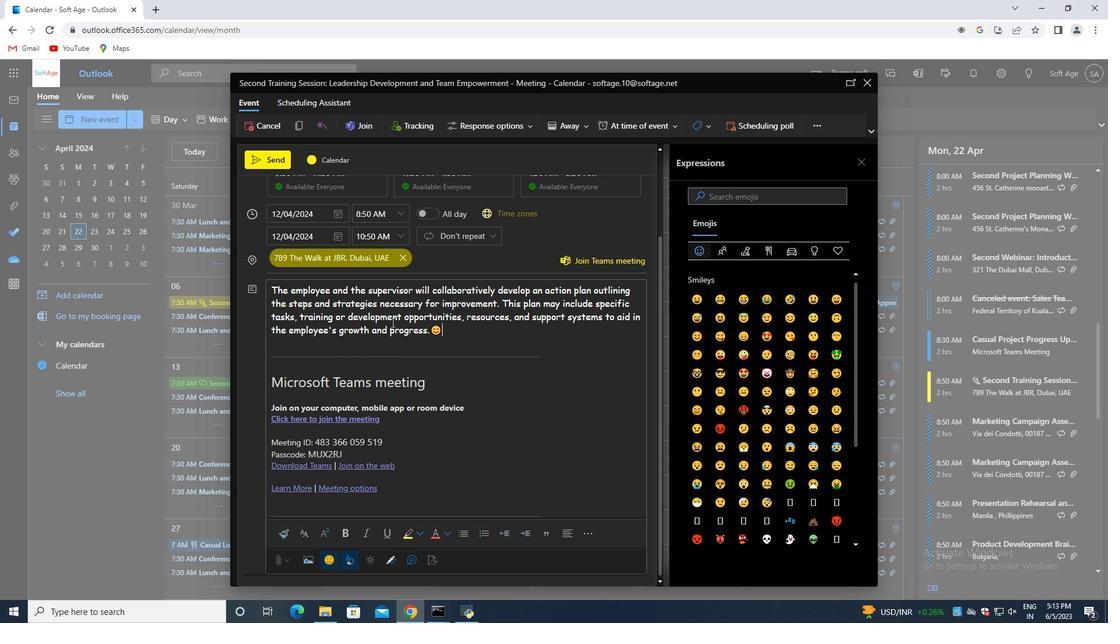 
Action: Mouse scrolled (386, 303) with delta (0, 0)
Screenshot: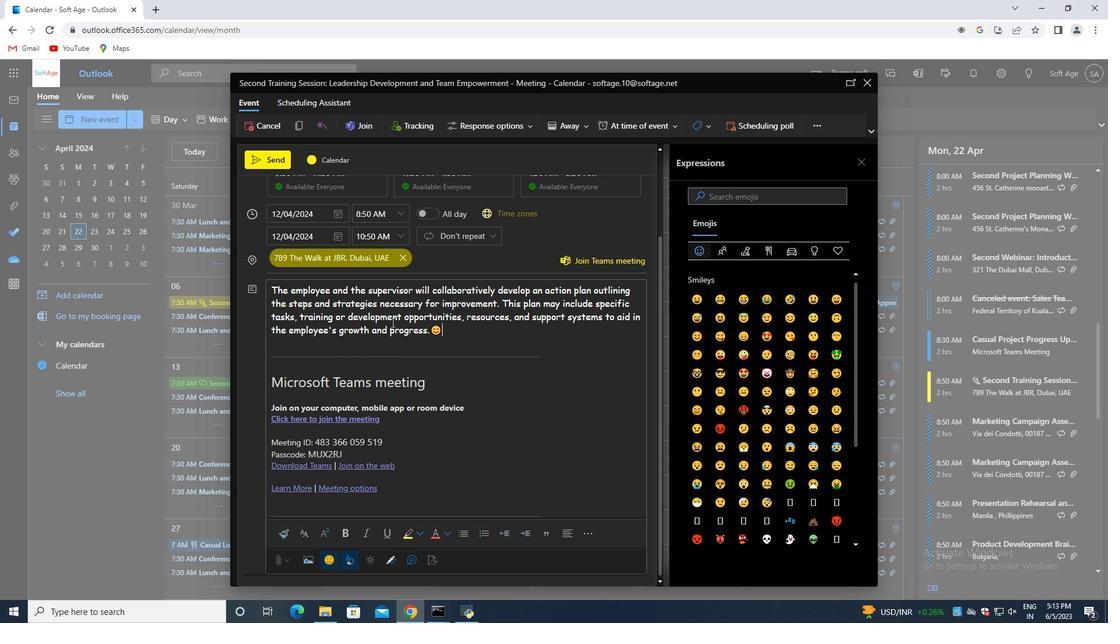 
Action: Mouse moved to (387, 300)
Screenshot: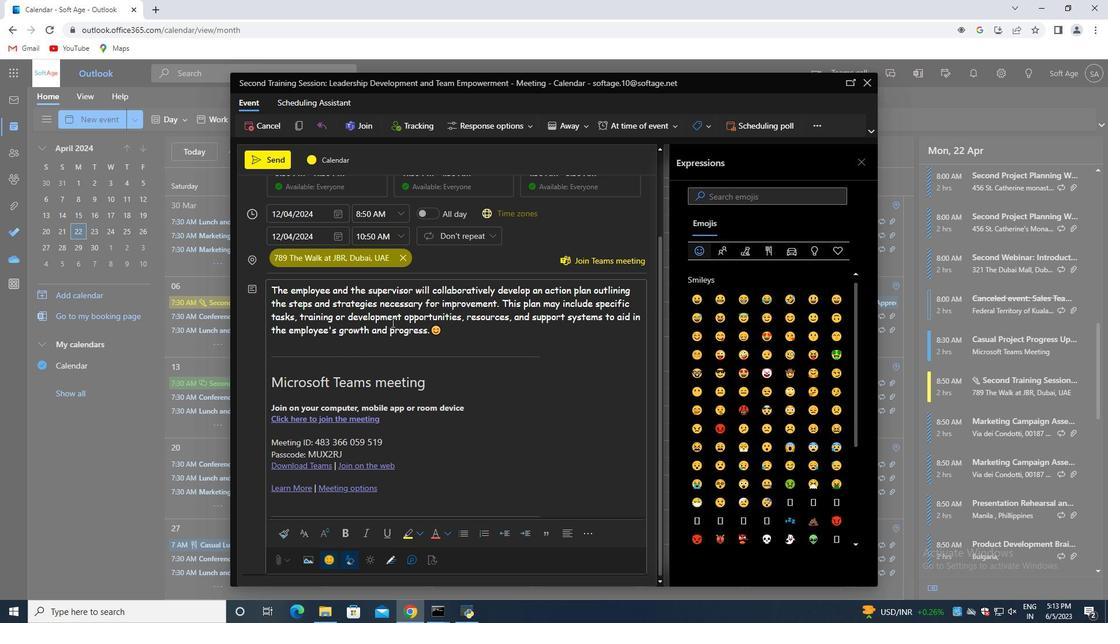 
Action: Mouse scrolled (387, 300) with delta (0, 0)
Screenshot: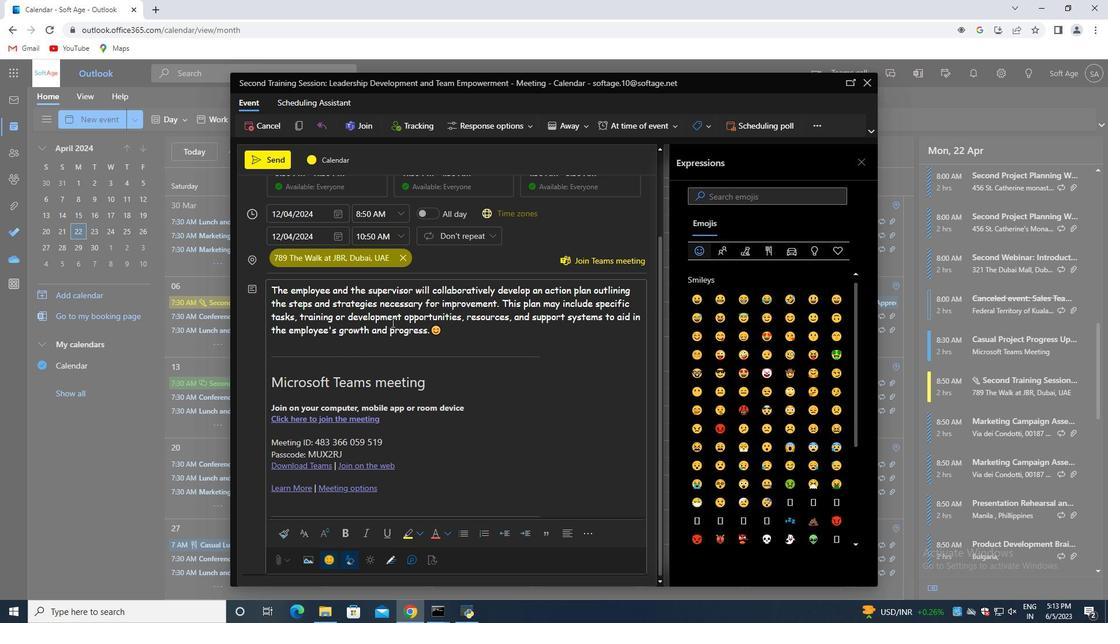 
Action: Mouse moved to (388, 254)
Screenshot: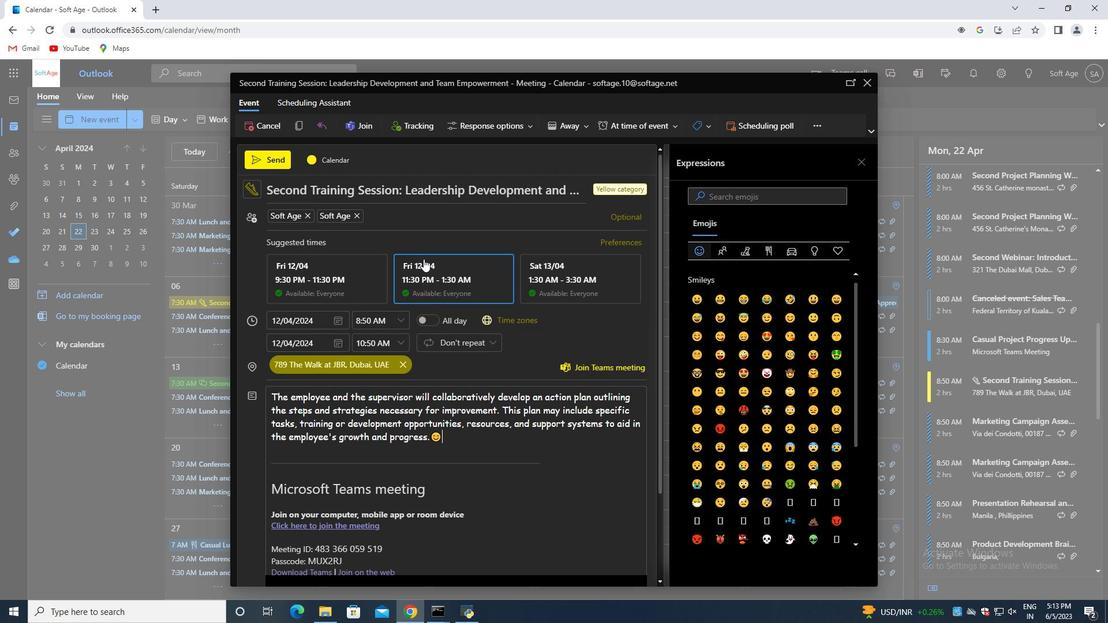 
Action: Mouse scrolled (388, 255) with delta (0, 0)
Screenshot: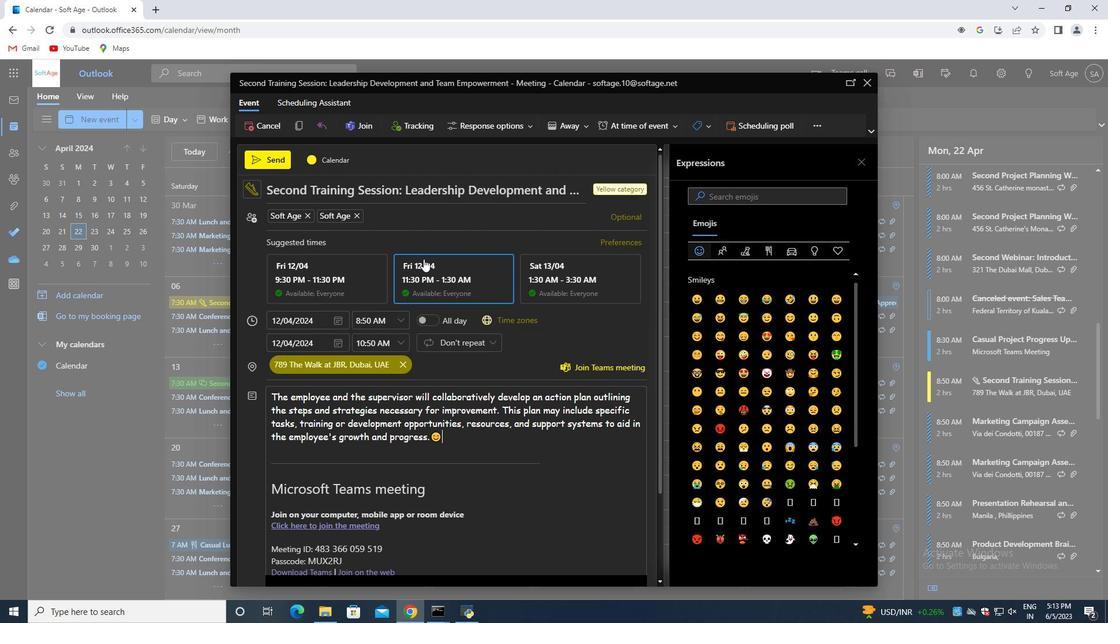 
Action: Mouse scrolled (388, 255) with delta (0, 0)
Screenshot: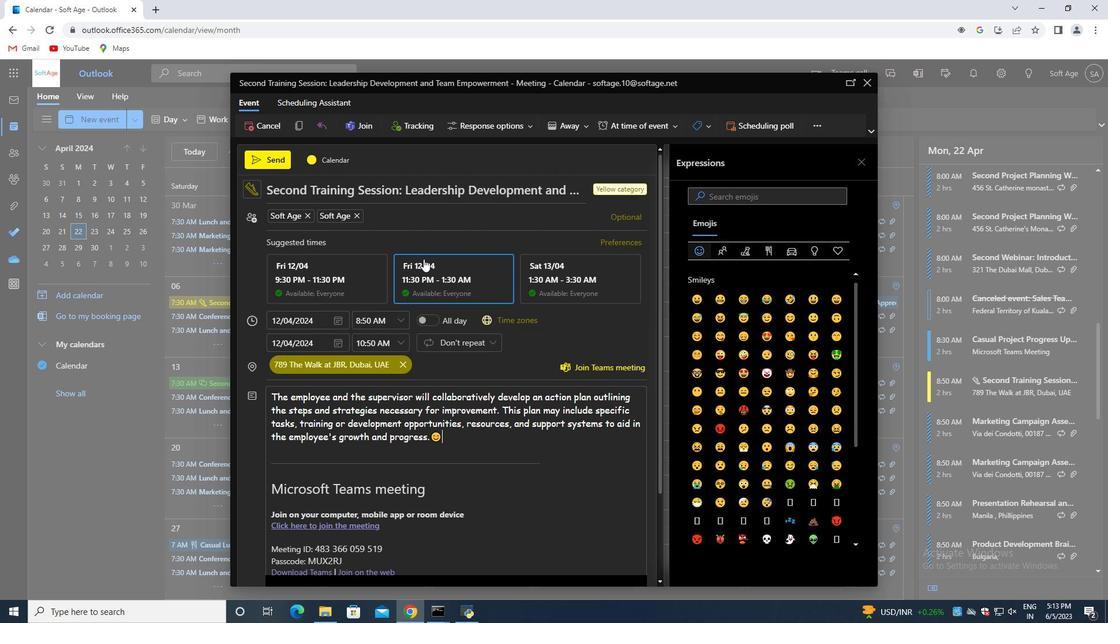 
Action: Mouse moved to (397, 212)
Screenshot: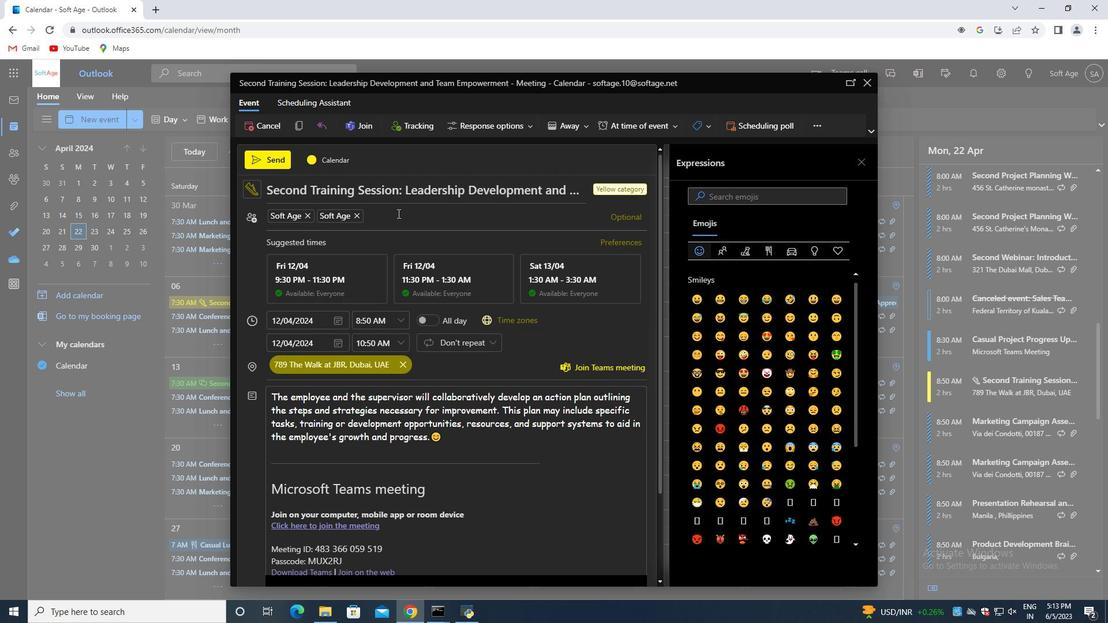 
Action: Mouse pressed left at (397, 212)
Screenshot: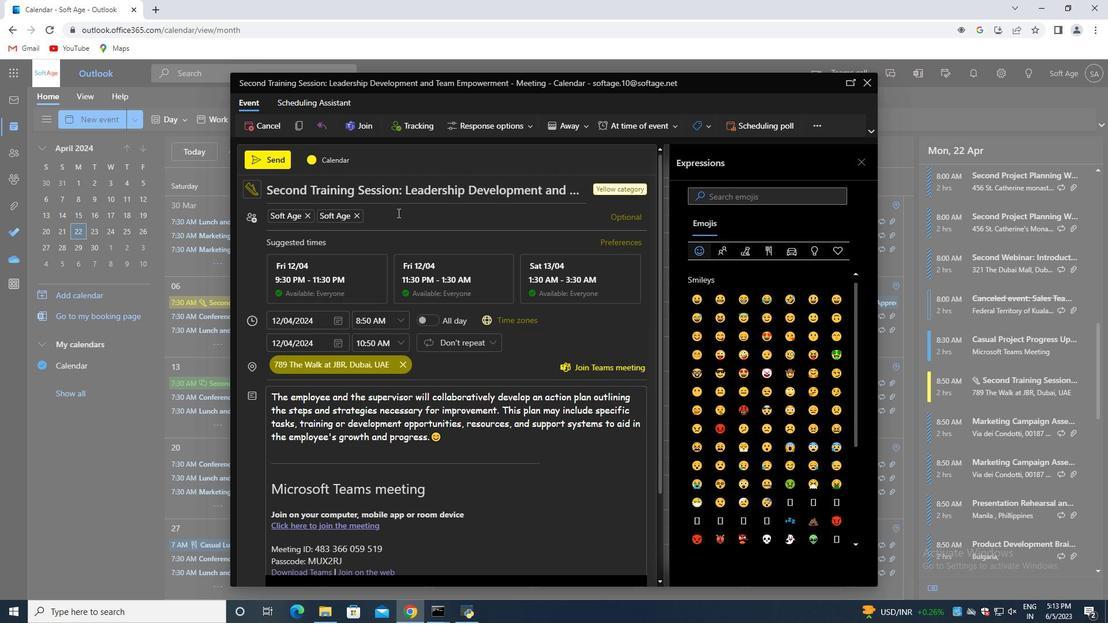 
Action: Key pressed softage.2<Key.shift>@softage.ne
Screenshot: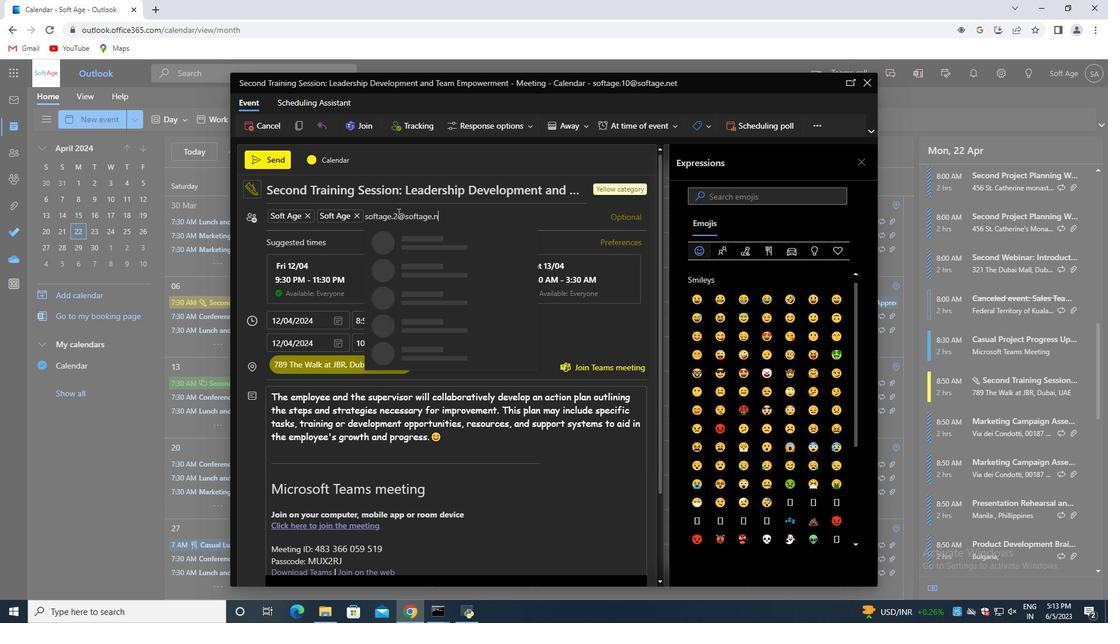 
Action: Mouse moved to (397, 212)
Screenshot: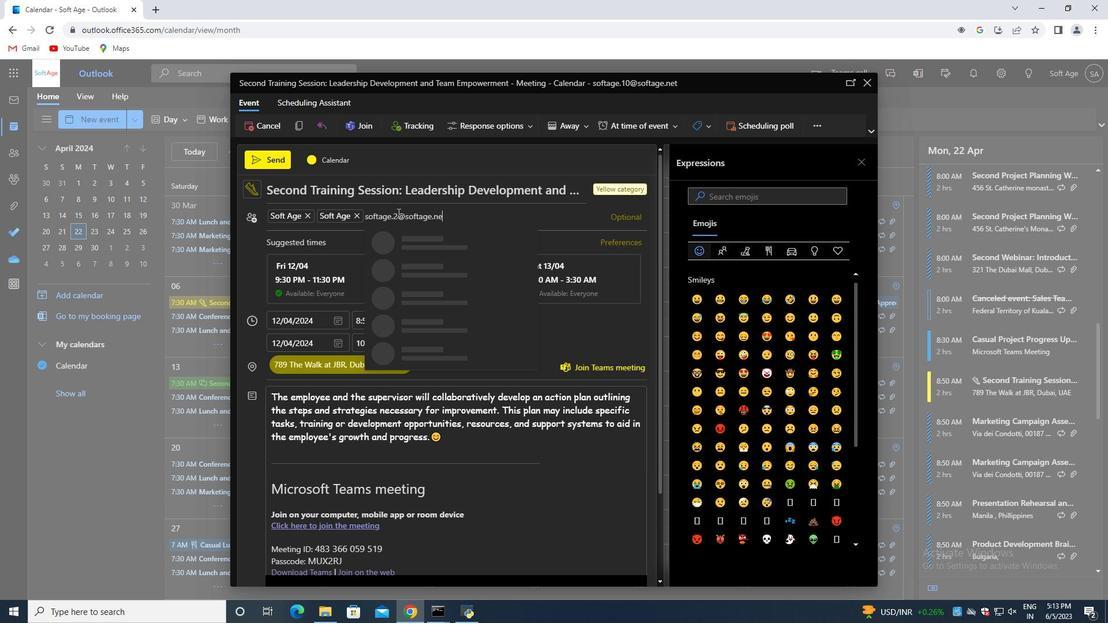 
Action: Key pressed t<Key.enter>
Screenshot: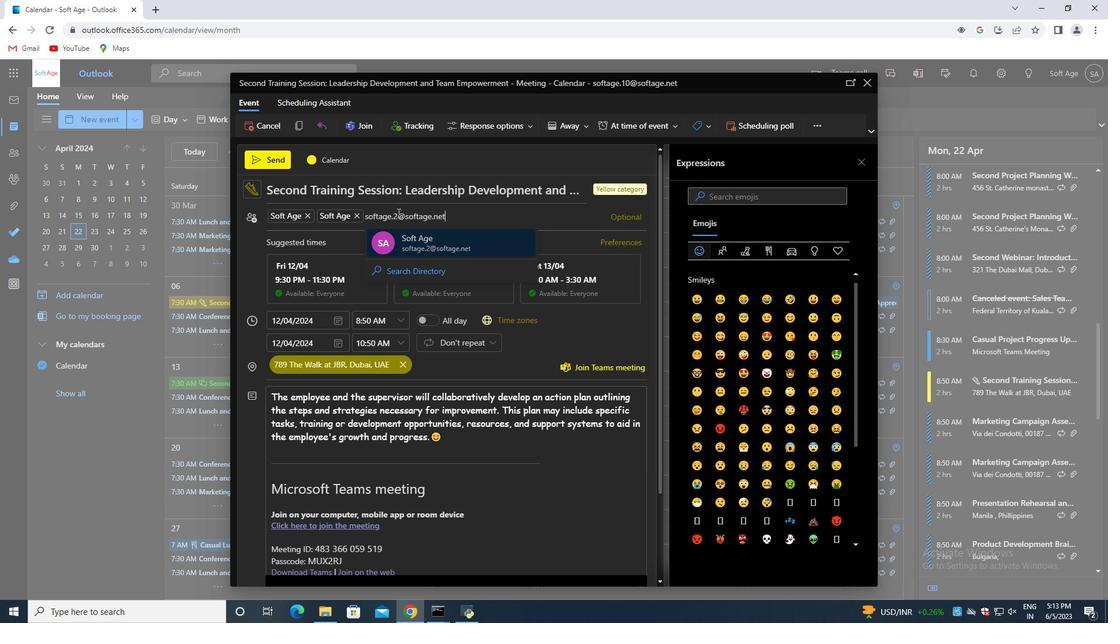 
Action: Mouse moved to (411, 239)
Screenshot: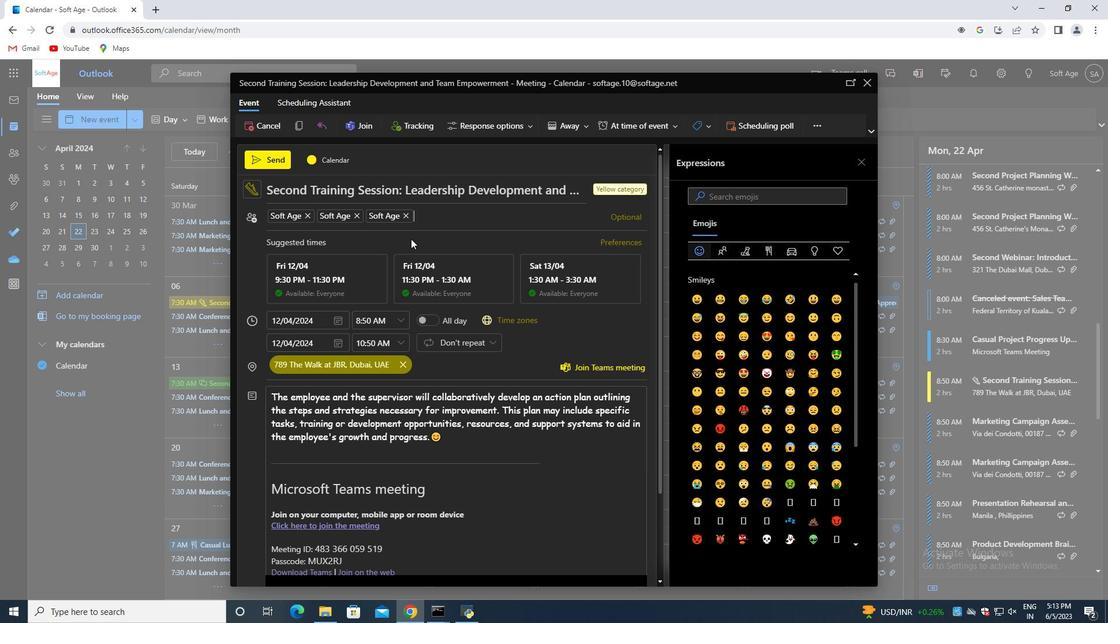 
Action: Mouse scrolled (411, 240) with delta (0, 0)
Screenshot: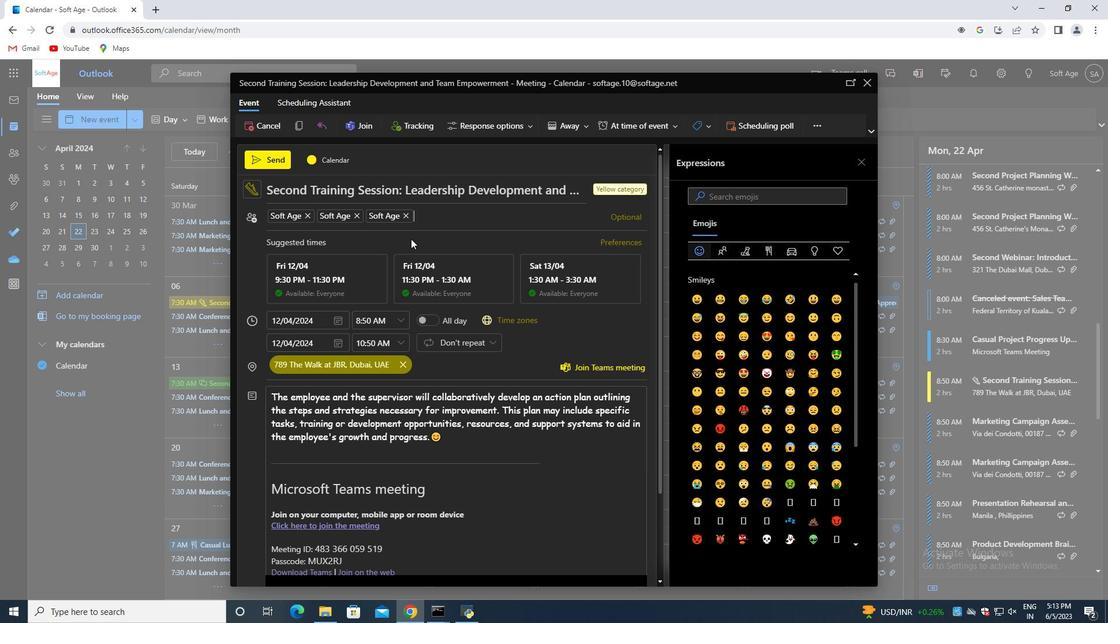 
Action: Mouse moved to (444, 435)
Screenshot: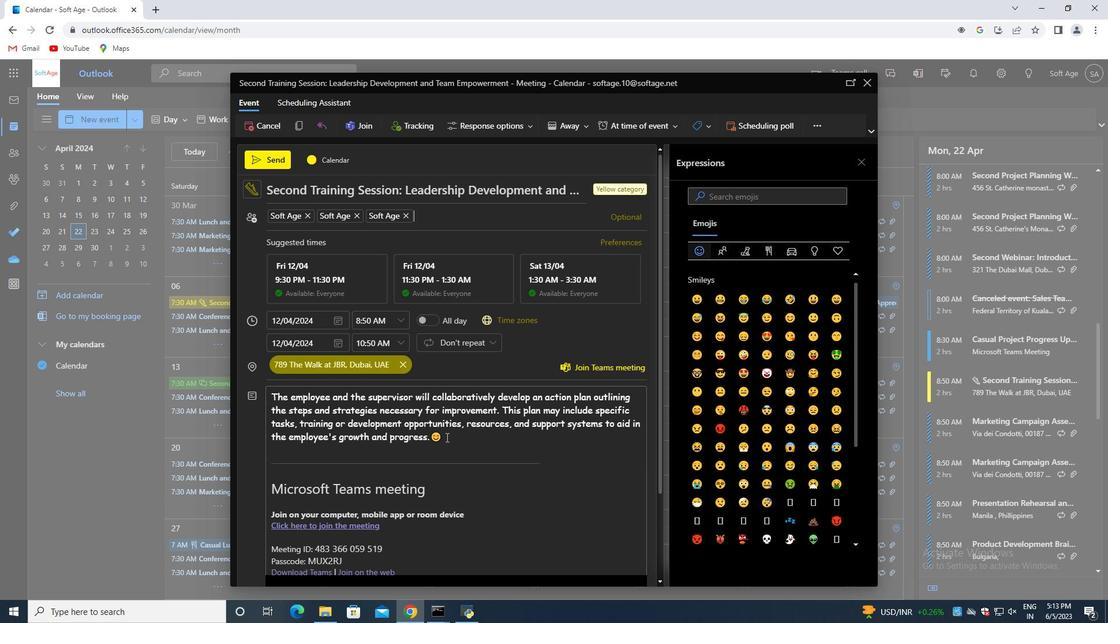 
Action: Mouse pressed left at (444, 435)
Screenshot: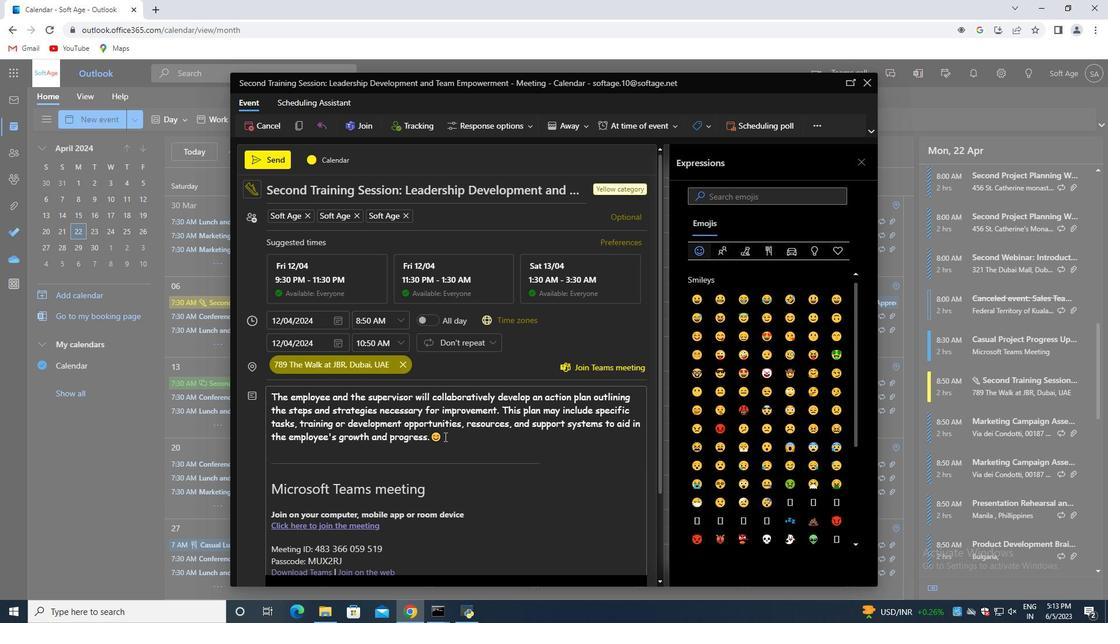 
Action: Mouse moved to (342, 418)
Screenshot: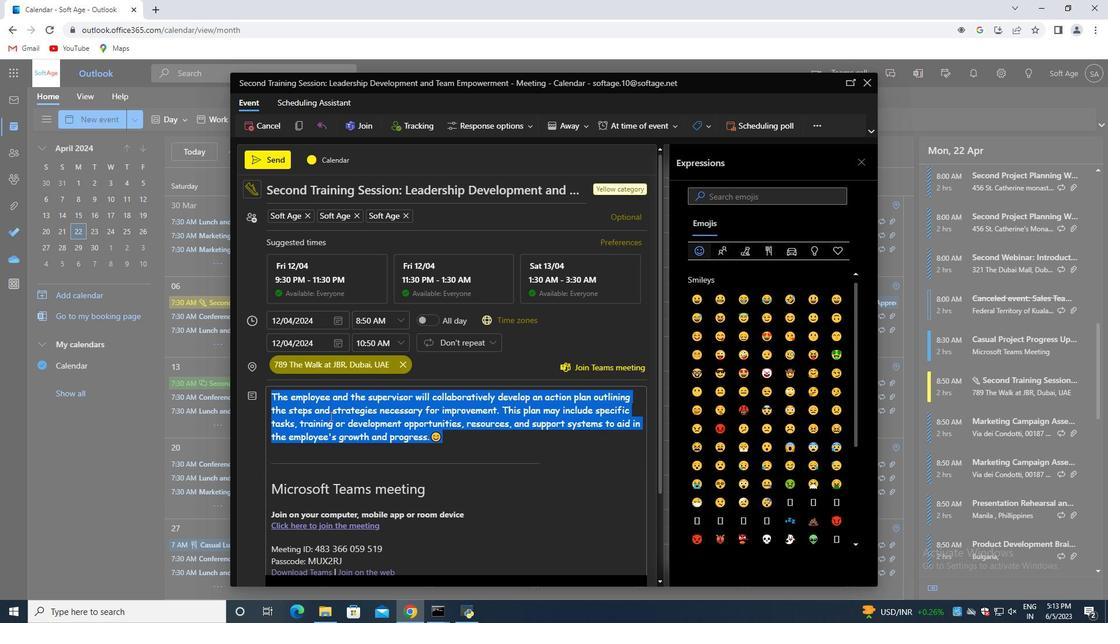 
Action: Mouse scrolled (342, 418) with delta (0, 0)
Screenshot: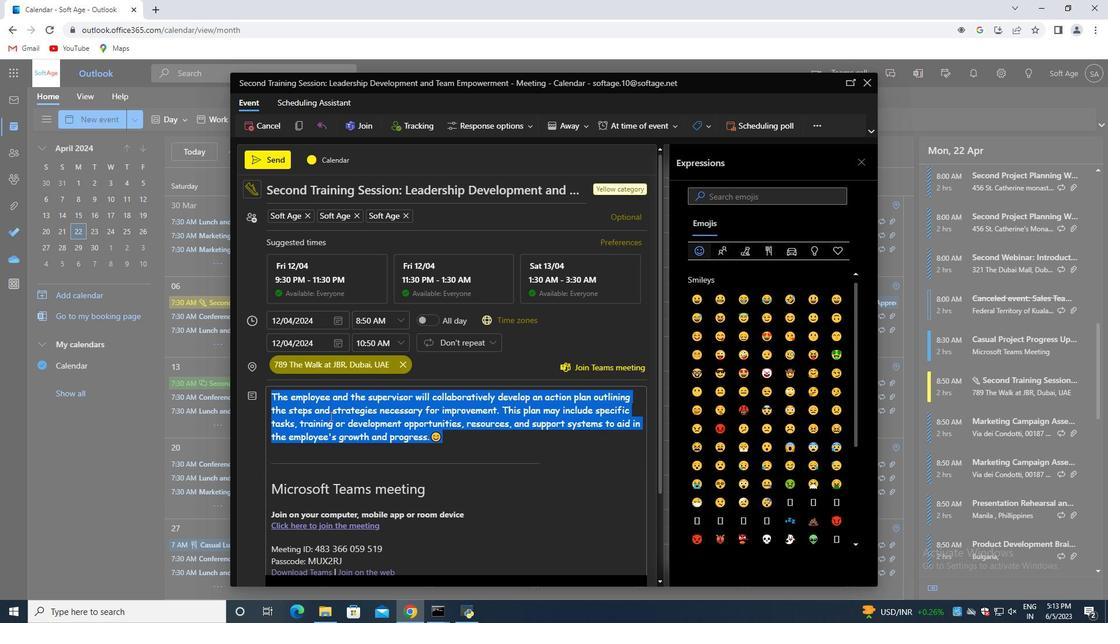 
Action: Mouse moved to (343, 418)
Screenshot: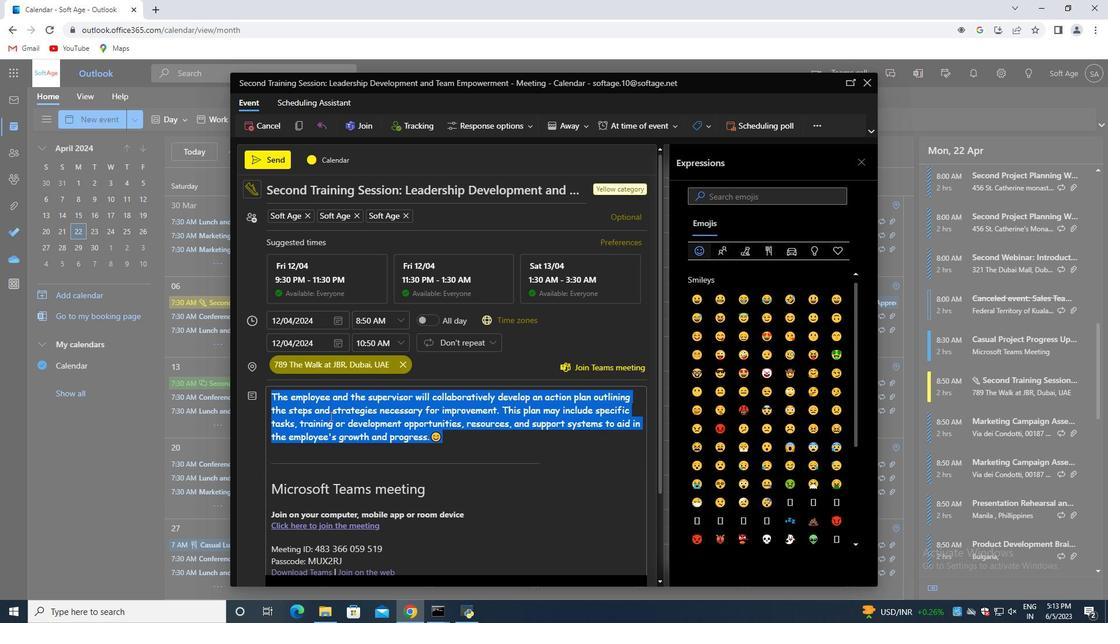 
Action: Mouse scrolled (343, 418) with delta (0, 0)
Screenshot: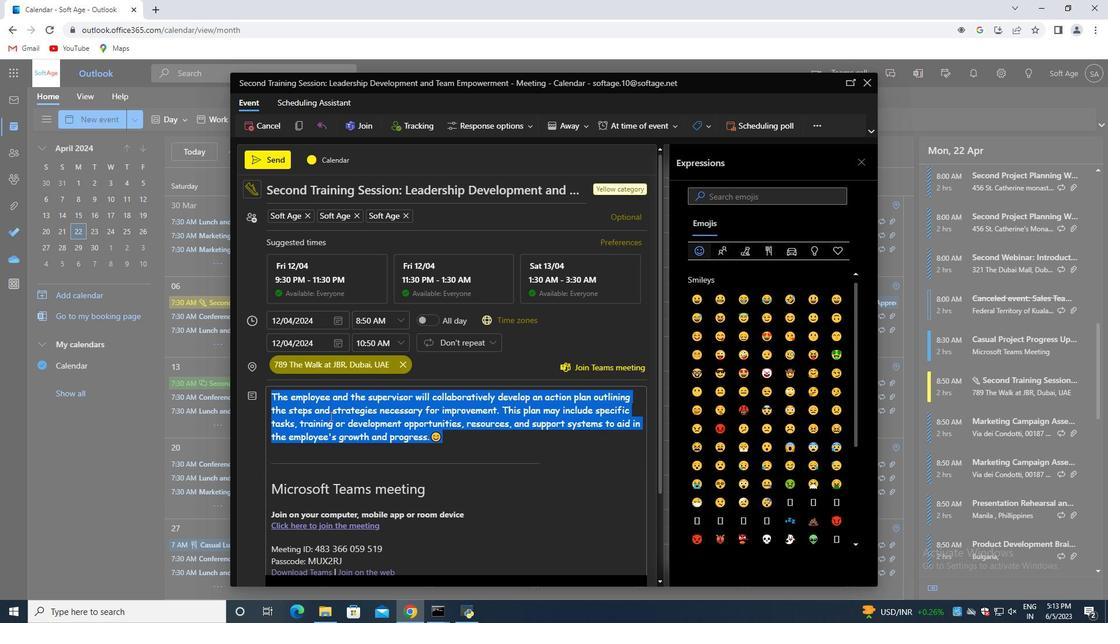 
Action: Mouse scrolled (343, 418) with delta (0, 0)
Screenshot: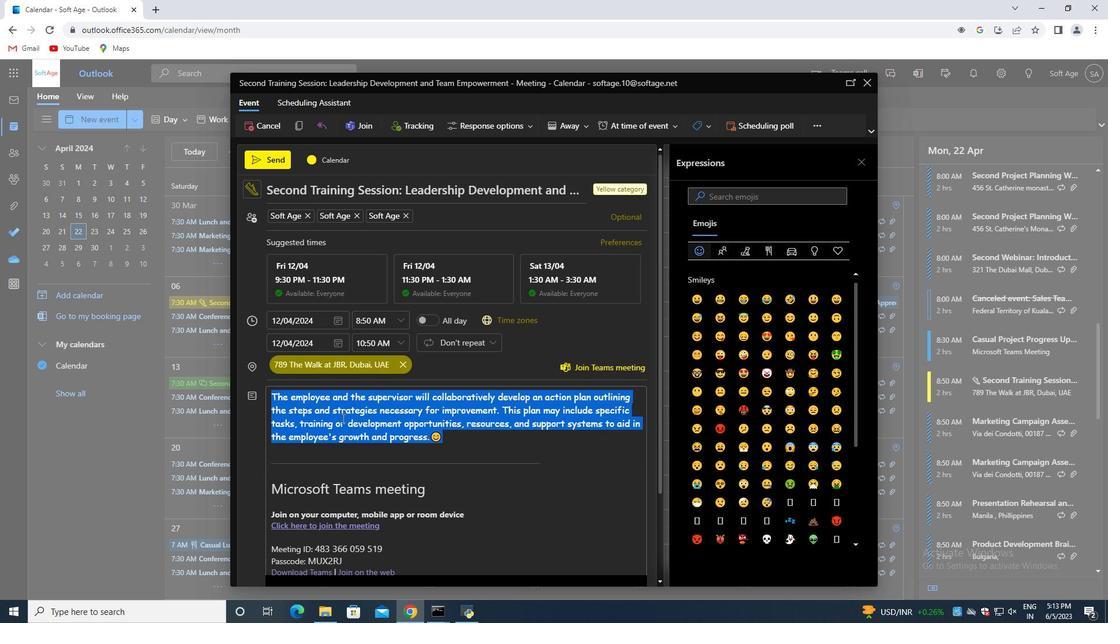 
Action: Mouse moved to (343, 420)
Screenshot: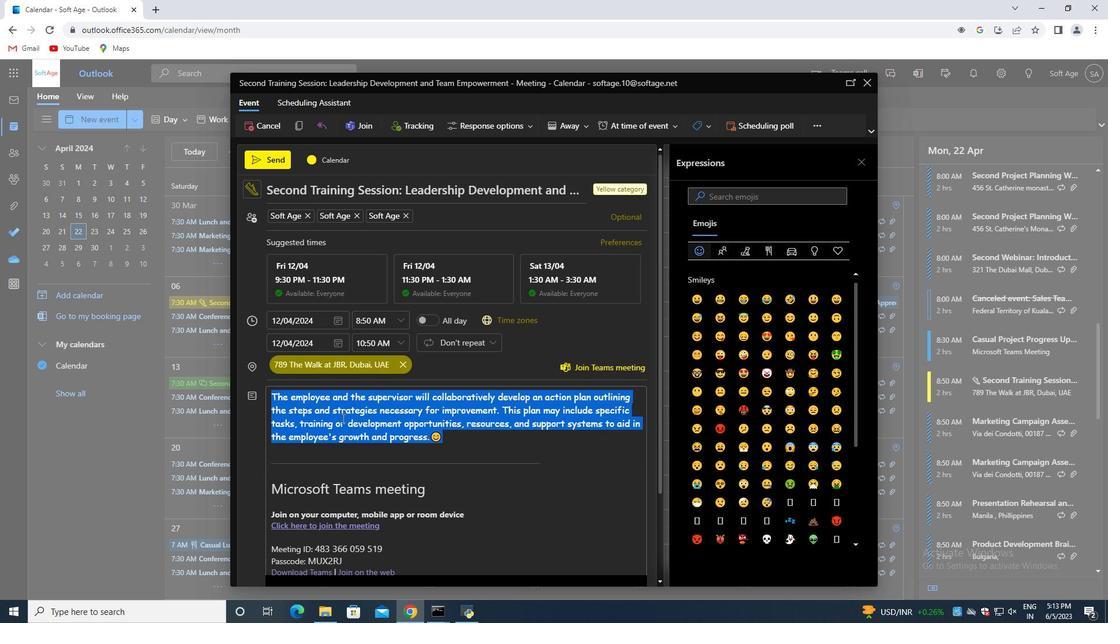 
Action: Mouse scrolled (343, 419) with delta (0, 0)
Screenshot: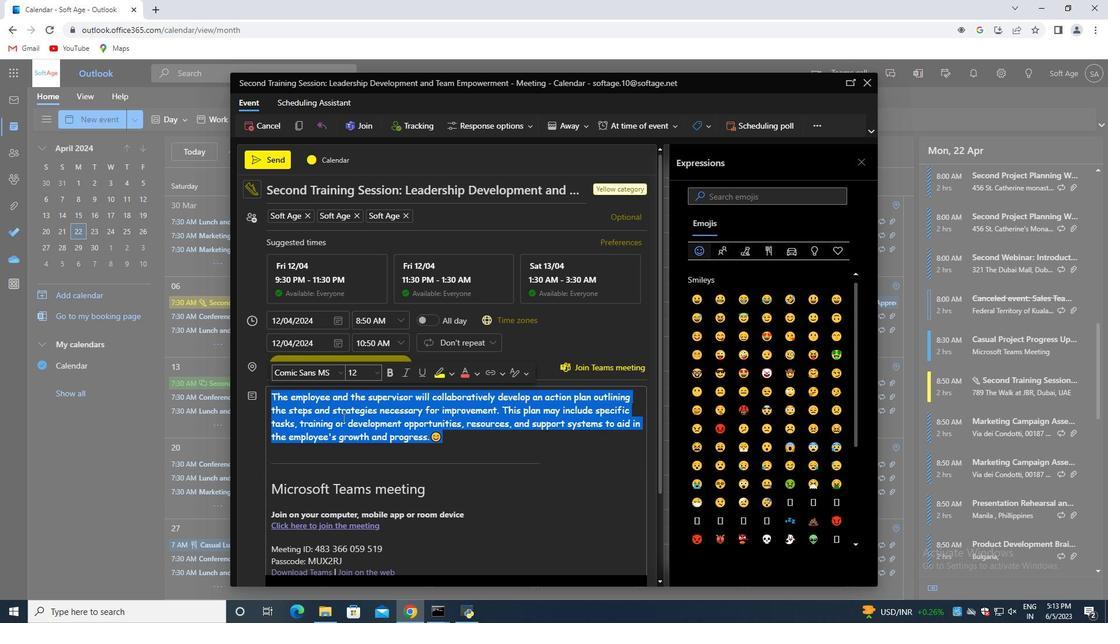 
Action: Mouse moved to (347, 421)
Screenshot: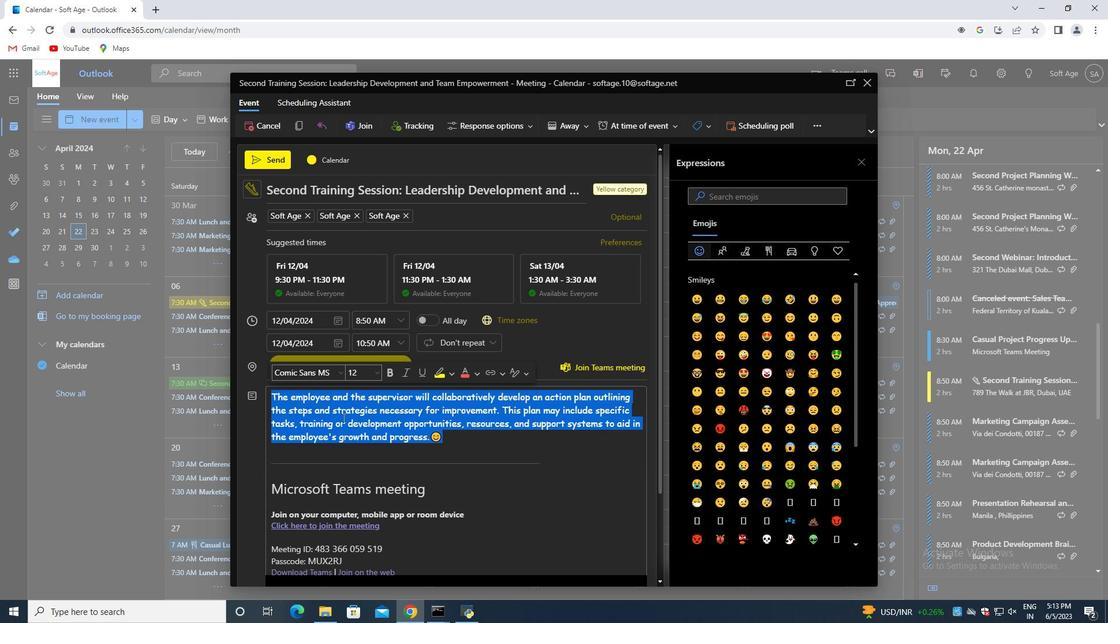 
Action: Mouse scrolled (347, 421) with delta (0, 0)
Screenshot: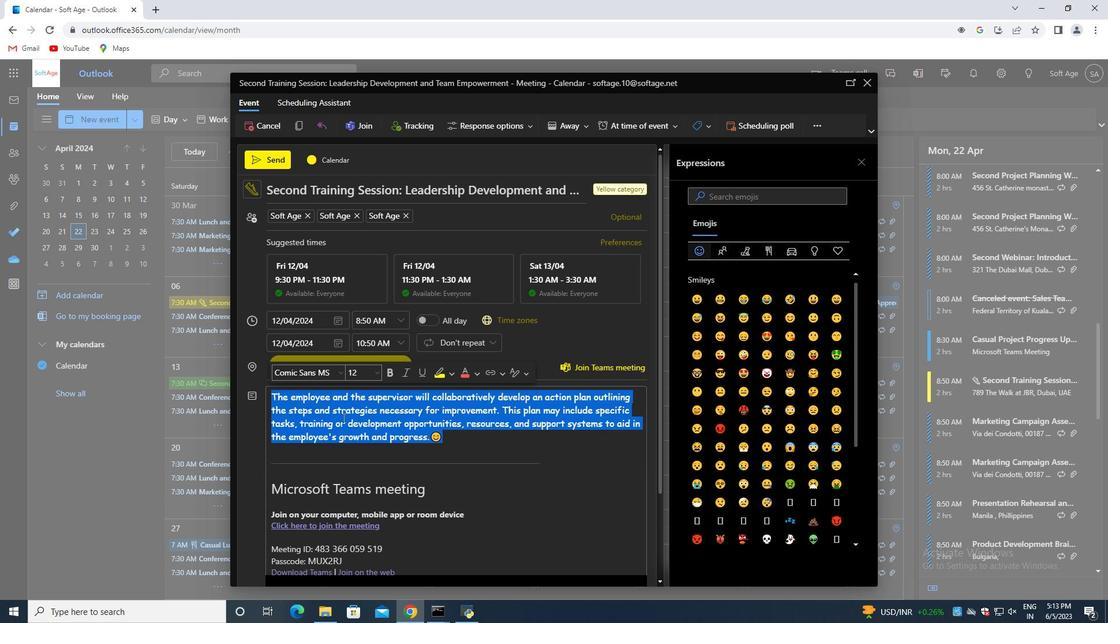 
Action: Mouse moved to (584, 532)
Screenshot: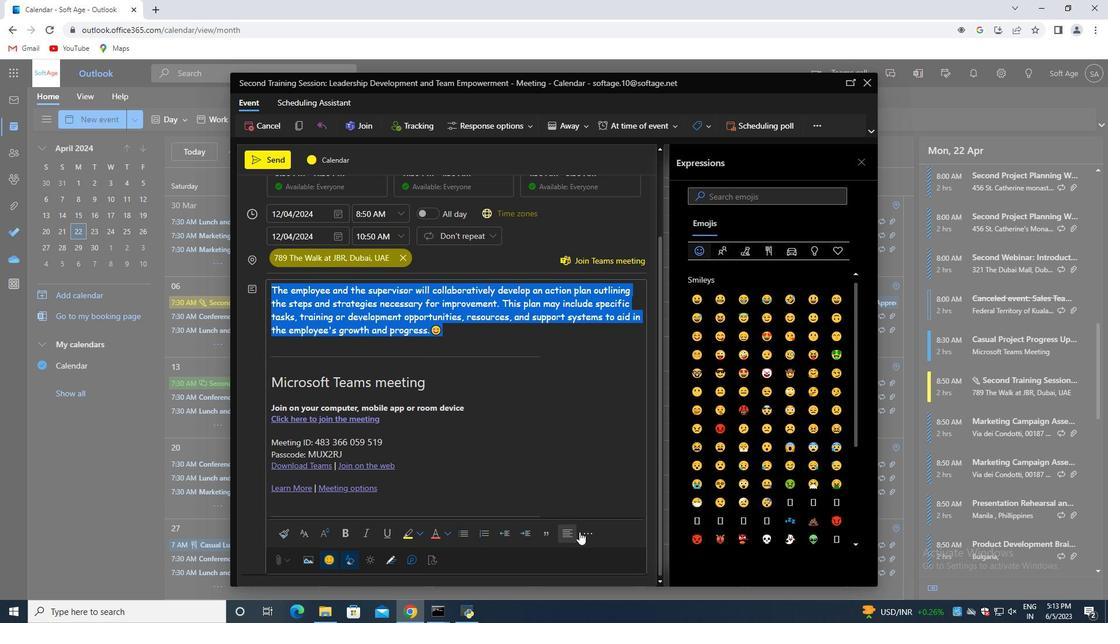 
Action: Mouse pressed left at (584, 532)
Screenshot: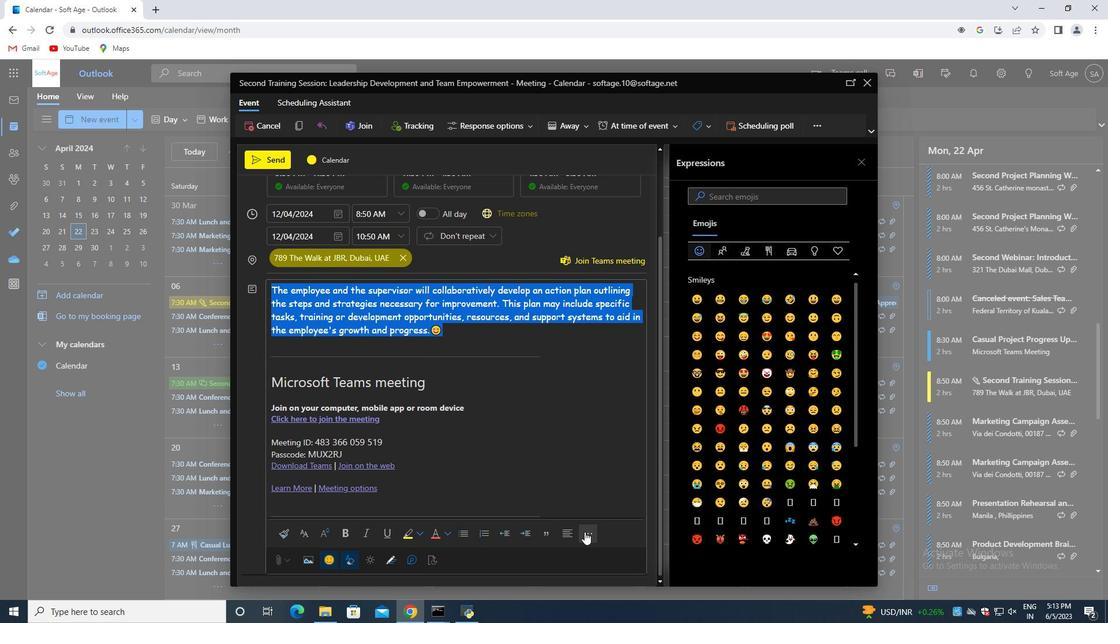 
Action: Mouse moved to (568, 472)
Screenshot: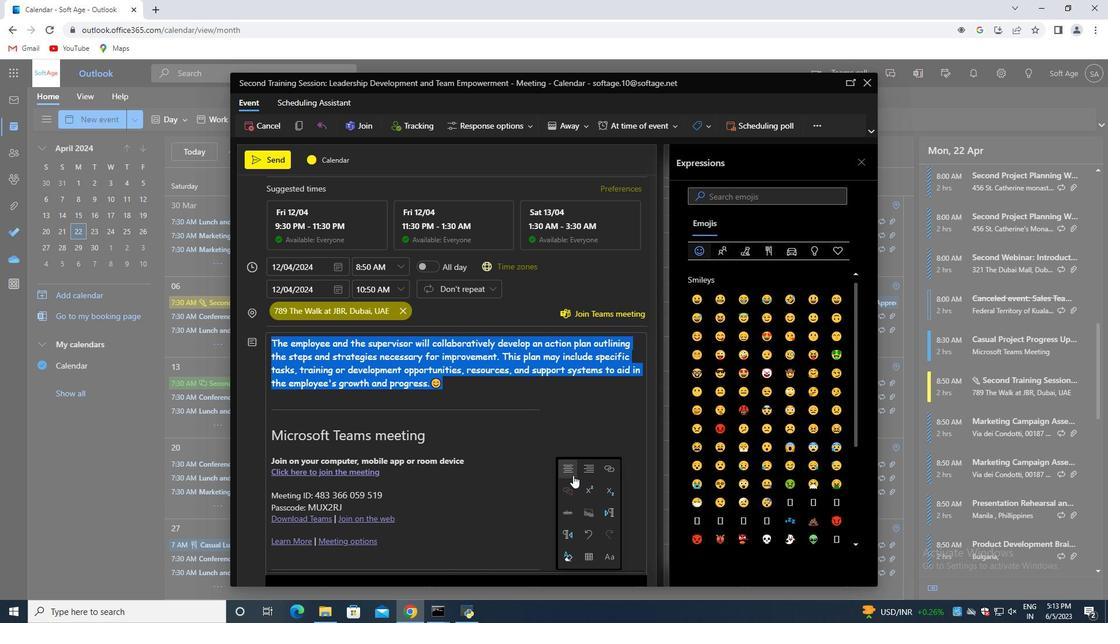 
Action: Mouse pressed left at (568, 472)
Screenshot: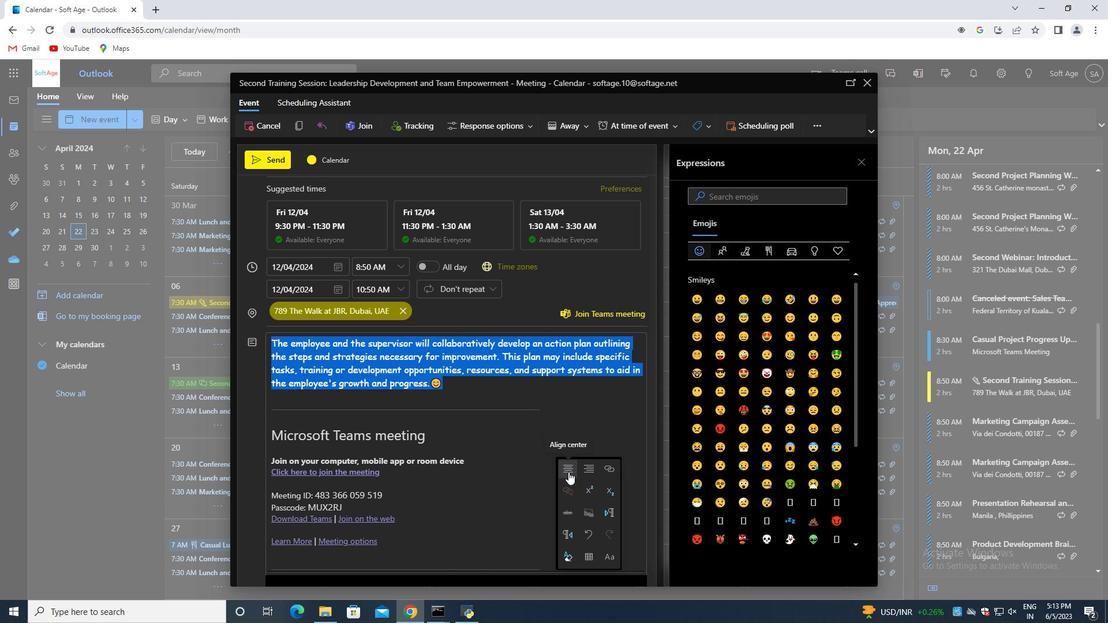
Action: Mouse moved to (569, 414)
Screenshot: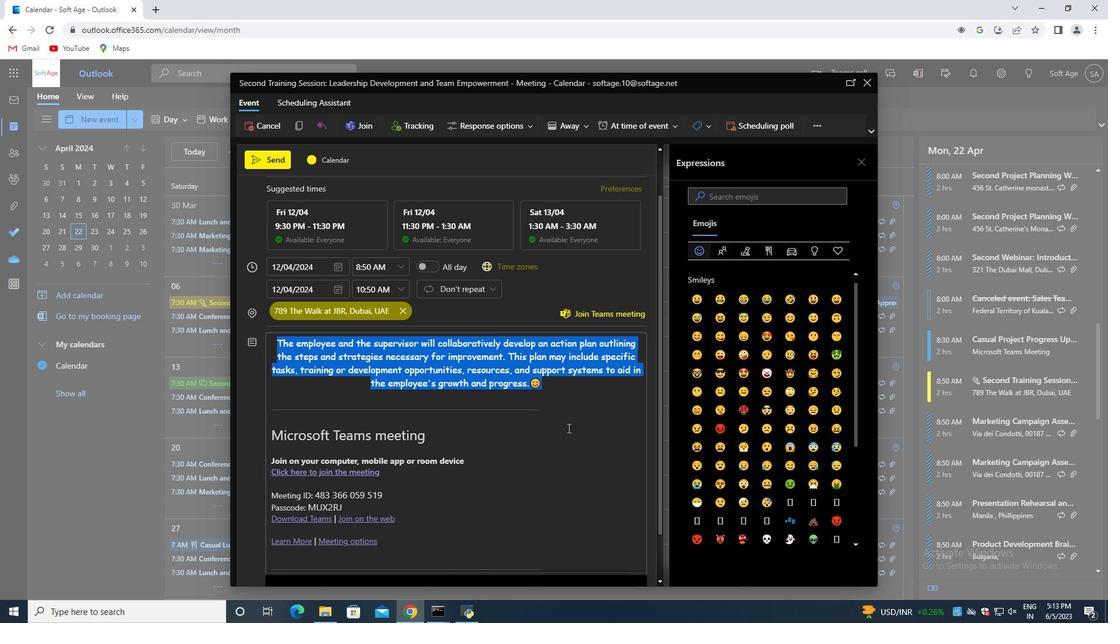 
Action: Mouse pressed left at (569, 414)
Screenshot: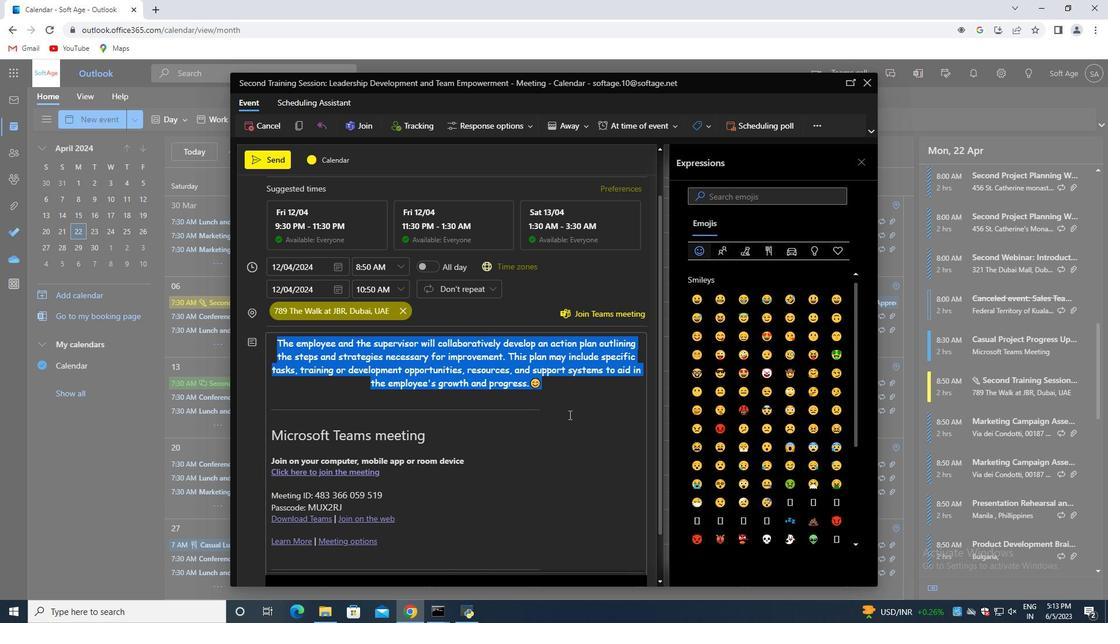 
Action: Mouse moved to (560, 401)
Screenshot: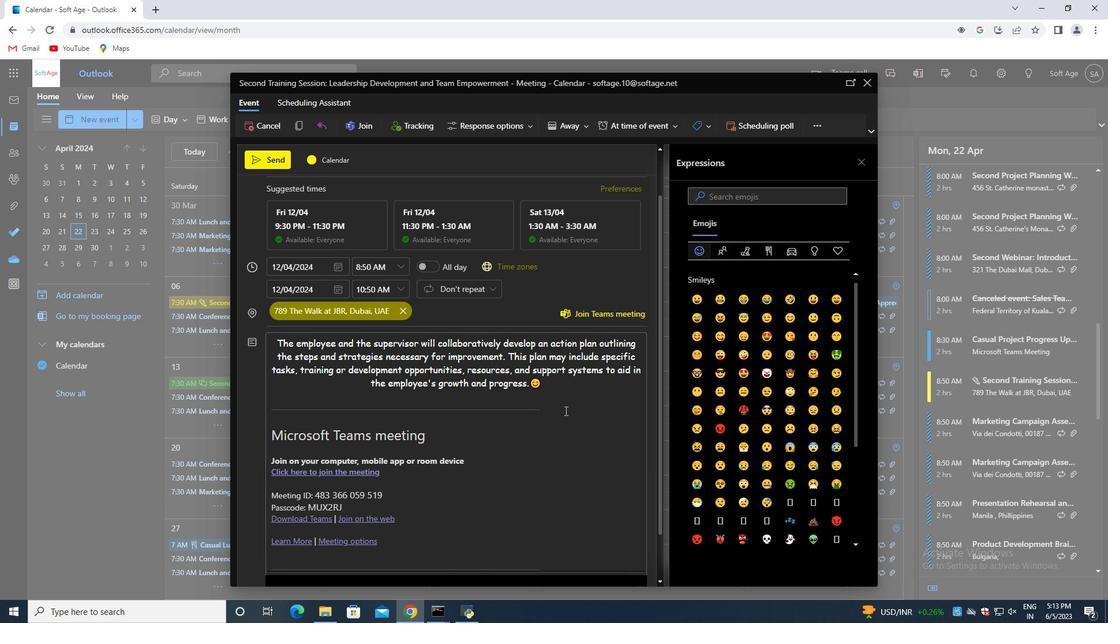 
Action: Mouse pressed left at (560, 401)
Screenshot: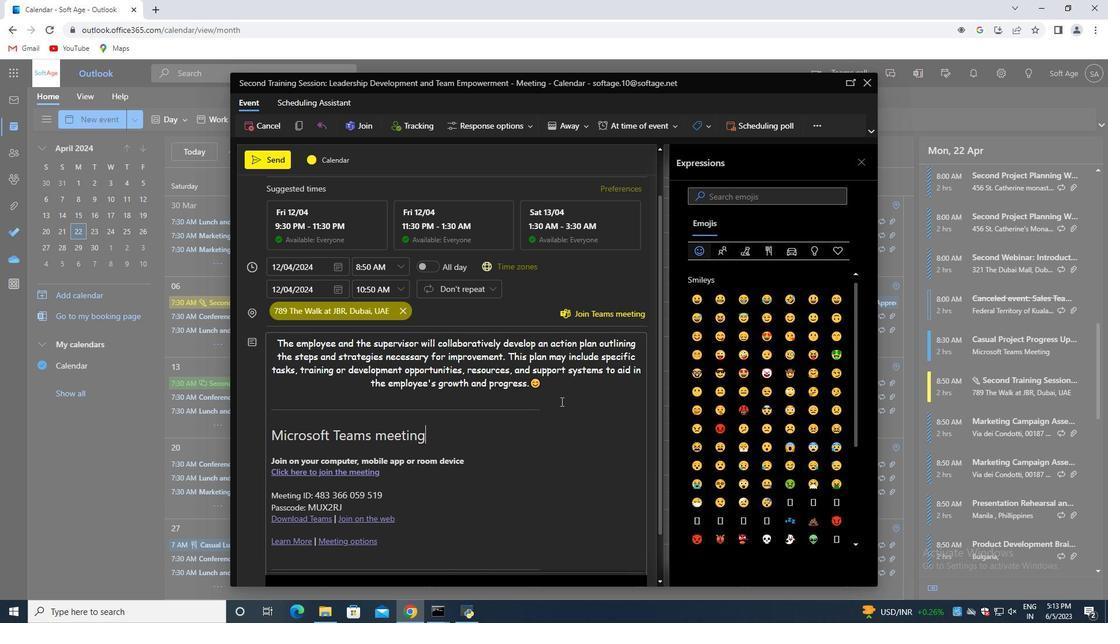 
Action: Mouse moved to (556, 388)
Screenshot: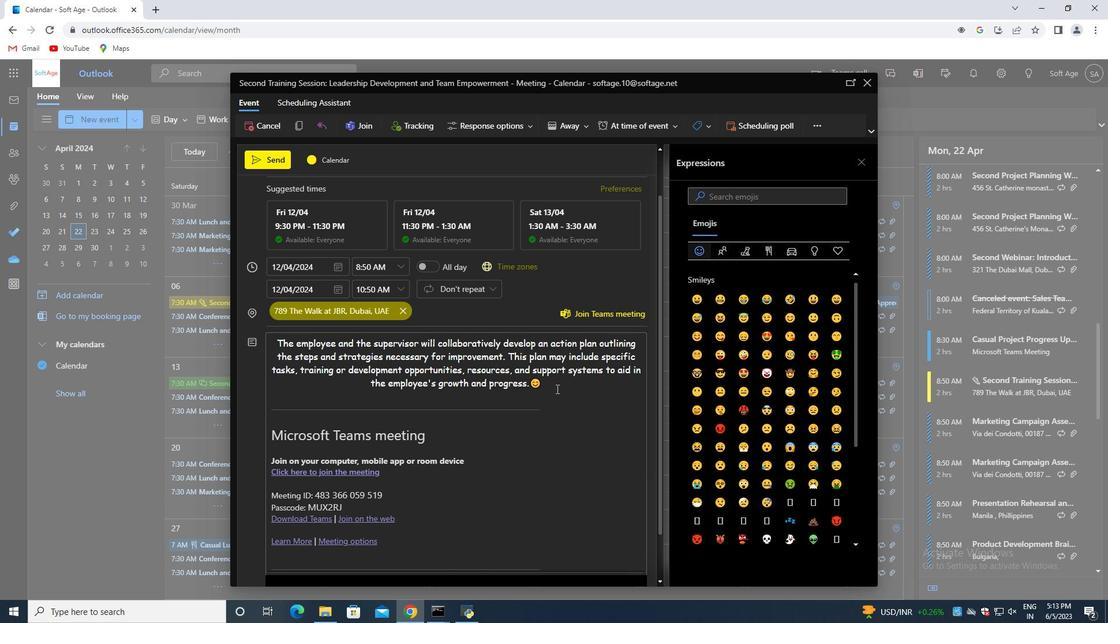 
Action: Mouse pressed left at (556, 388)
Screenshot: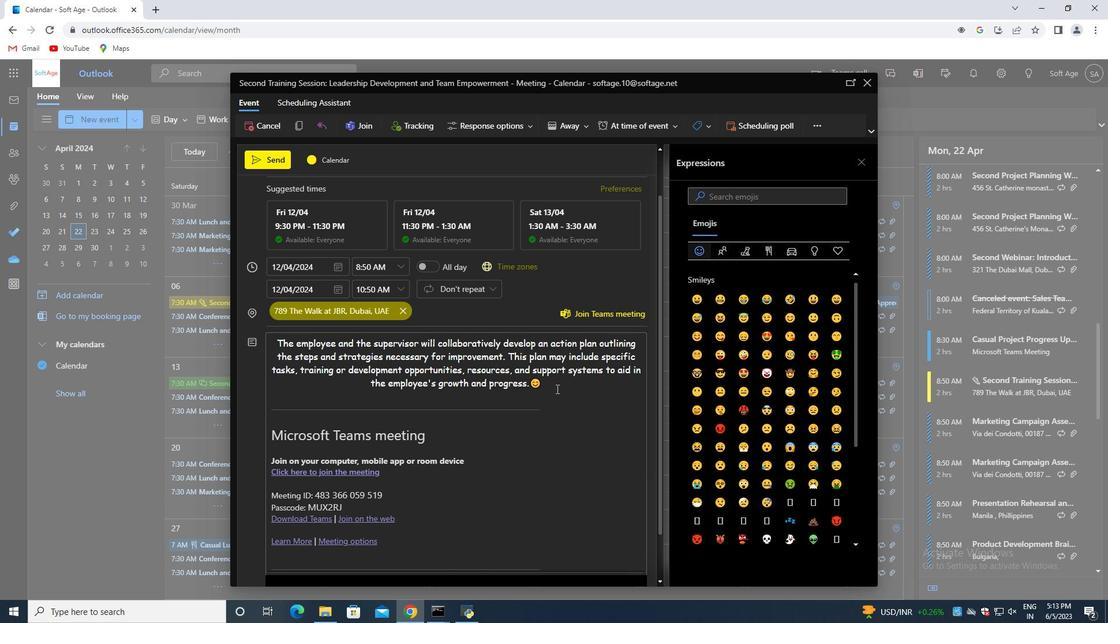 
Action: Mouse pressed left at (556, 388)
Screenshot: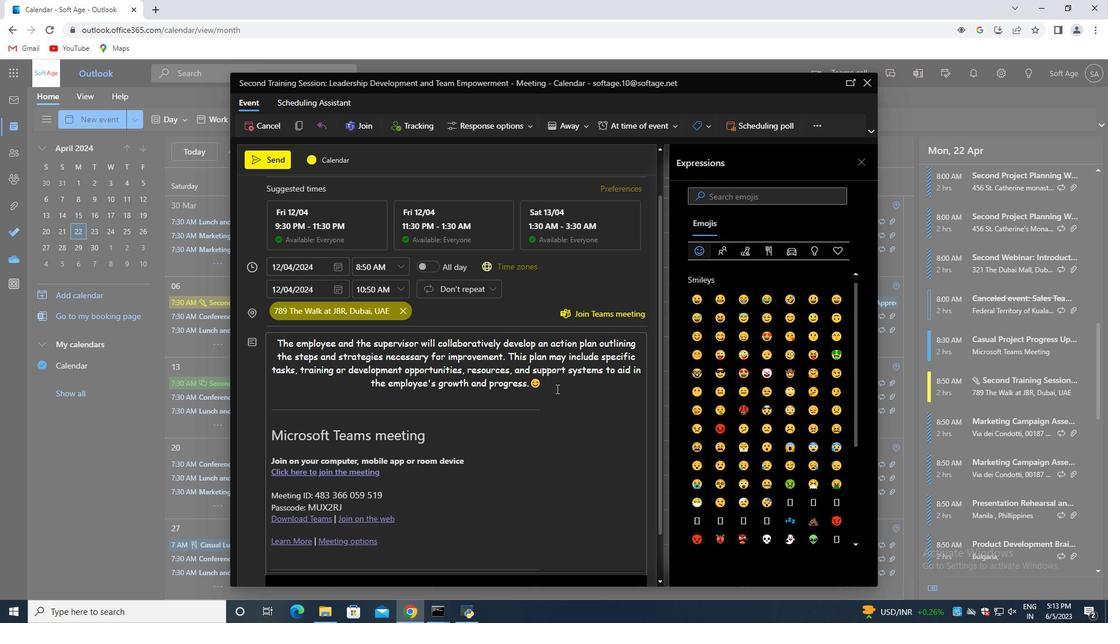 
Action: Mouse moved to (435, 485)
Screenshot: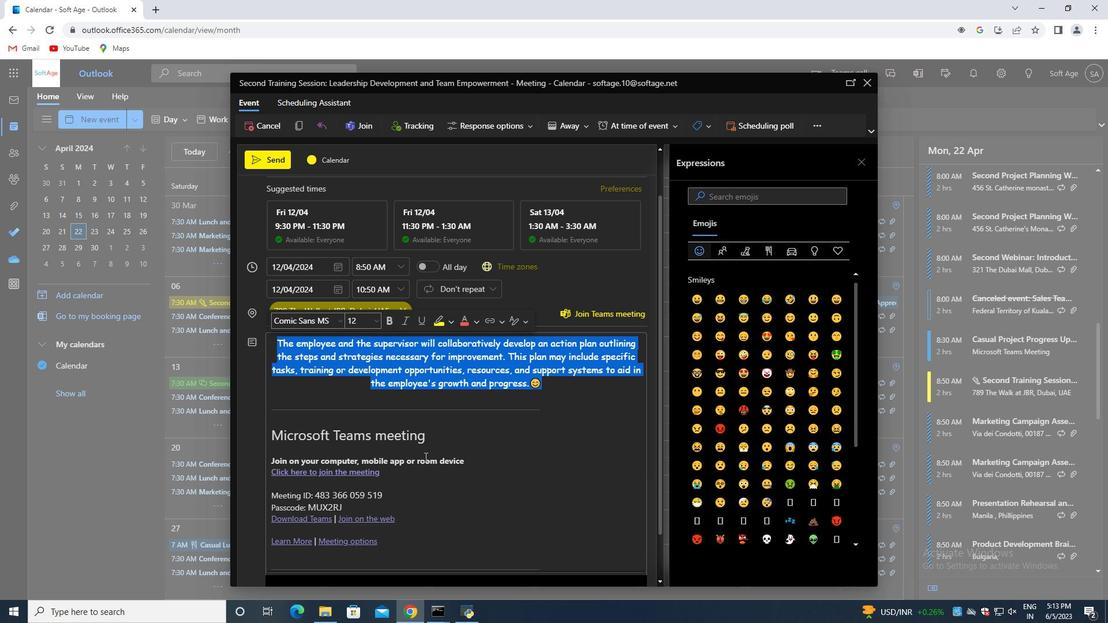 
Action: Mouse scrolled (435, 477) with delta (0, 0)
Screenshot: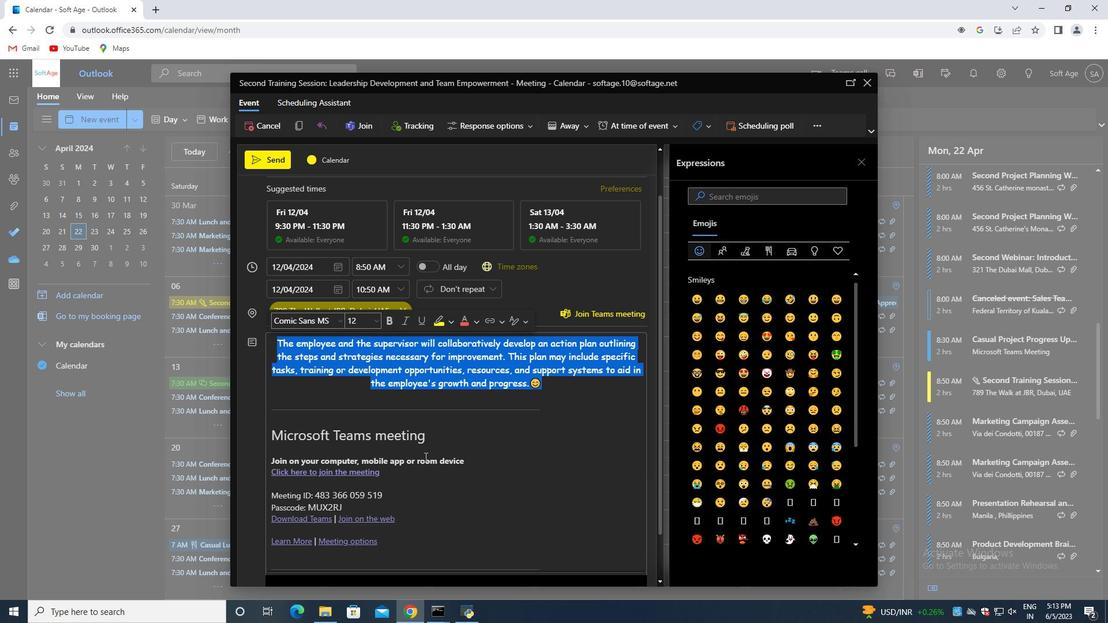 
Action: Mouse moved to (435, 487)
Screenshot: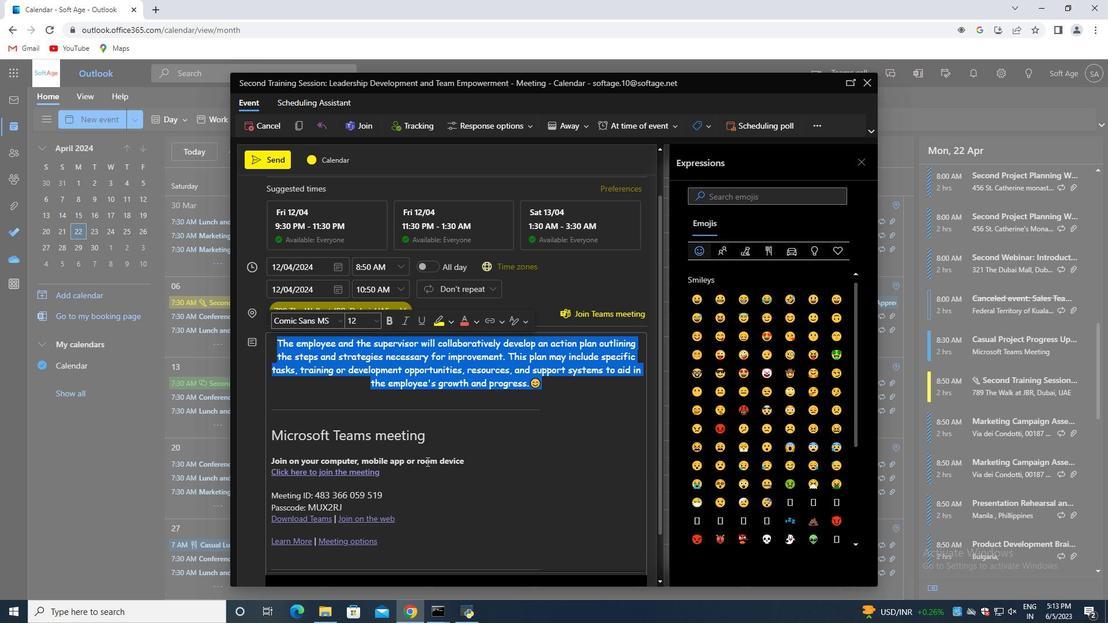 
Action: Mouse scrolled (435, 484) with delta (0, 0)
Screenshot: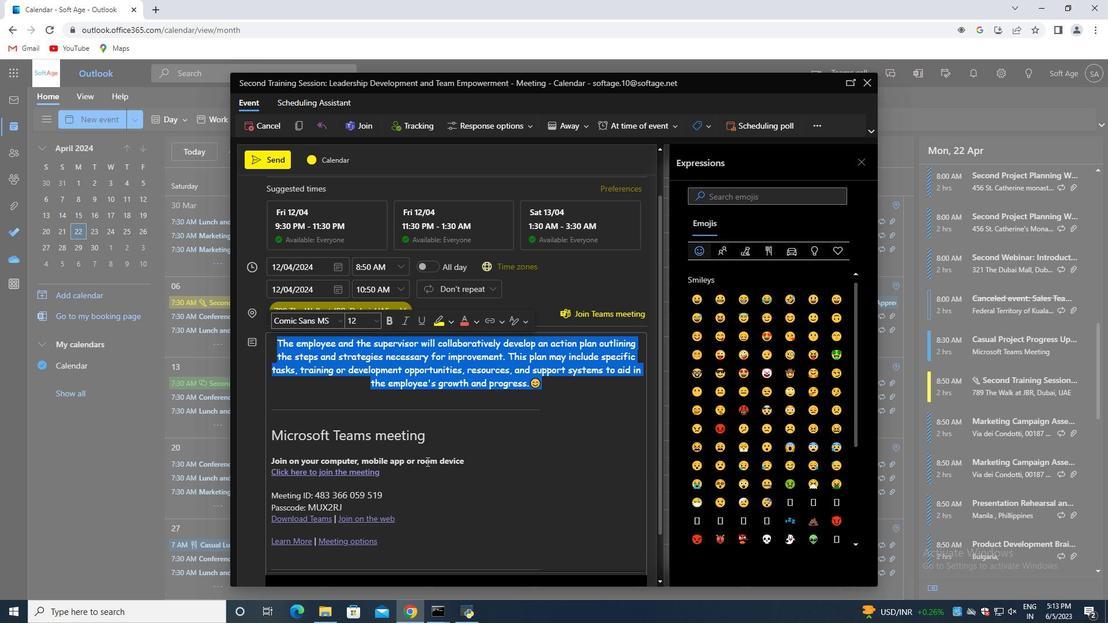 
Action: Mouse moved to (438, 499)
Screenshot: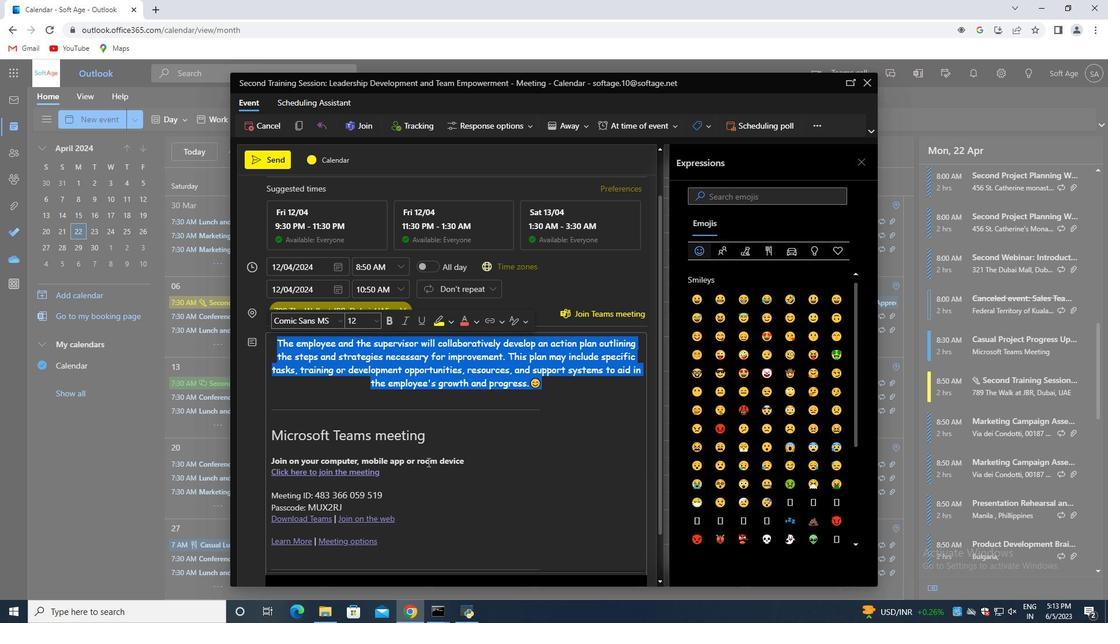 
Action: Mouse scrolled (435, 488) with delta (0, 0)
Screenshot: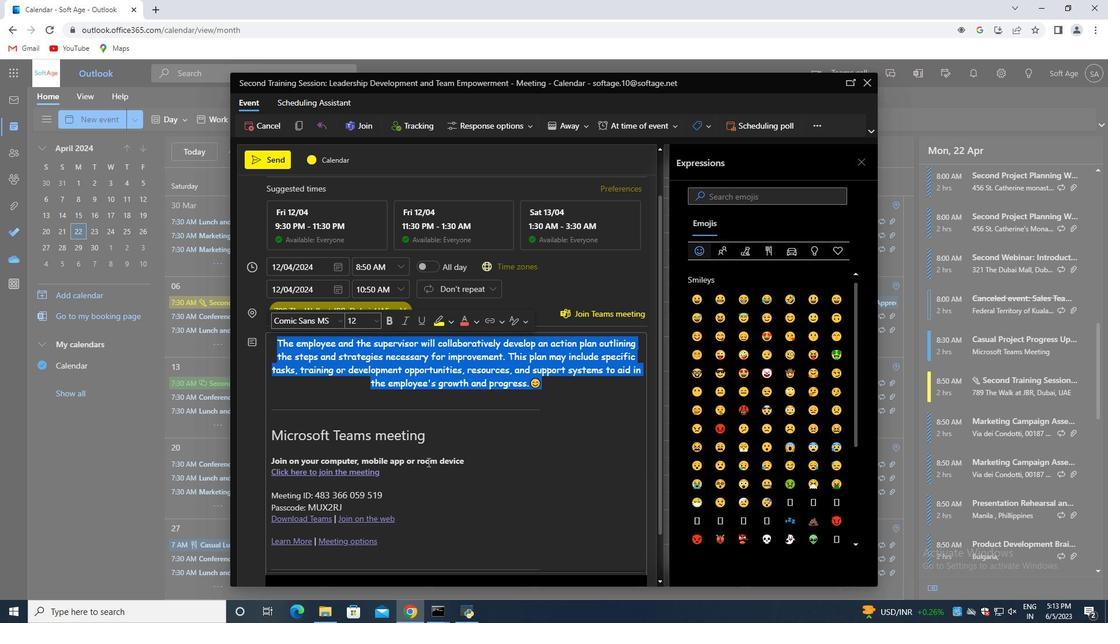 
Action: Mouse scrolled (435, 492) with delta (0, 0)
Screenshot: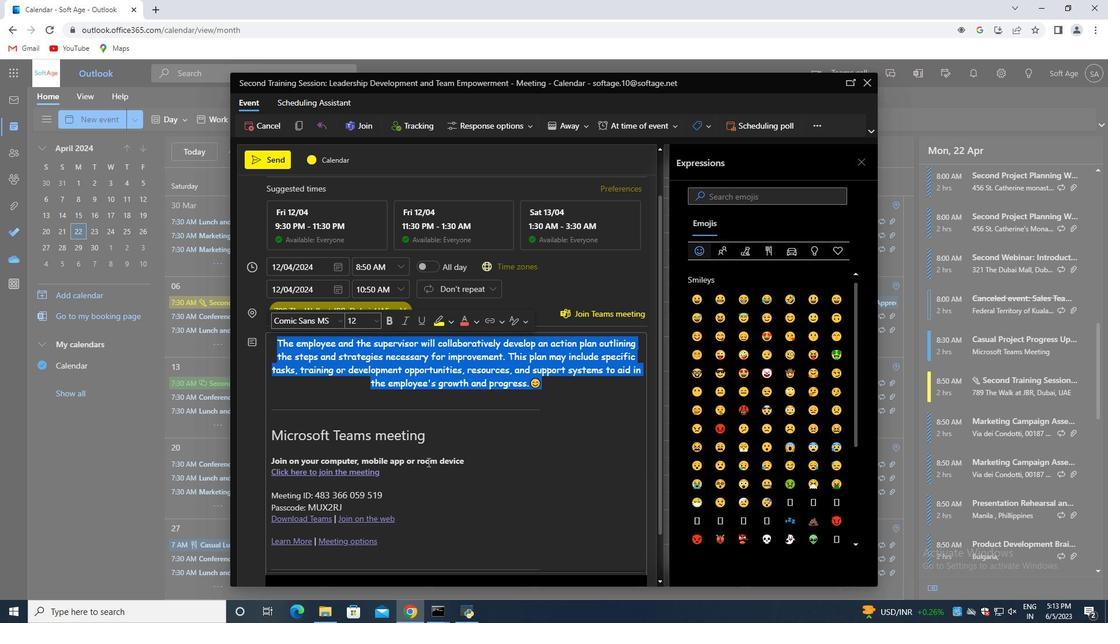 
Action: Mouse moved to (442, 536)
Screenshot: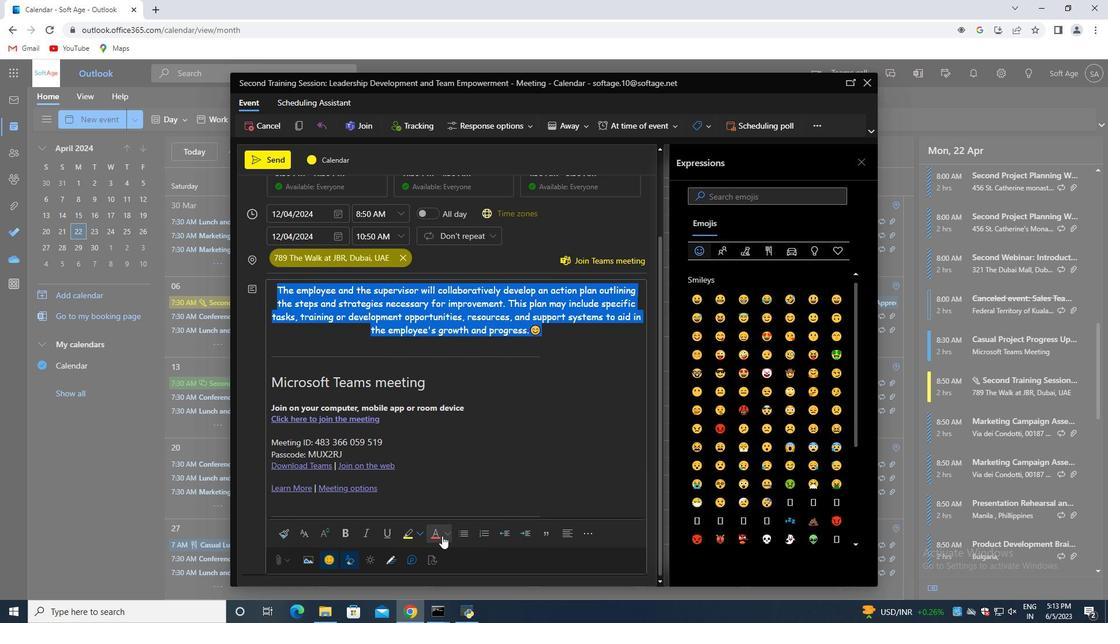 
Action: Mouse pressed left at (442, 536)
Screenshot: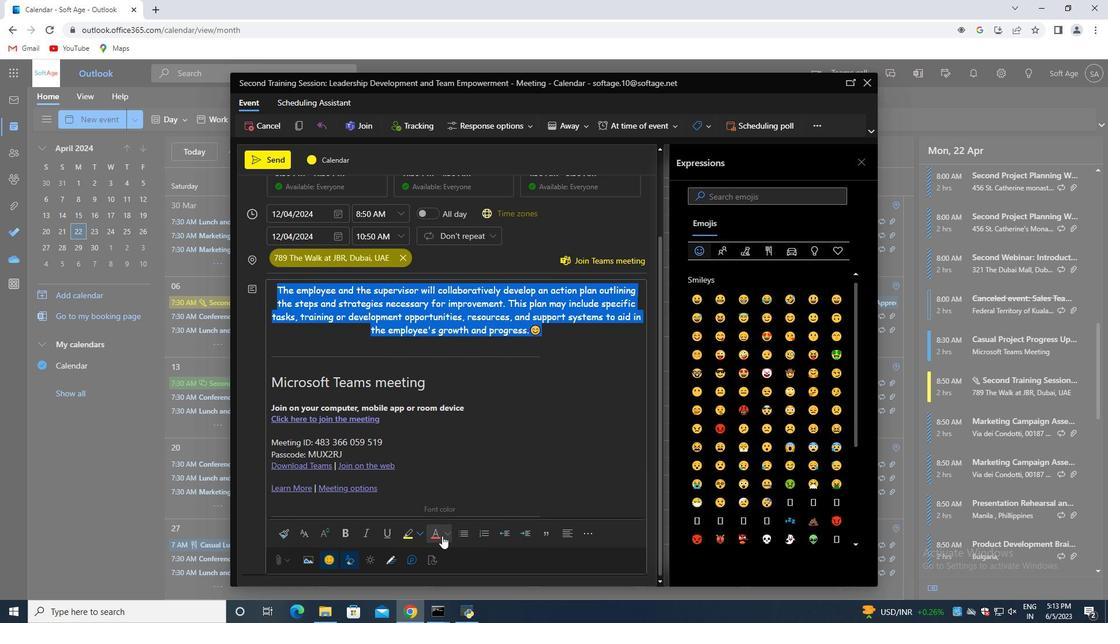 
Action: Mouse moved to (450, 534)
Screenshot: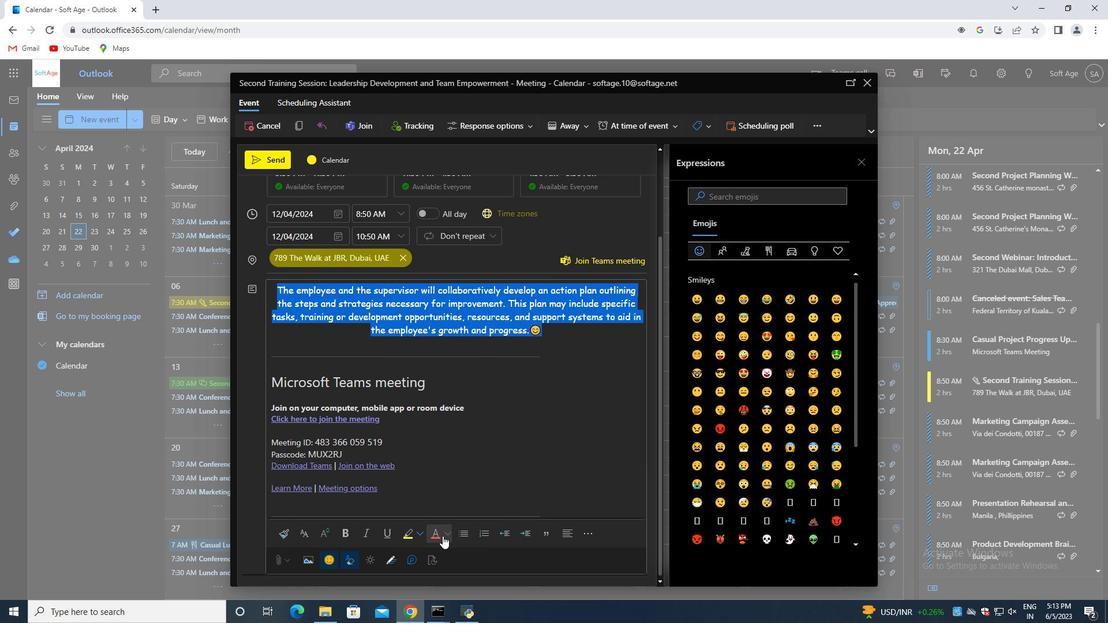 
Action: Mouse pressed left at (450, 534)
Screenshot: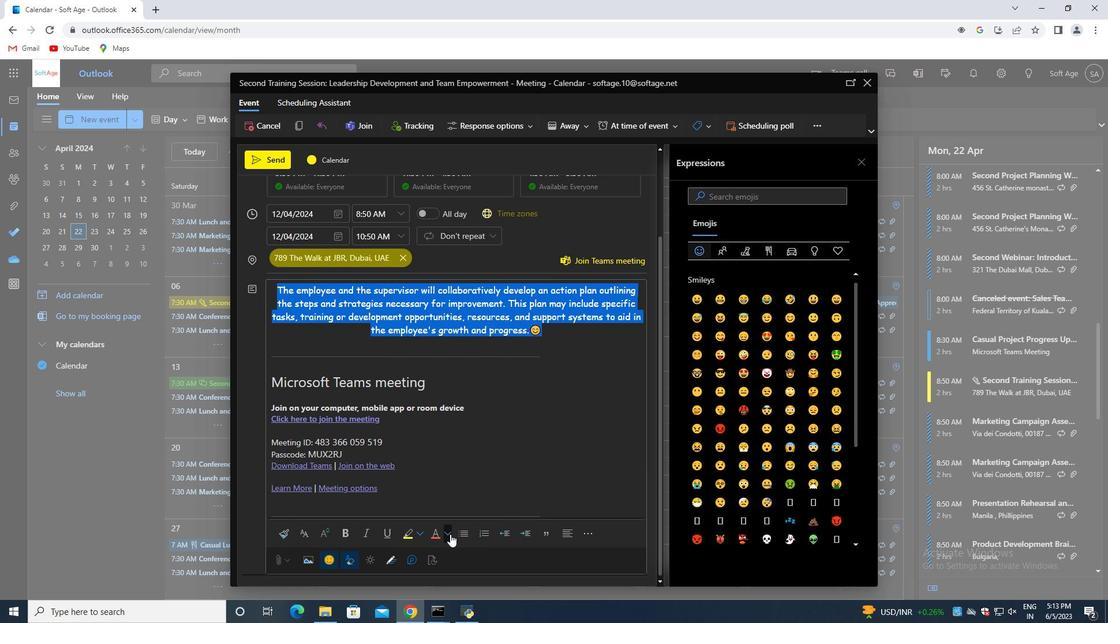 
Action: Mouse moved to (497, 484)
Screenshot: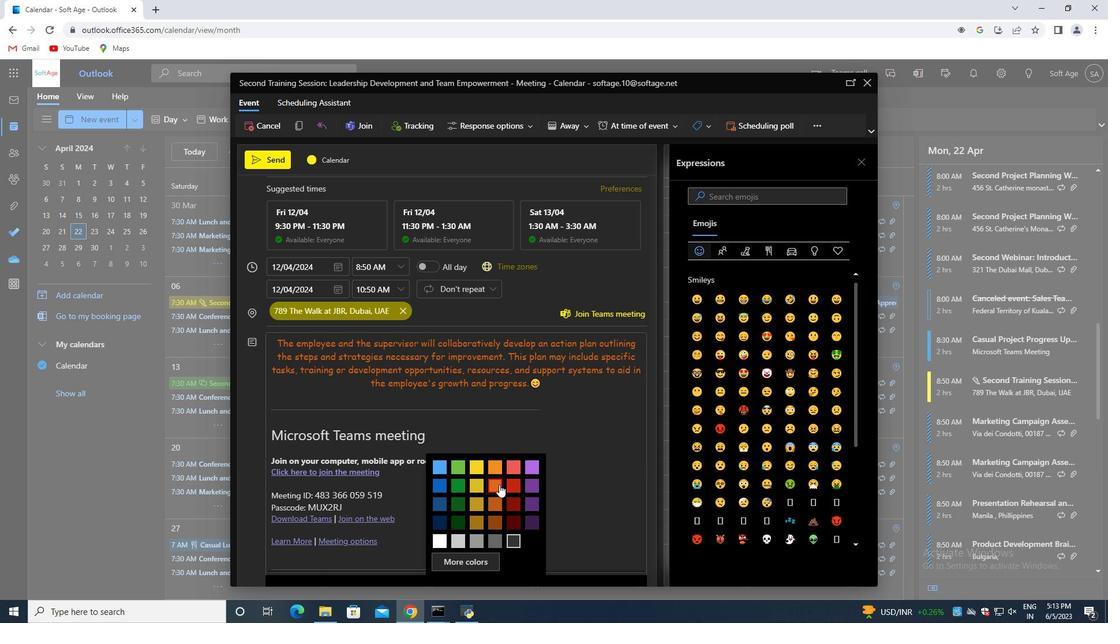 
Action: Mouse pressed left at (497, 484)
Screenshot: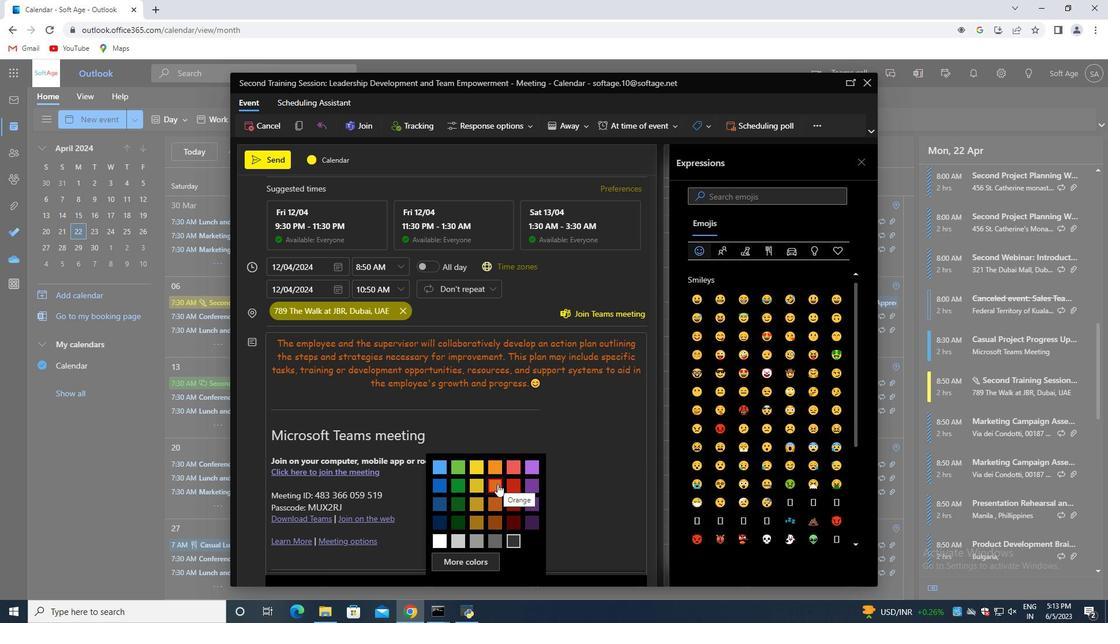 
Action: Mouse moved to (567, 403)
Screenshot: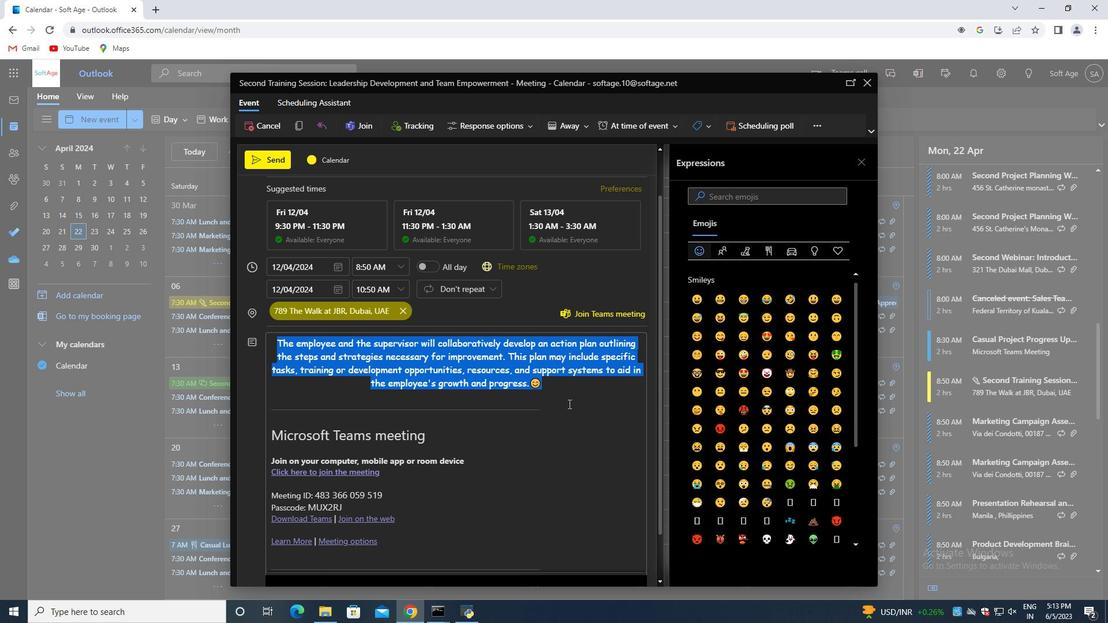 
Action: Mouse pressed left at (567, 403)
Screenshot: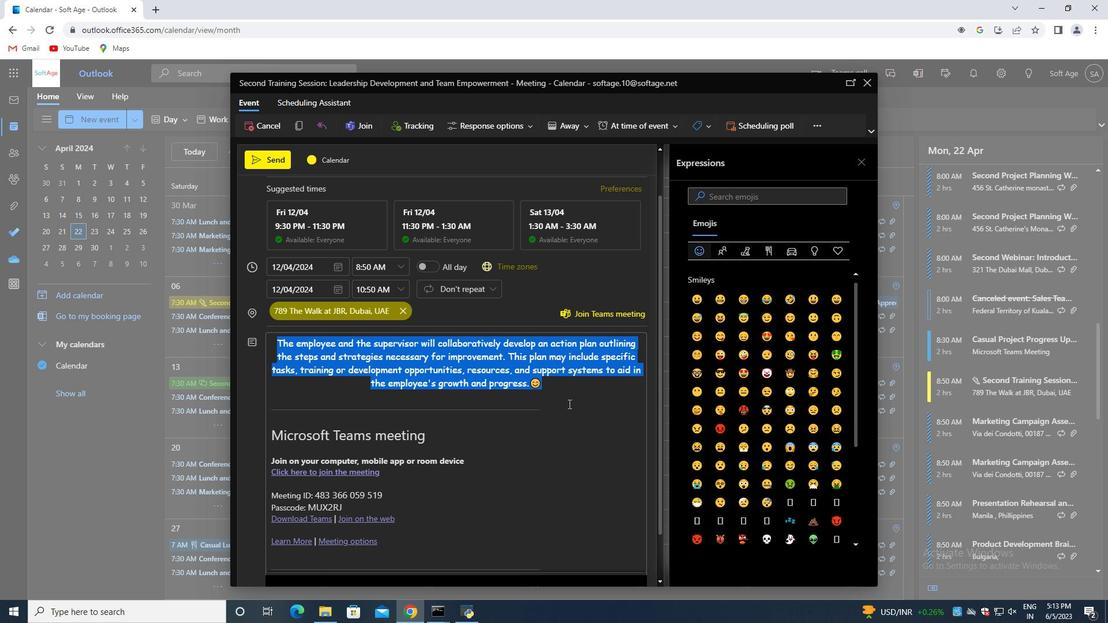 
Action: Mouse moved to (571, 394)
Screenshot: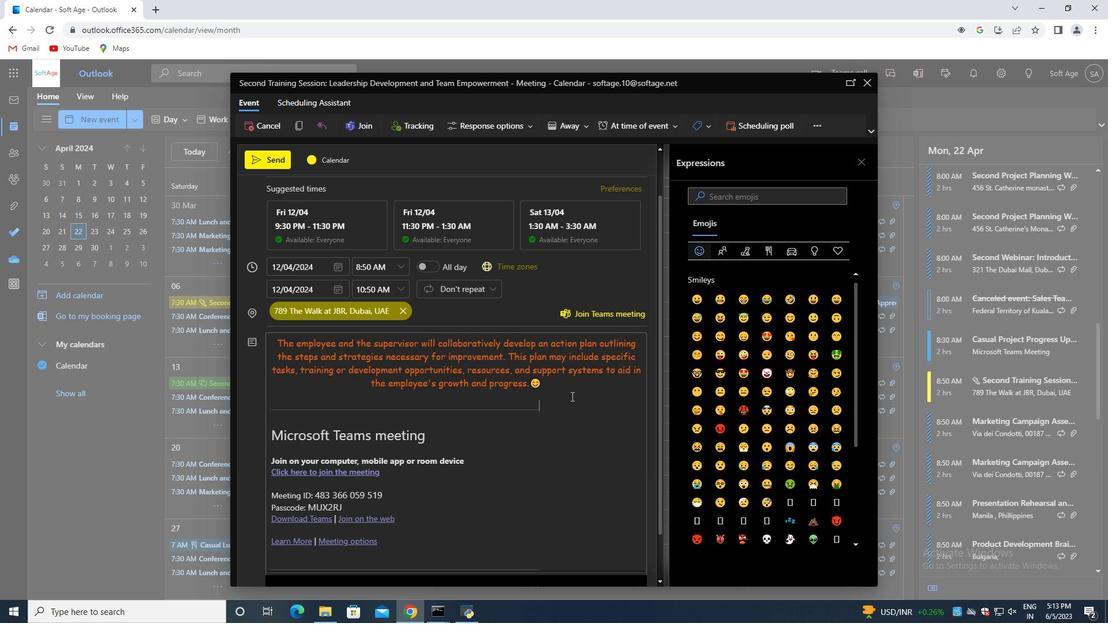 
Action: Mouse pressed left at (571, 394)
Screenshot: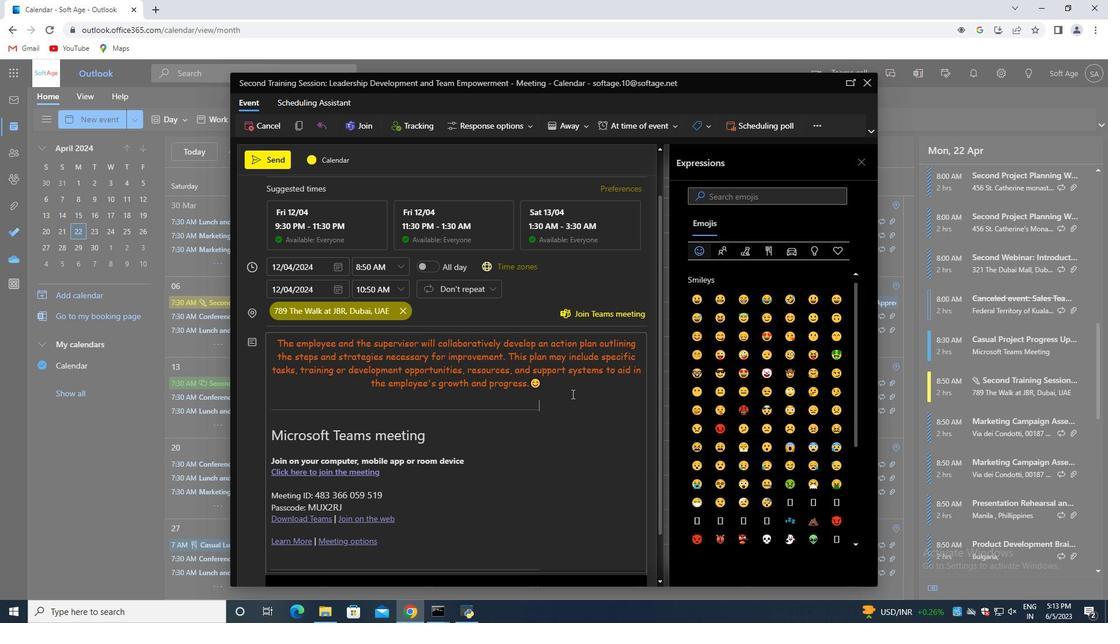 
Action: Mouse moved to (473, 391)
Screenshot: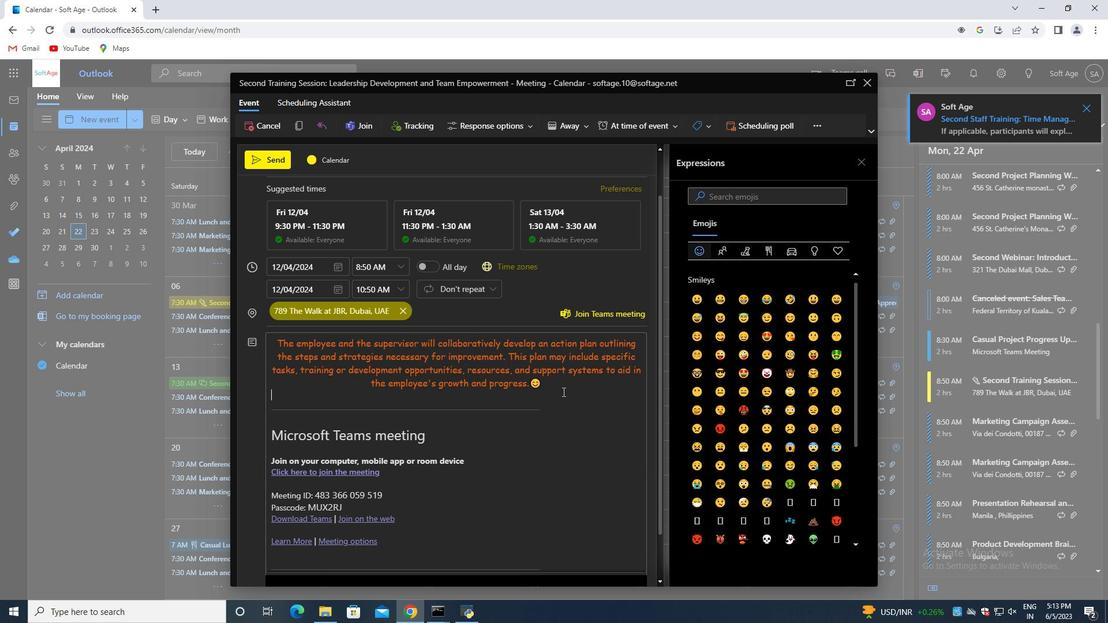 
Action: Mouse scrolled (473, 392) with delta (0, 0)
Screenshot: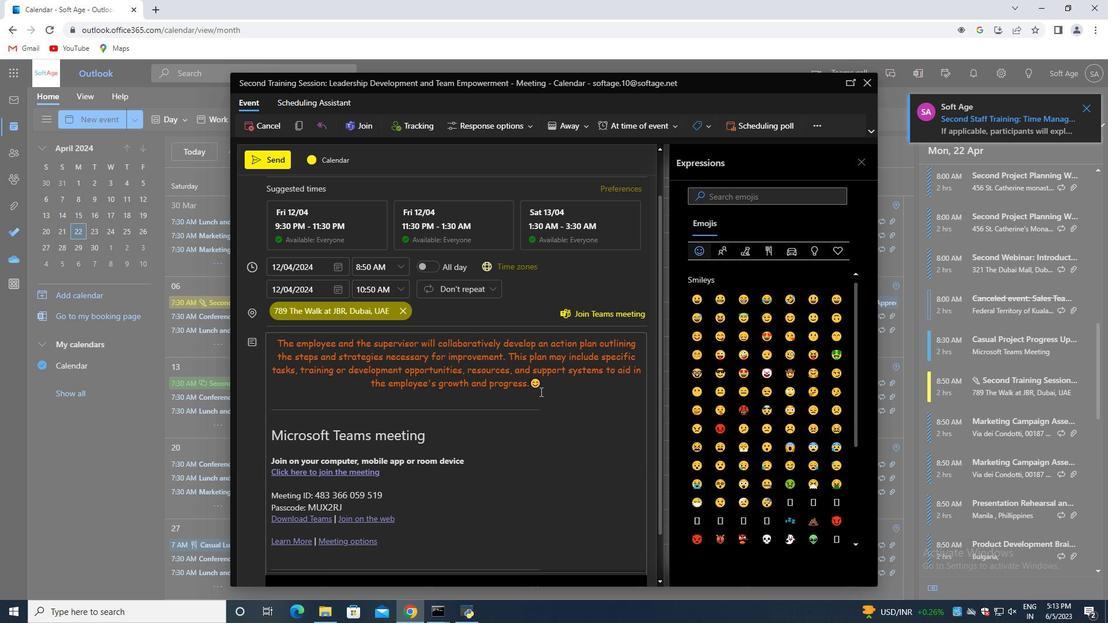 
Action: Mouse scrolled (473, 392) with delta (0, 0)
Screenshot: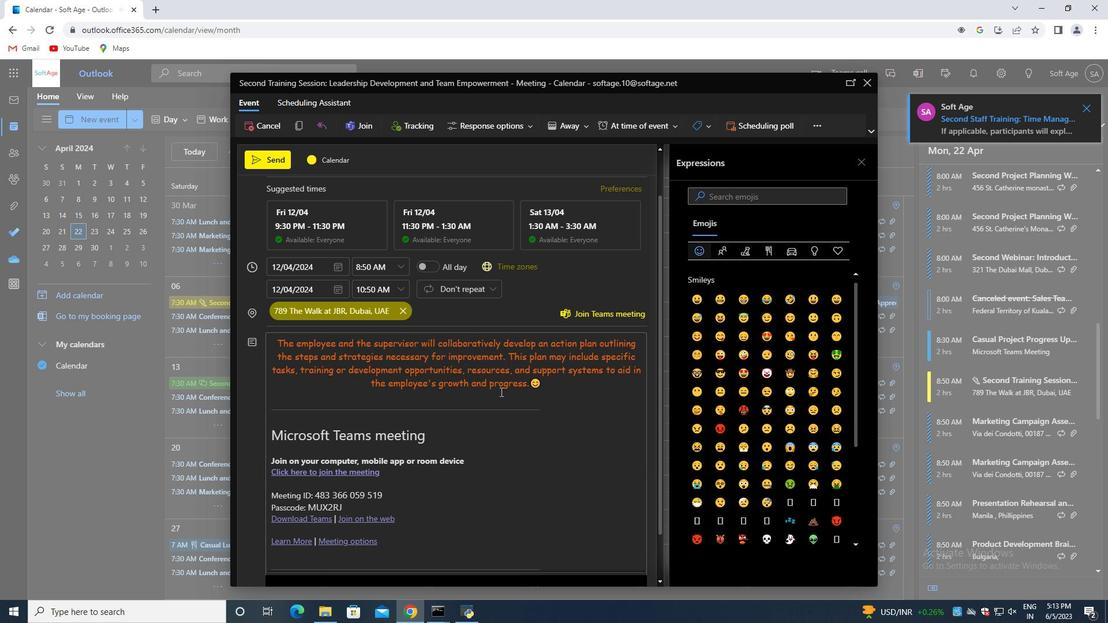 
Action: Mouse scrolled (473, 392) with delta (0, 0)
Screenshot: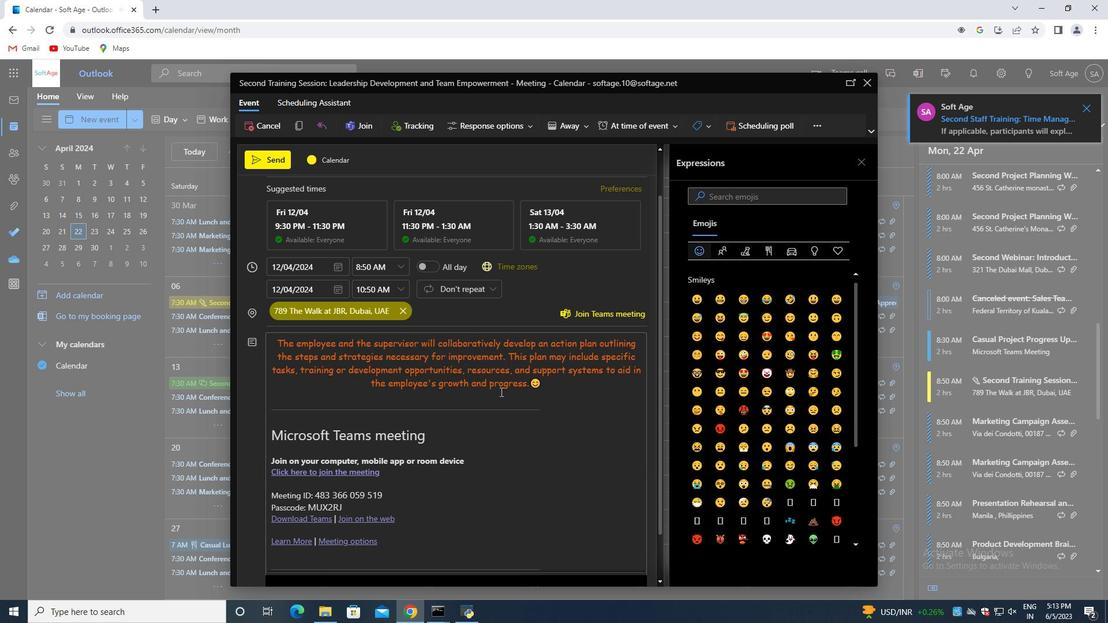 
Action: Mouse moved to (473, 391)
Screenshot: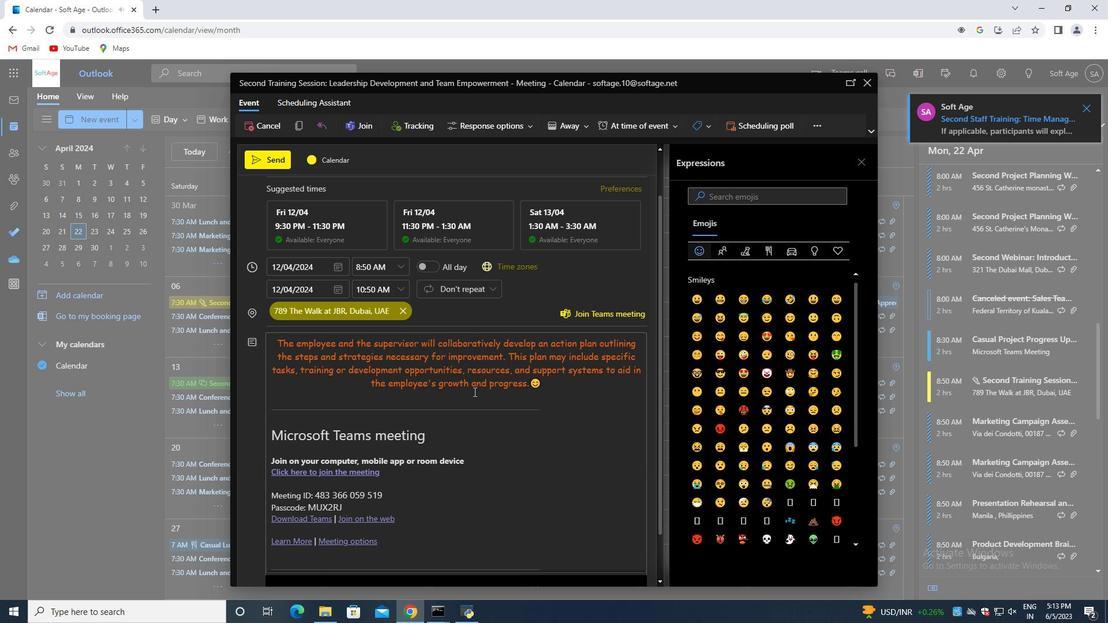 
Action: Mouse scrolled (473, 392) with delta (0, 0)
Screenshot: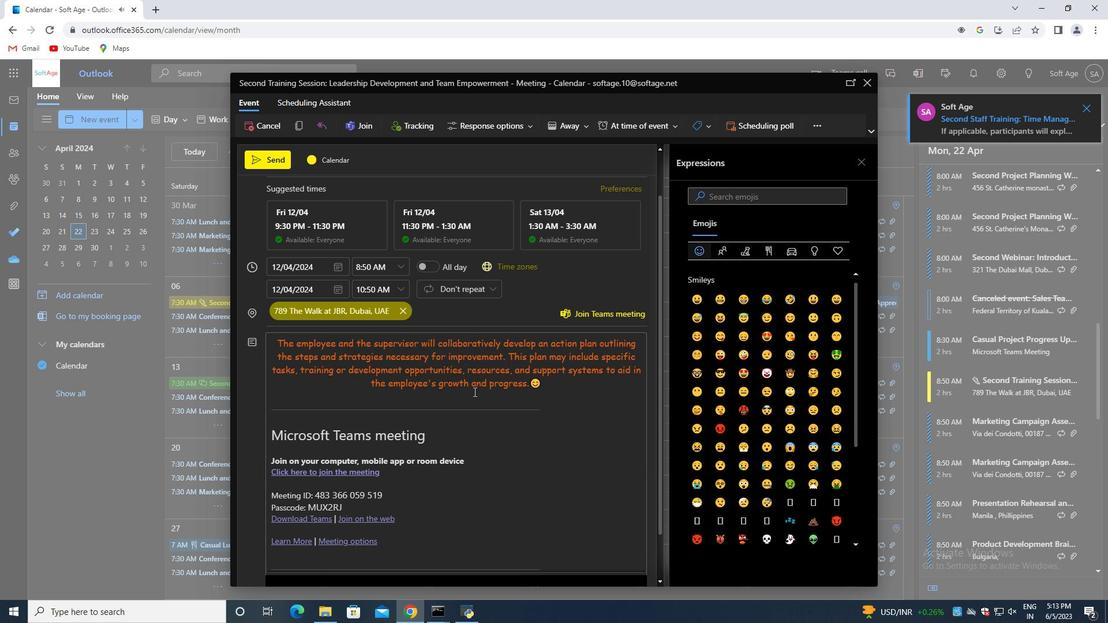 
Action: Mouse moved to (248, 189)
Screenshot: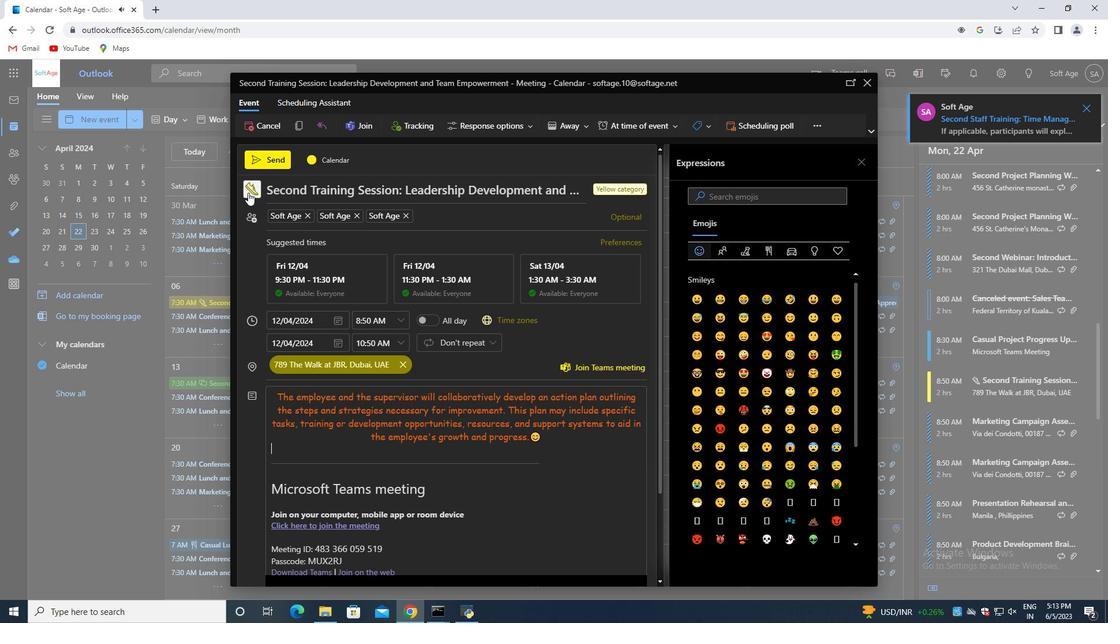 
Action: Mouse pressed left at (248, 189)
Screenshot: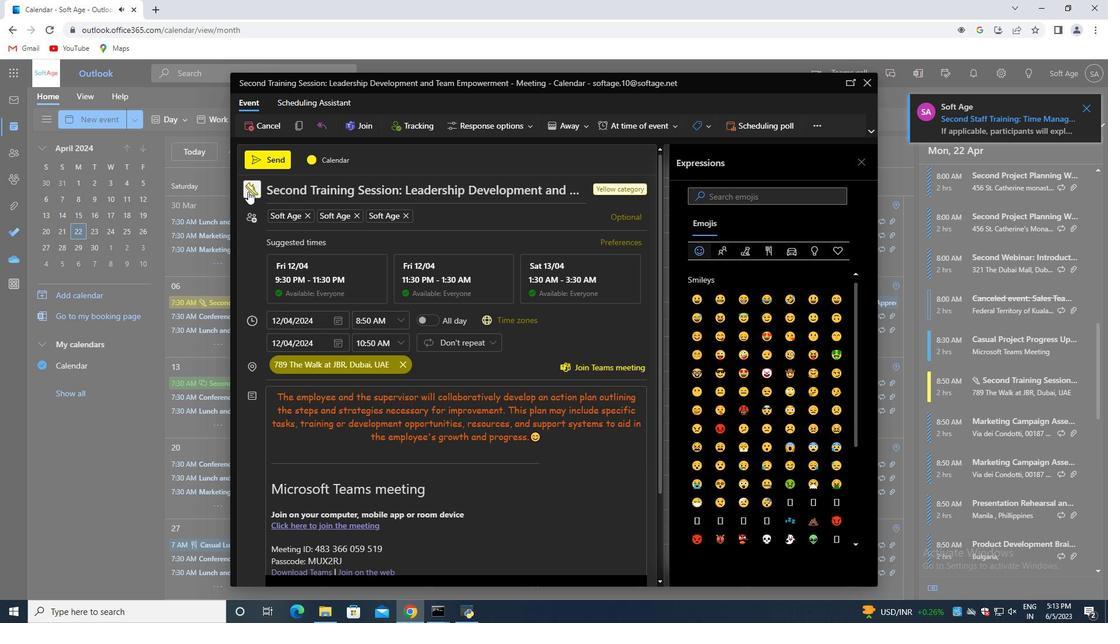 
Action: Mouse moved to (424, 249)
Screenshot: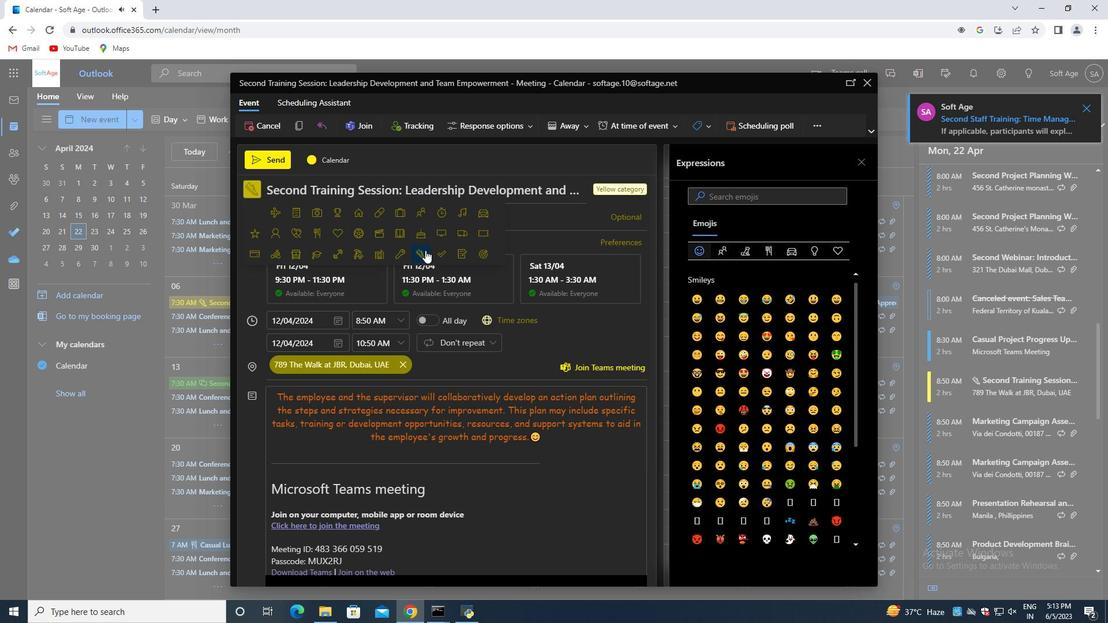 
Action: Mouse pressed left at (424, 249)
Screenshot: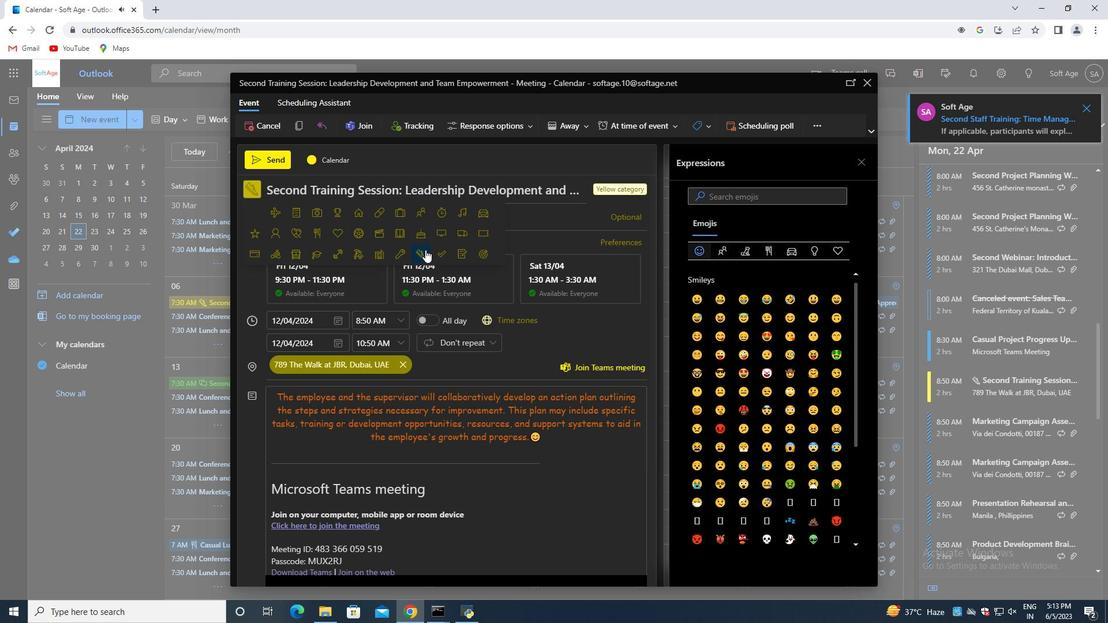 
Action: Mouse moved to (263, 158)
Screenshot: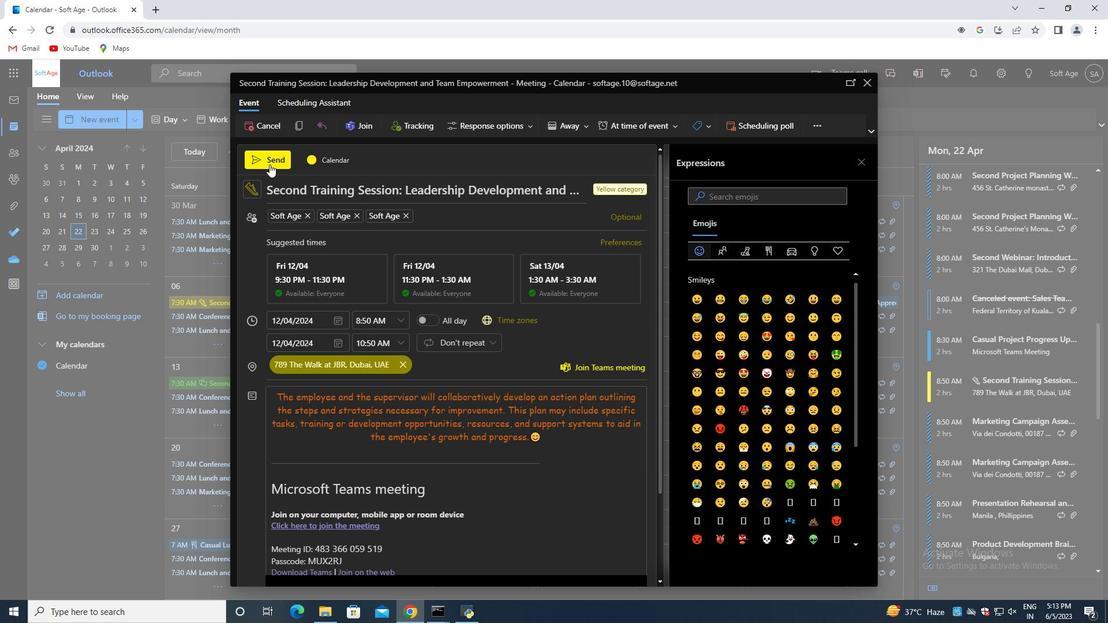 
Action: Mouse pressed left at (263, 158)
Screenshot: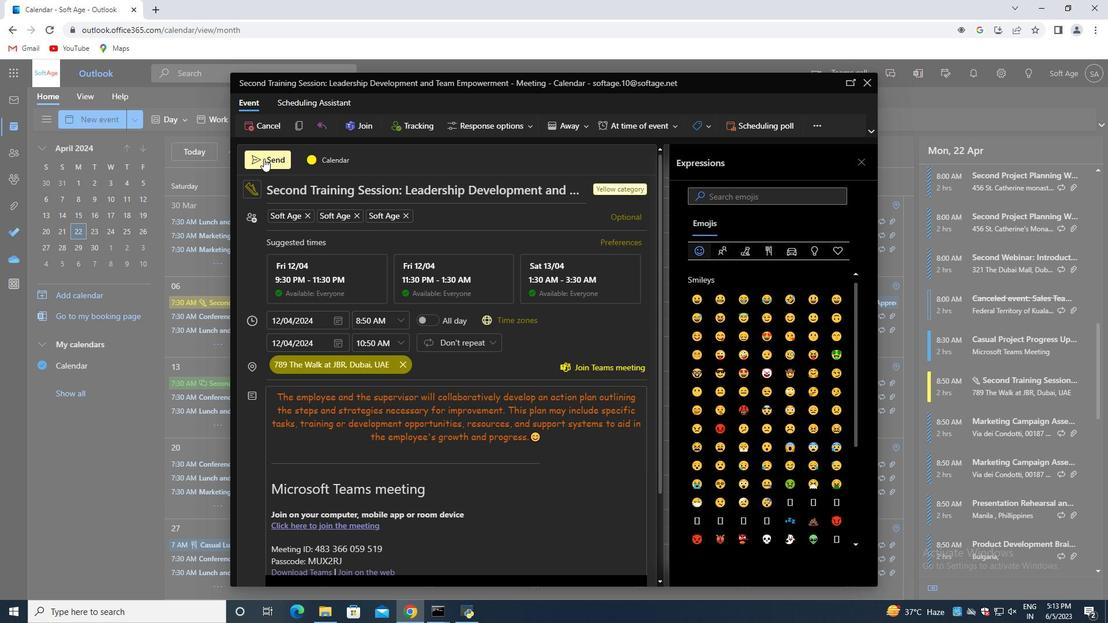 
Action: Mouse moved to (262, 158)
Screenshot: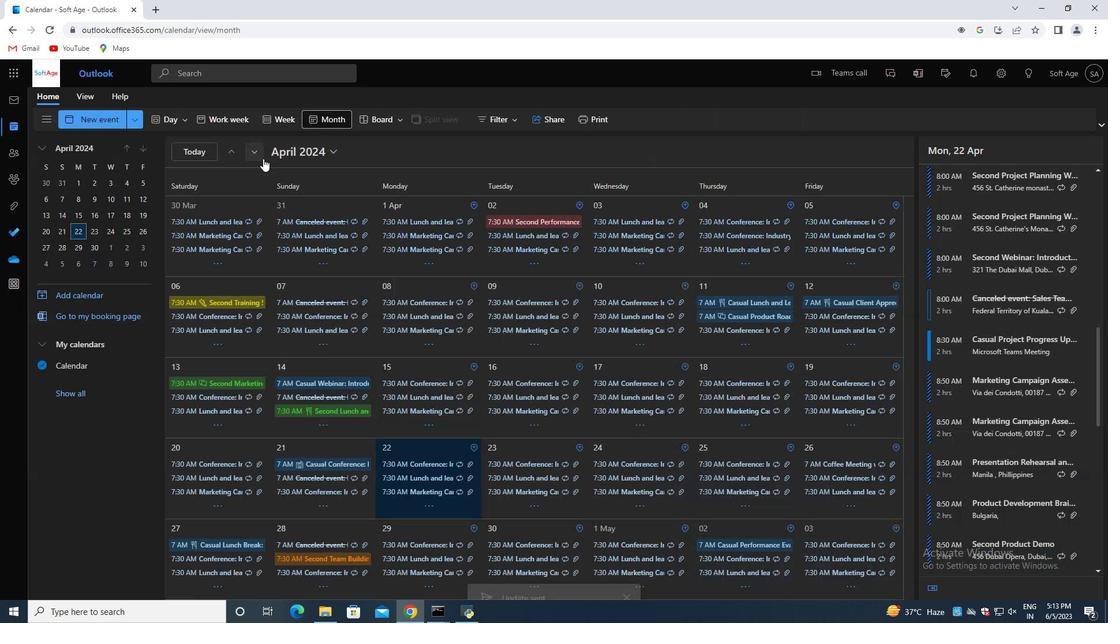 
